 Task: Get real-time traffic updates for the I-270 loop around Columbus, Ohio.
Action: Key pressed <Key.caps_lock>I<Key.caps_lock>-270<Key.space>loop<Key.space>a<Key.backspace>,<Key.caps_lock>C<Key.caps_lock>olum
Screenshot: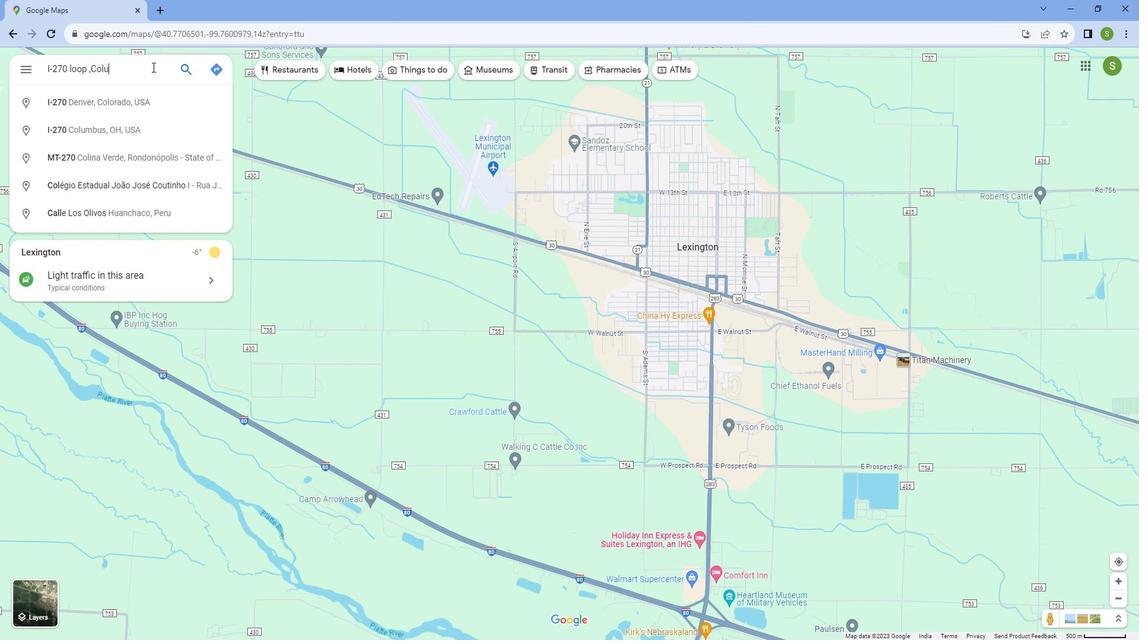
Action: Mouse moved to (154, 64)
Screenshot: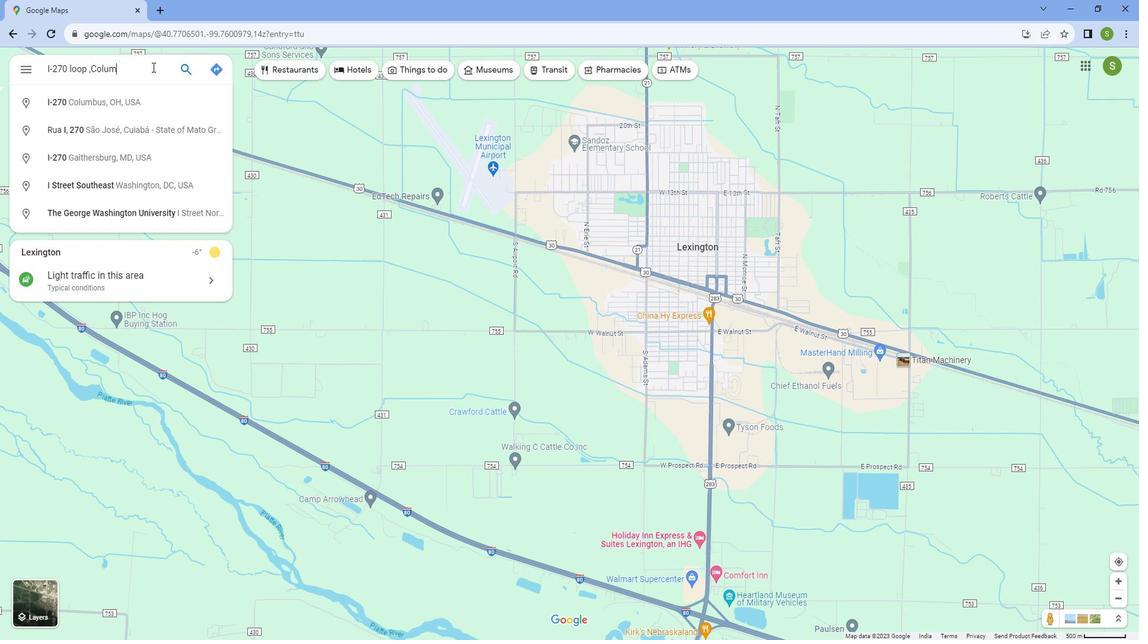 
Action: Key pressed b<Key.space>
Screenshot: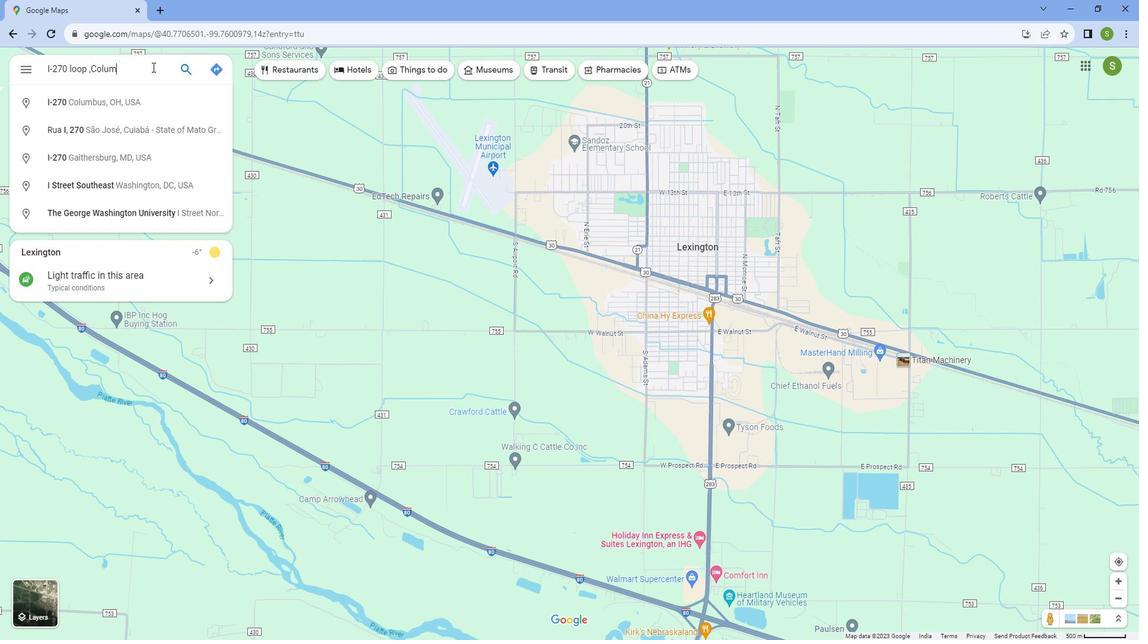 
Action: Mouse moved to (163, 64)
Screenshot: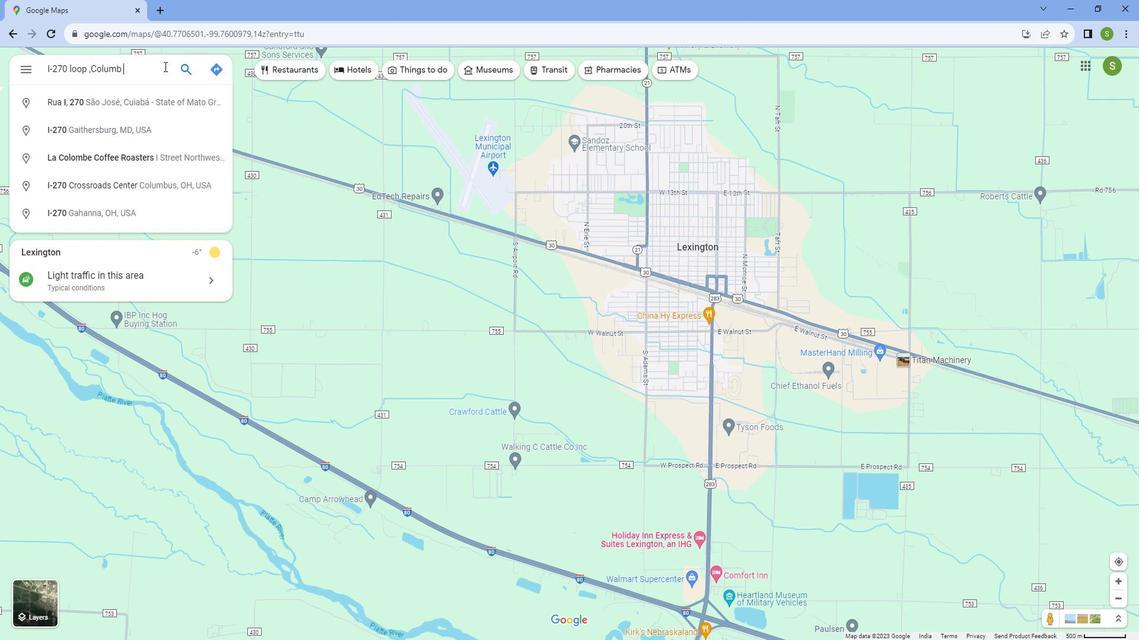 
Action: Key pressed us<Key.backspace><Key.backspace>us,<Key.caps_lock>O<Key.caps_lock>h<Key.backspace><Key.backspace><Key.backspace><Key.backspace><Key.backspace><Key.backspace>us<Key.space><Key.caps_lock>O<Key.caps_lock>h
Screenshot: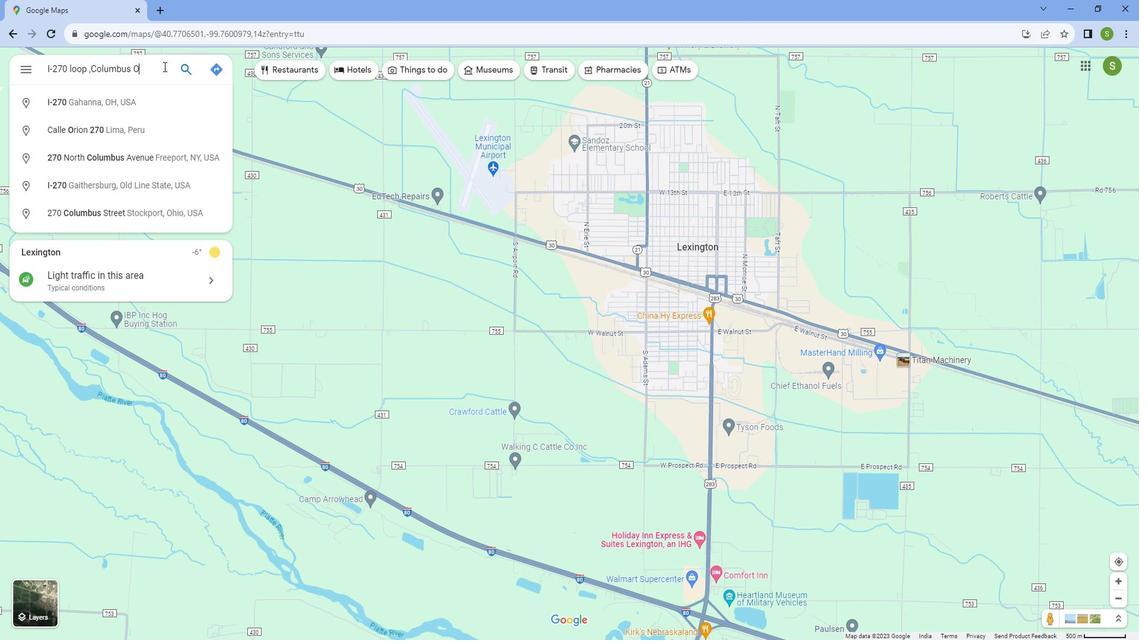
Action: Mouse moved to (168, 64)
Screenshot: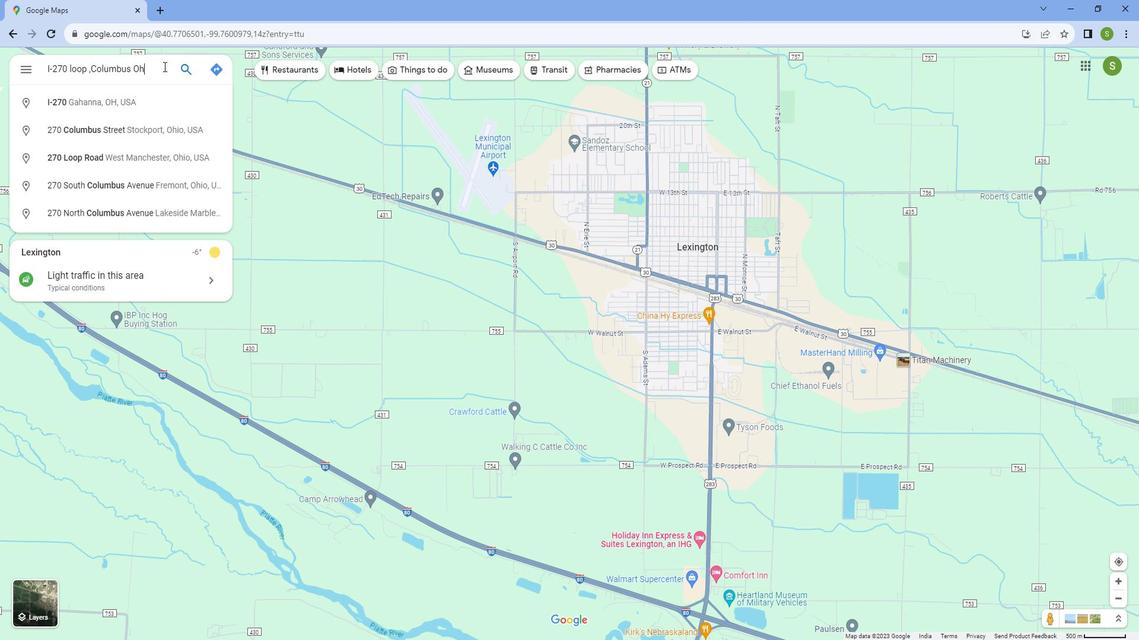 
Action: Key pressed io
Screenshot: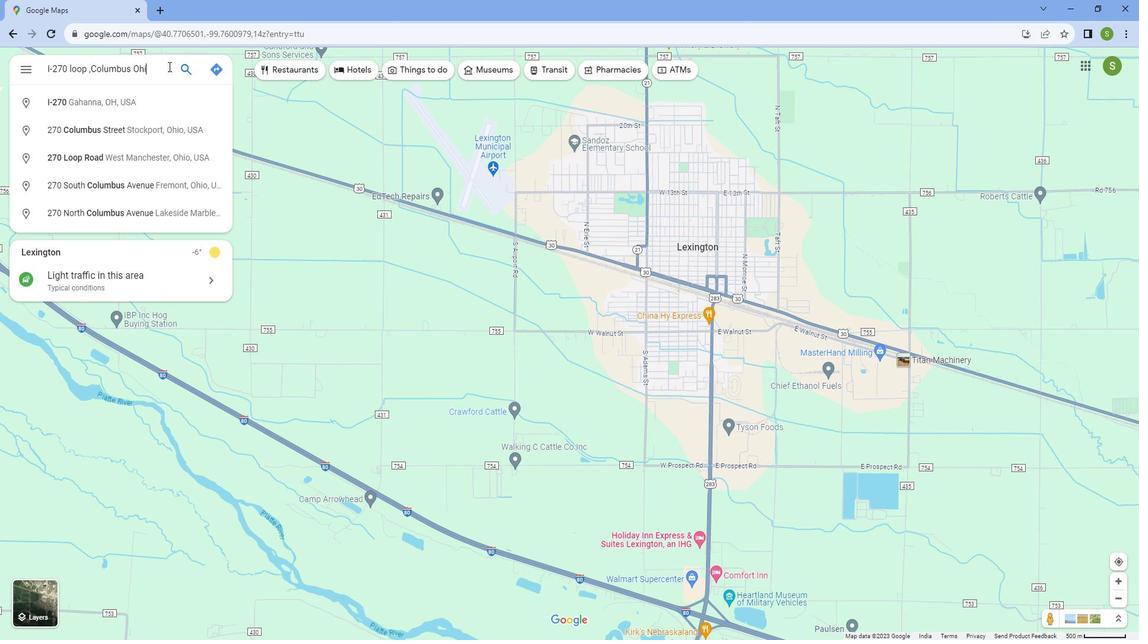 
Action: Mouse moved to (106, 87)
Screenshot: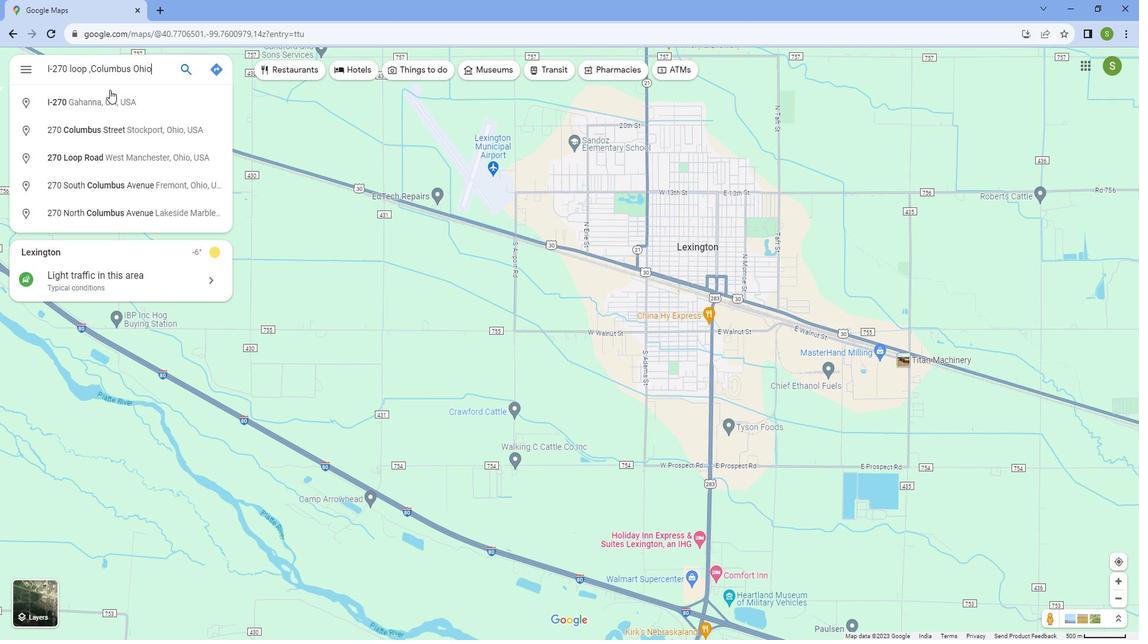 
Action: Mouse pressed left at (106, 87)
Screenshot: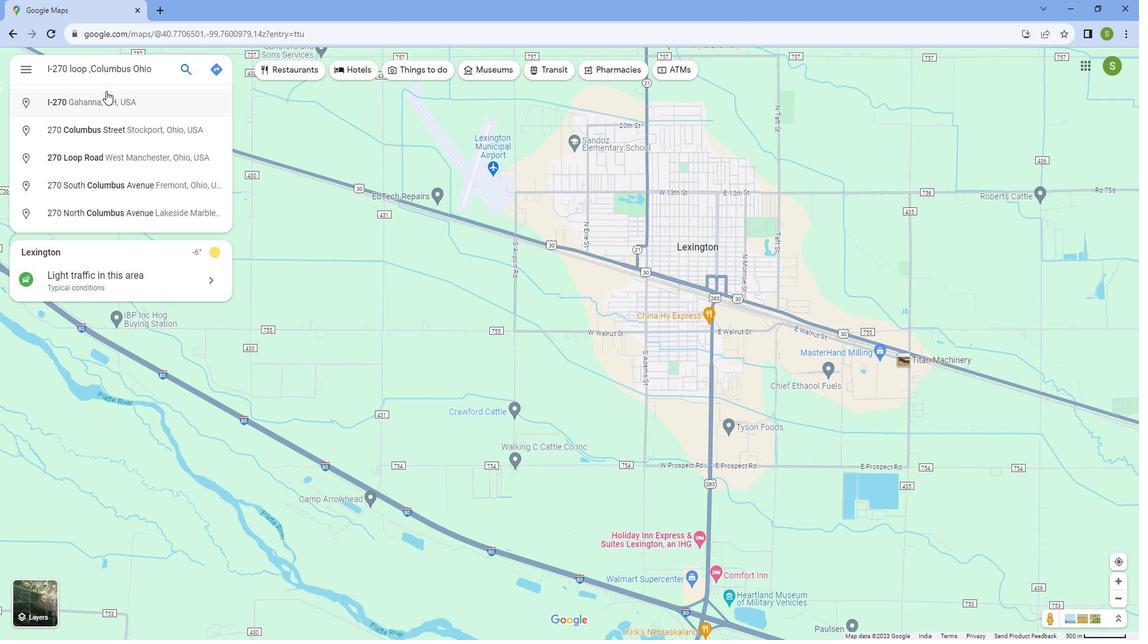 
Action: Mouse moved to (591, 334)
Screenshot: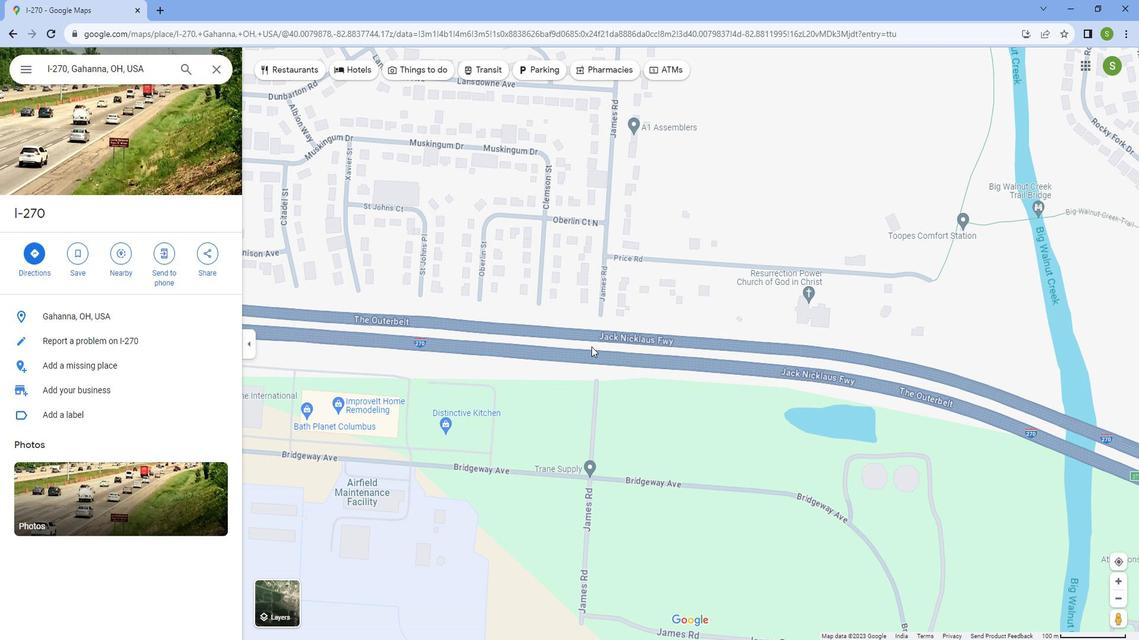
Action: Mouse scrolled (591, 333) with delta (0, 0)
Screenshot: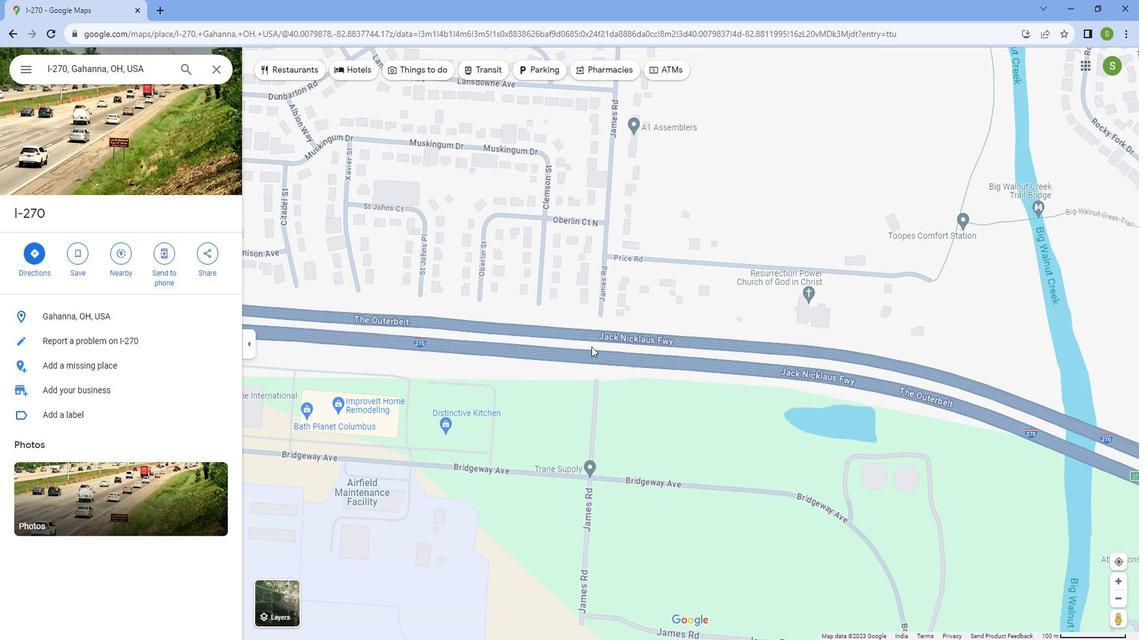 
Action: Mouse scrolled (591, 333) with delta (0, 0)
Screenshot: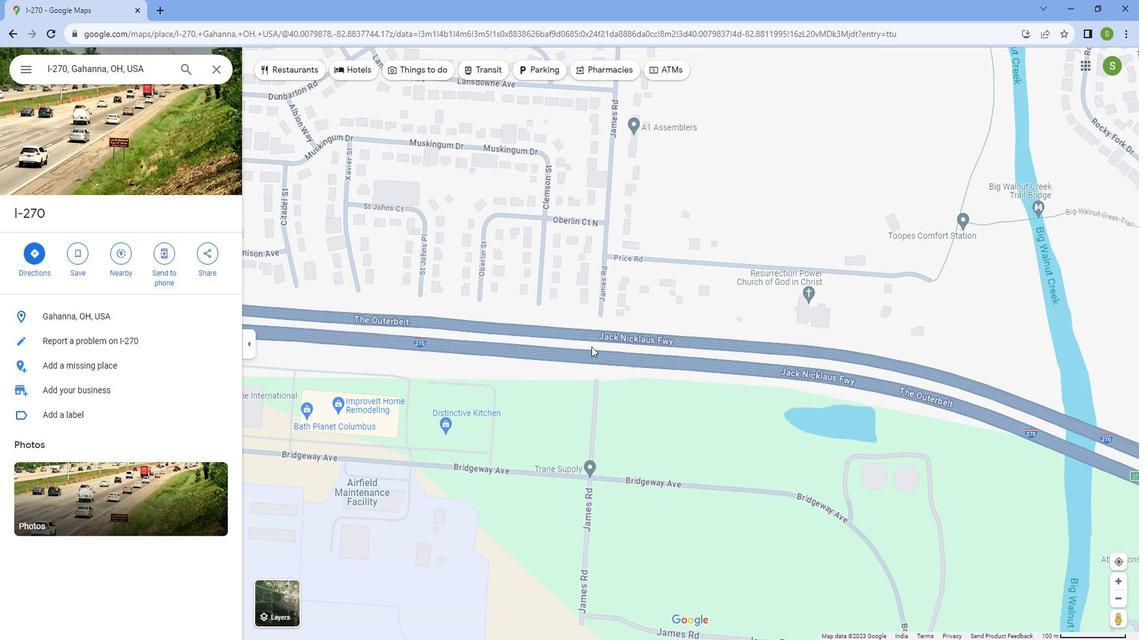 
Action: Mouse scrolled (591, 333) with delta (0, 0)
Screenshot: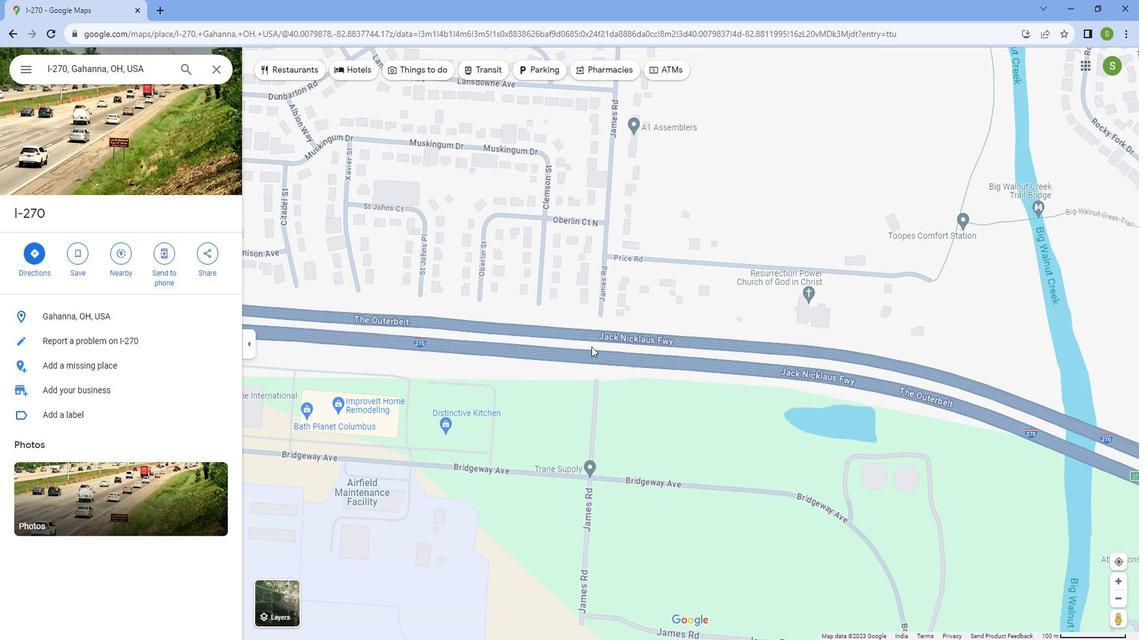 
Action: Mouse scrolled (591, 333) with delta (0, 0)
Screenshot: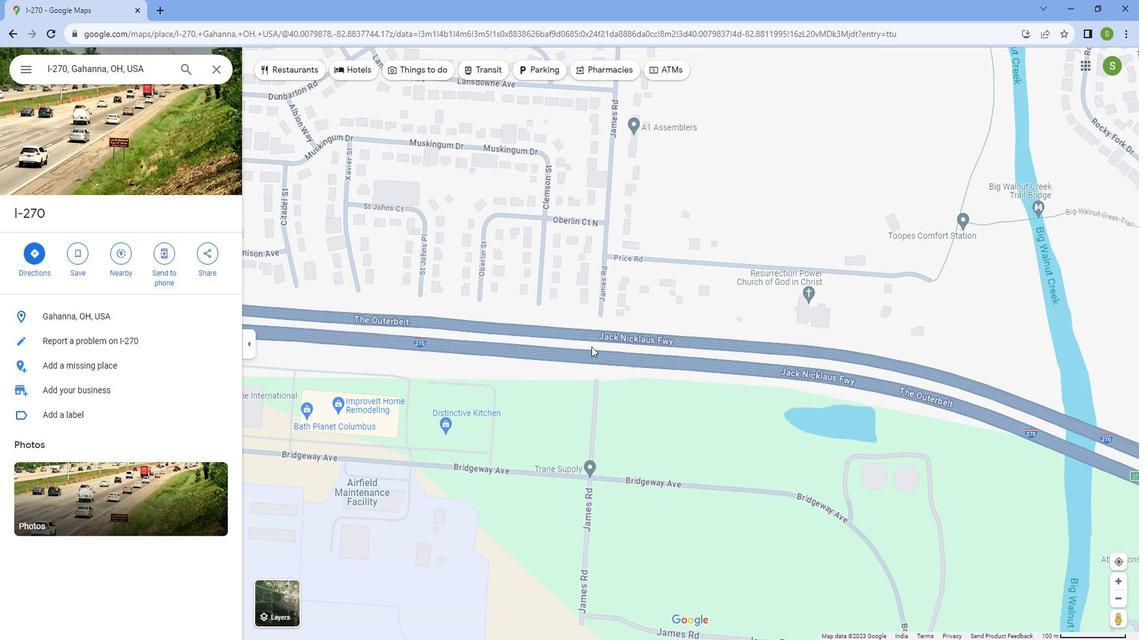 
Action: Mouse scrolled (591, 333) with delta (0, 0)
Screenshot: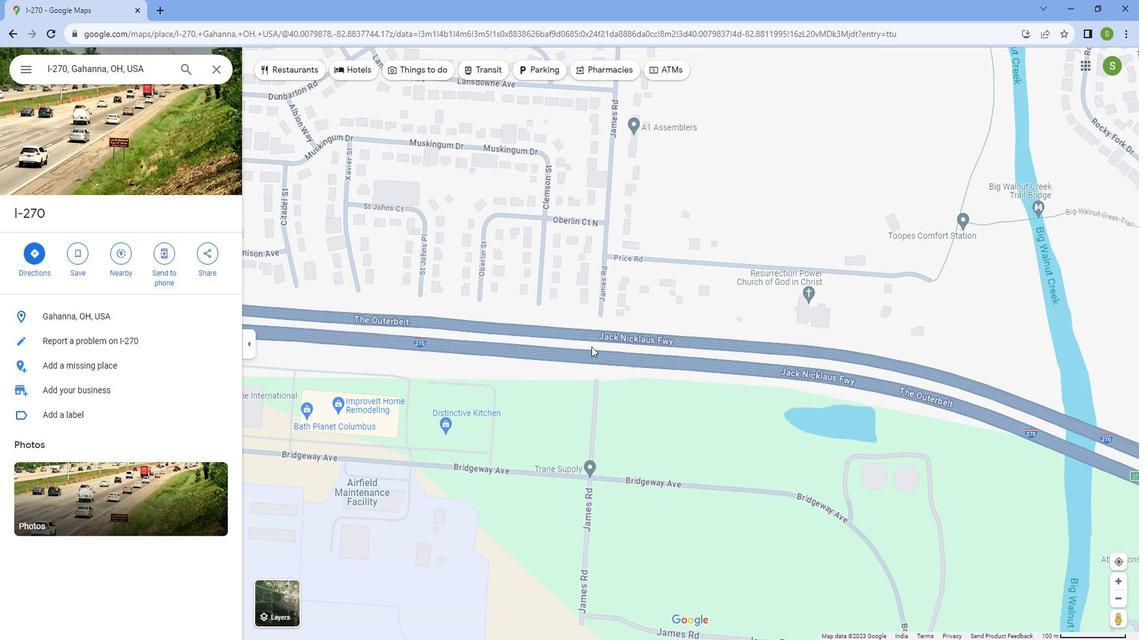 
Action: Mouse scrolled (591, 333) with delta (0, 0)
Screenshot: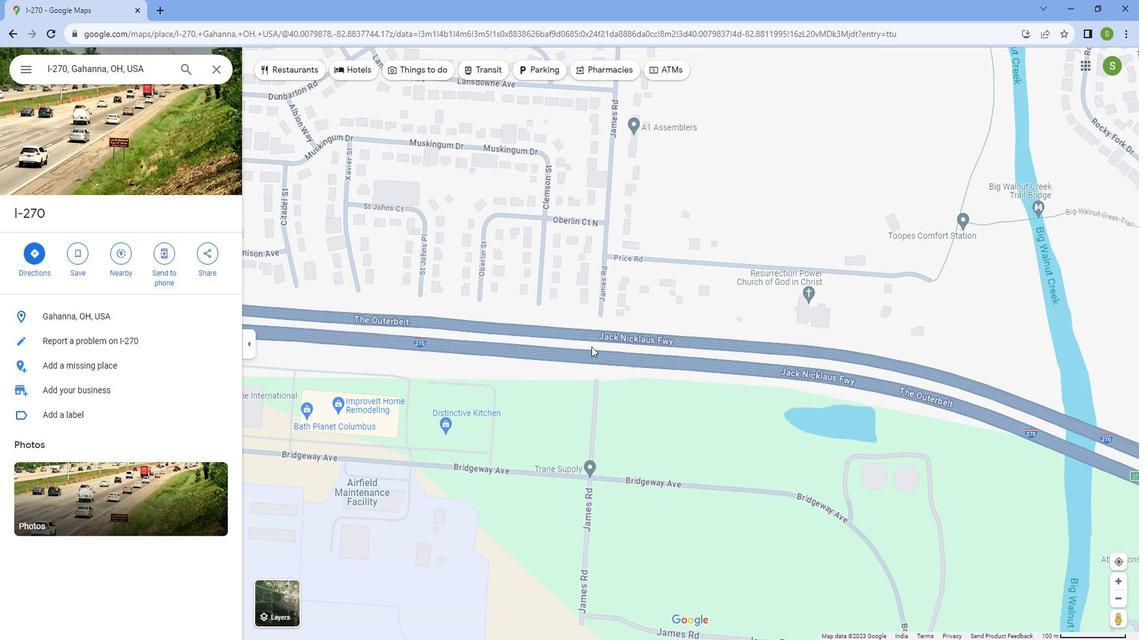 
Action: Mouse scrolled (591, 333) with delta (0, 0)
Screenshot: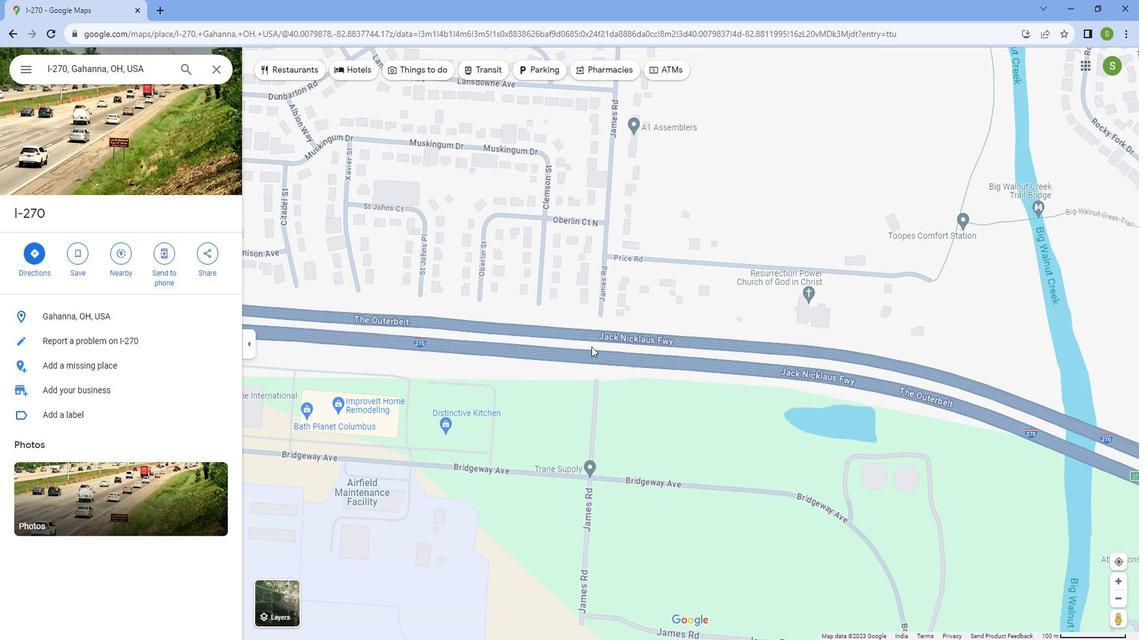 
Action: Mouse moved to (591, 332)
Screenshot: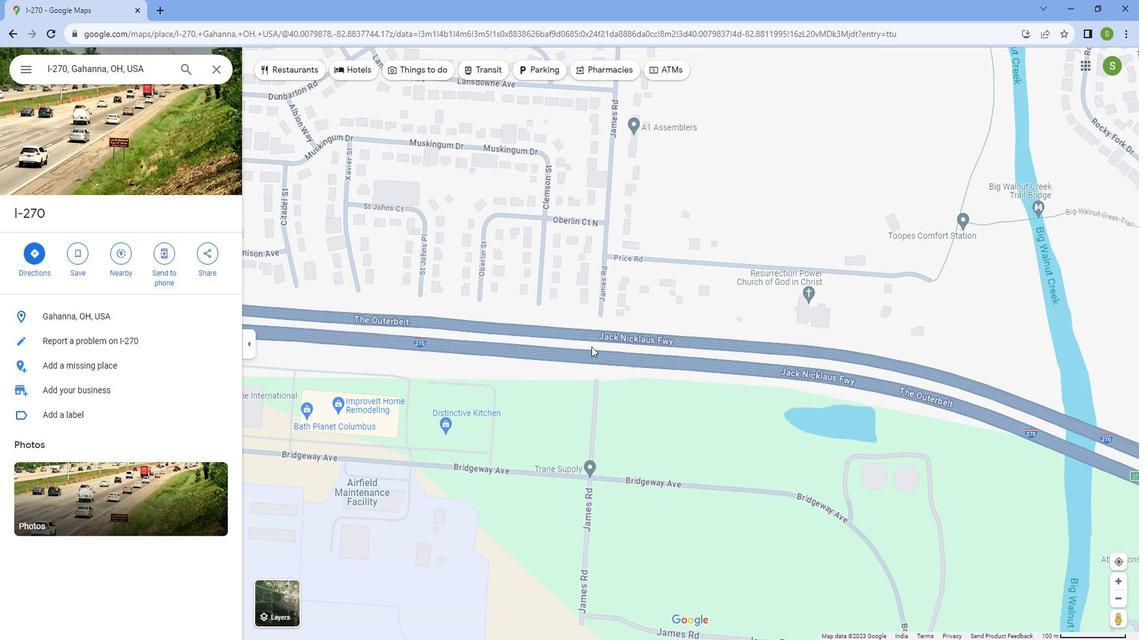 
Action: Mouse scrolled (591, 332) with delta (0, 0)
Screenshot: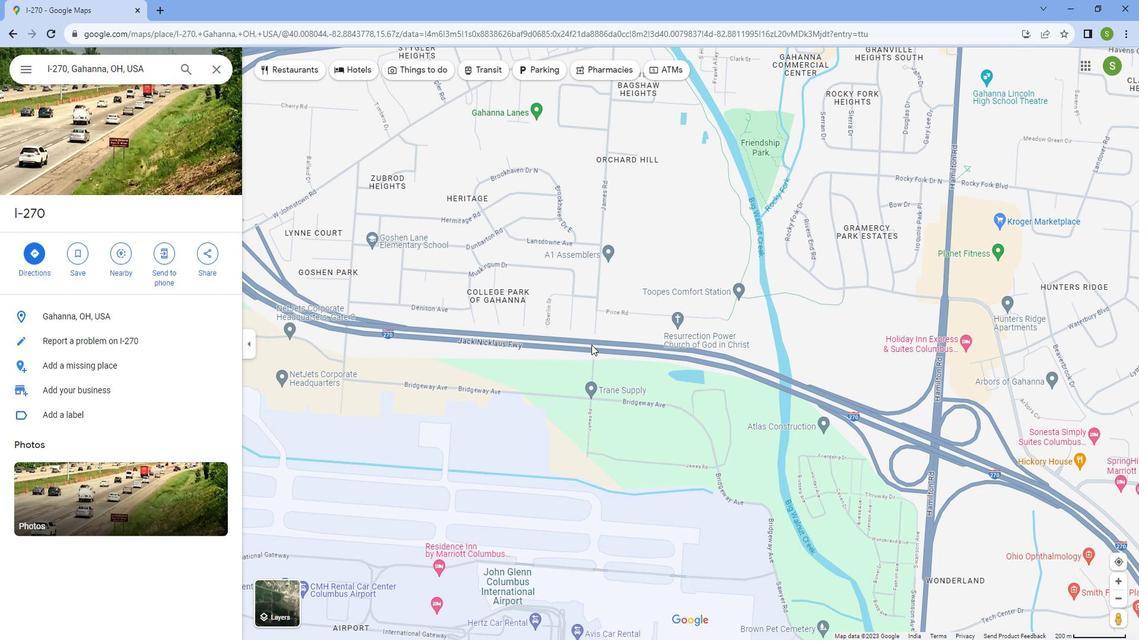 
Action: Mouse scrolled (591, 332) with delta (0, 0)
Screenshot: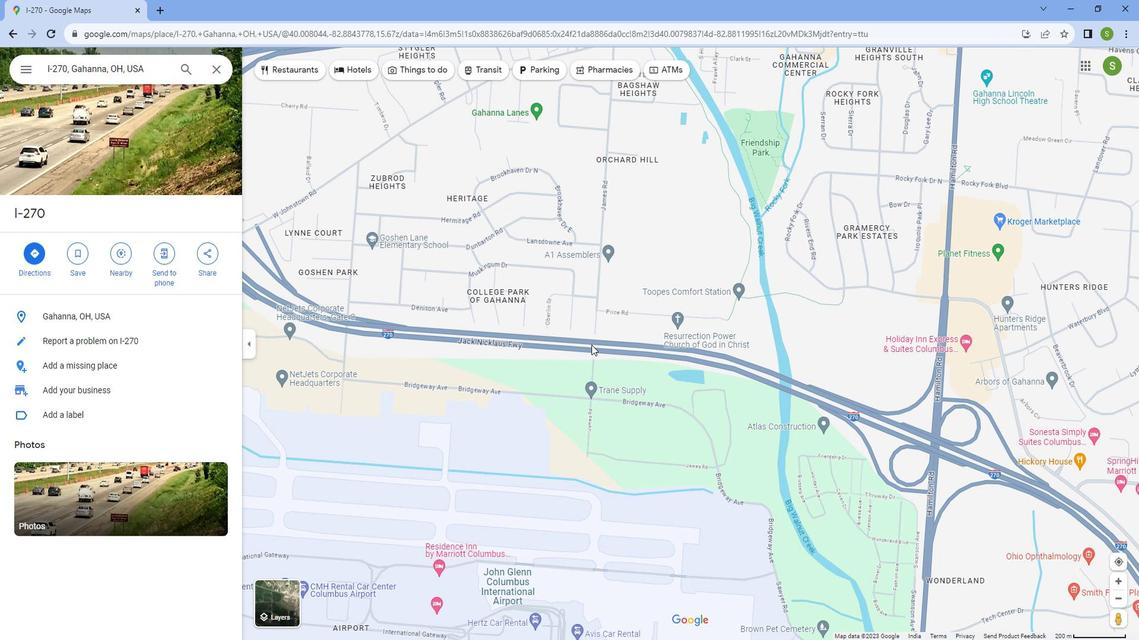
Action: Mouse scrolled (591, 332) with delta (0, 0)
Screenshot: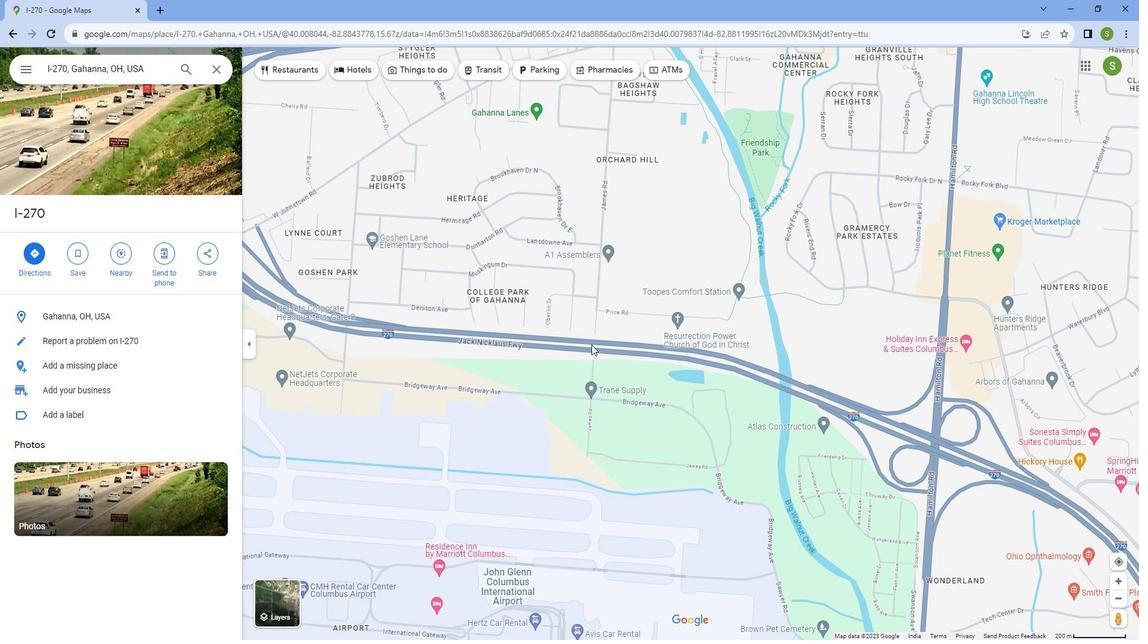 
Action: Mouse moved to (575, 325)
Screenshot: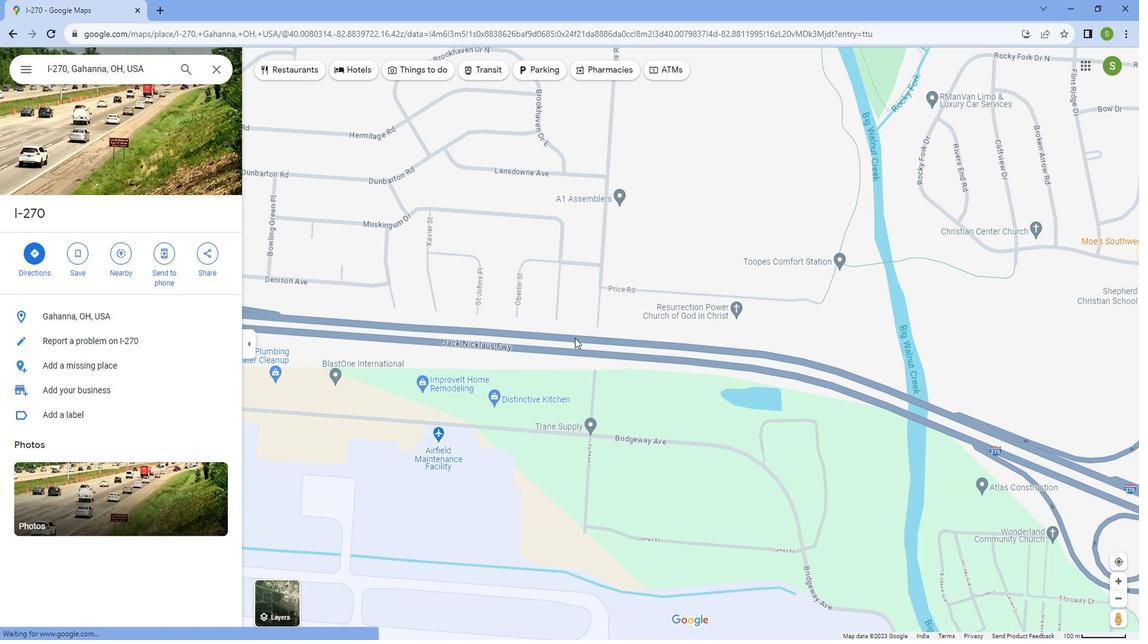 
Action: Mouse scrolled (575, 325) with delta (0, 0)
Screenshot: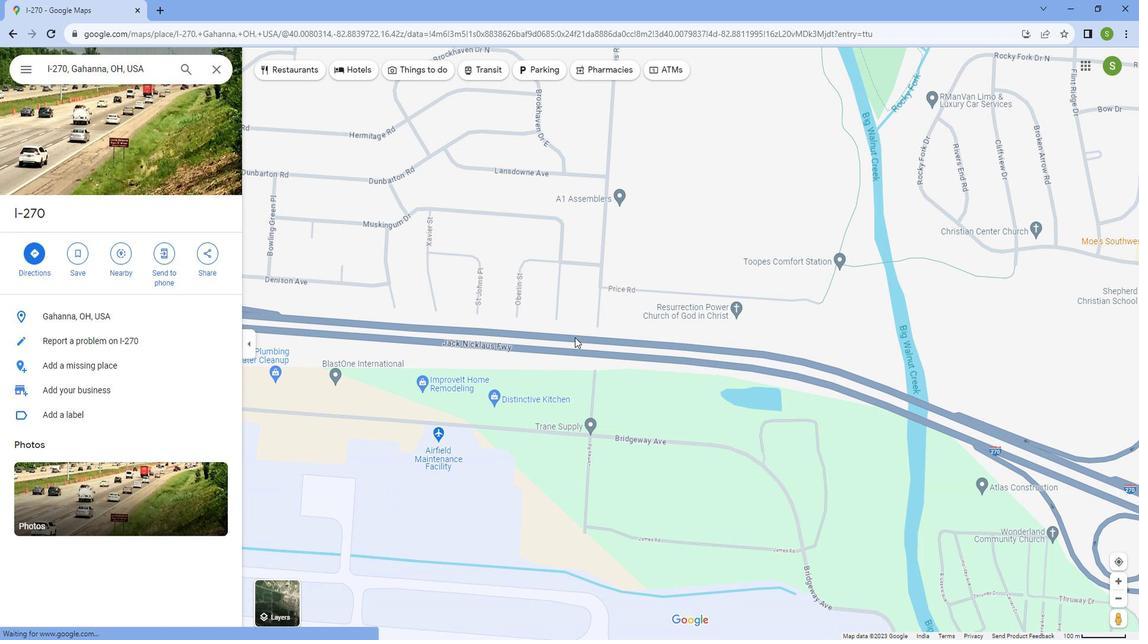 
Action: Mouse scrolled (575, 325) with delta (0, 0)
Screenshot: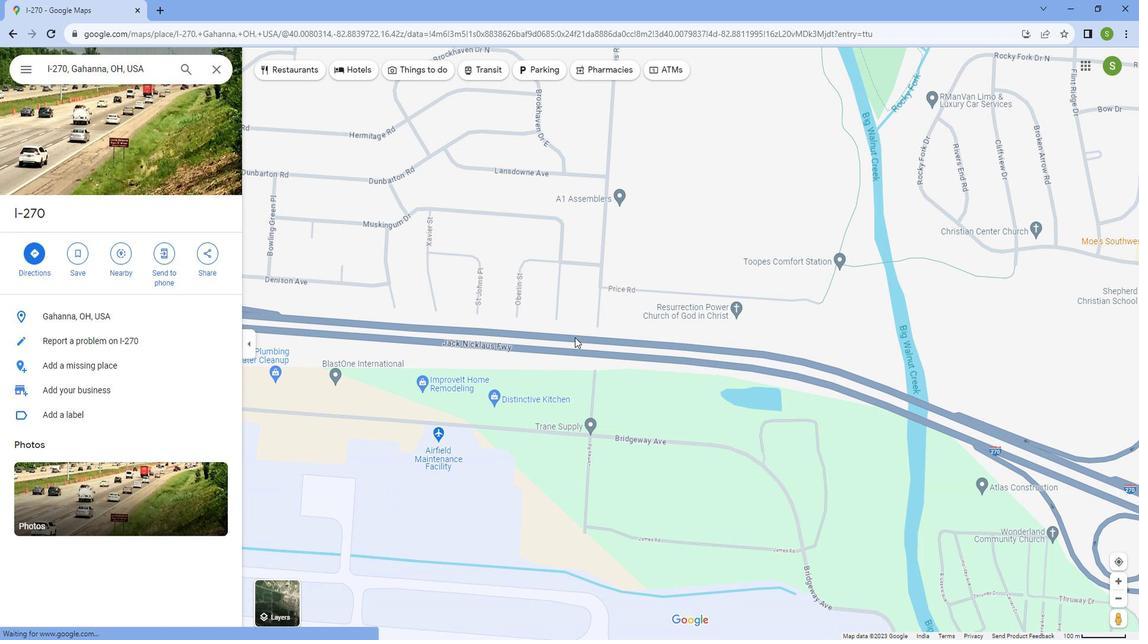 
Action: Mouse scrolled (575, 325) with delta (0, 0)
Screenshot: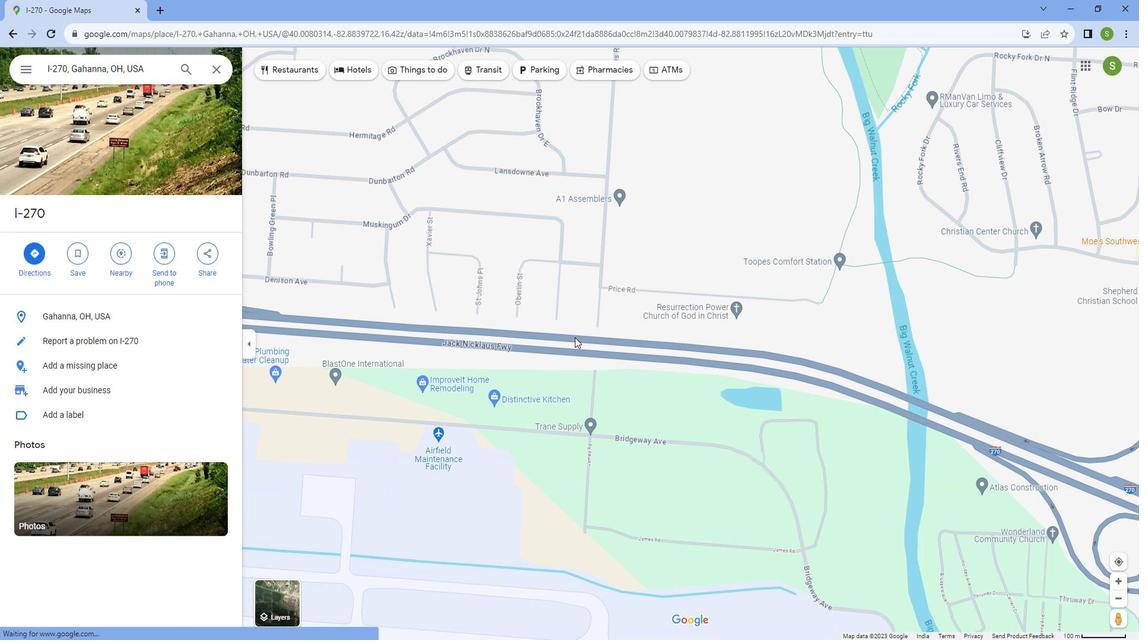 
Action: Mouse scrolled (575, 325) with delta (0, 0)
Screenshot: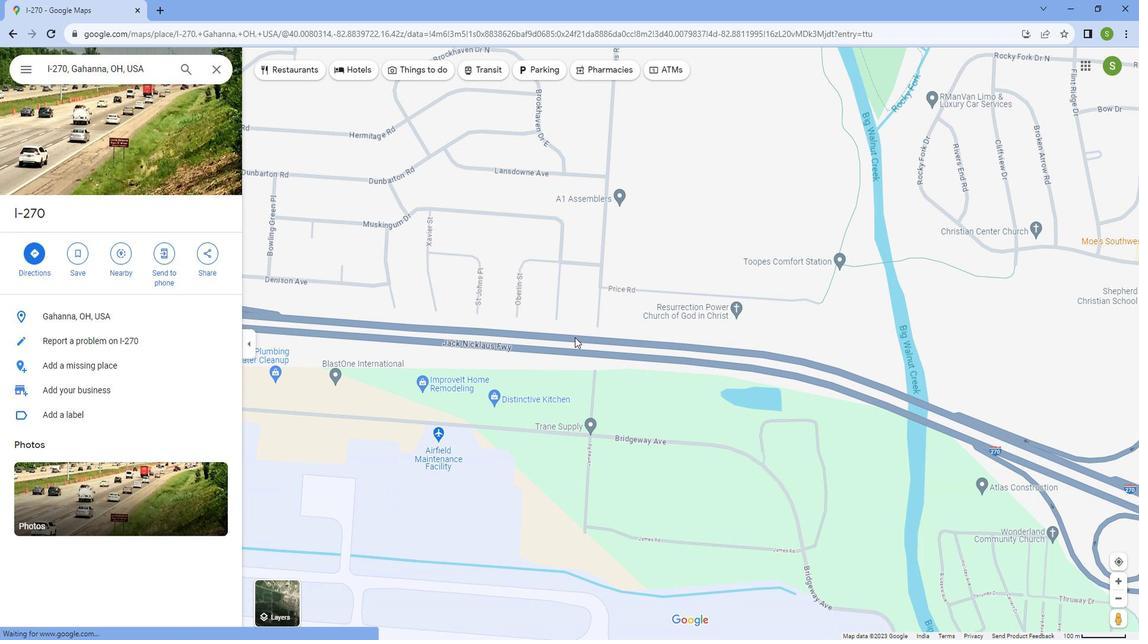 
Action: Mouse scrolled (575, 325) with delta (0, 0)
Screenshot: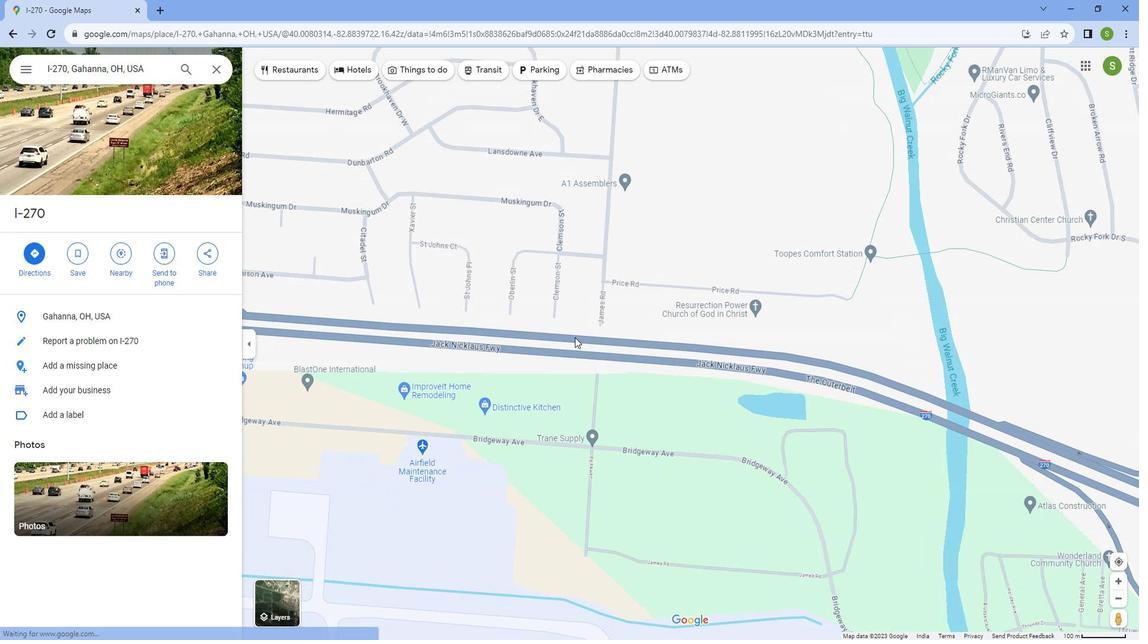 
Action: Mouse scrolled (575, 324) with delta (0, 0)
Screenshot: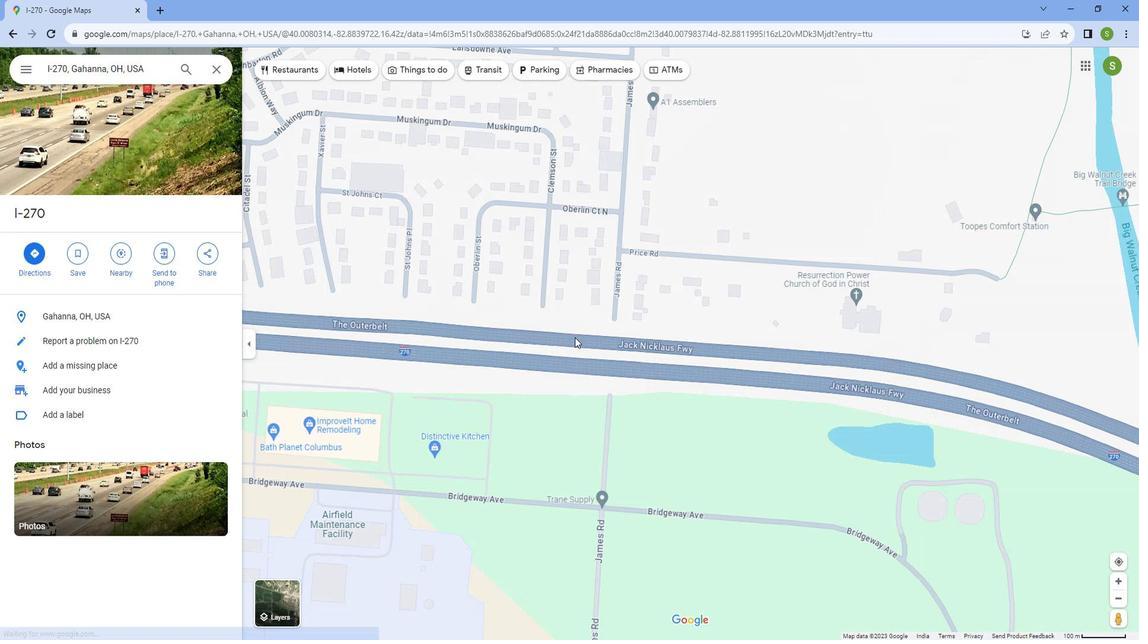 
Action: Mouse moved to (393, 380)
Screenshot: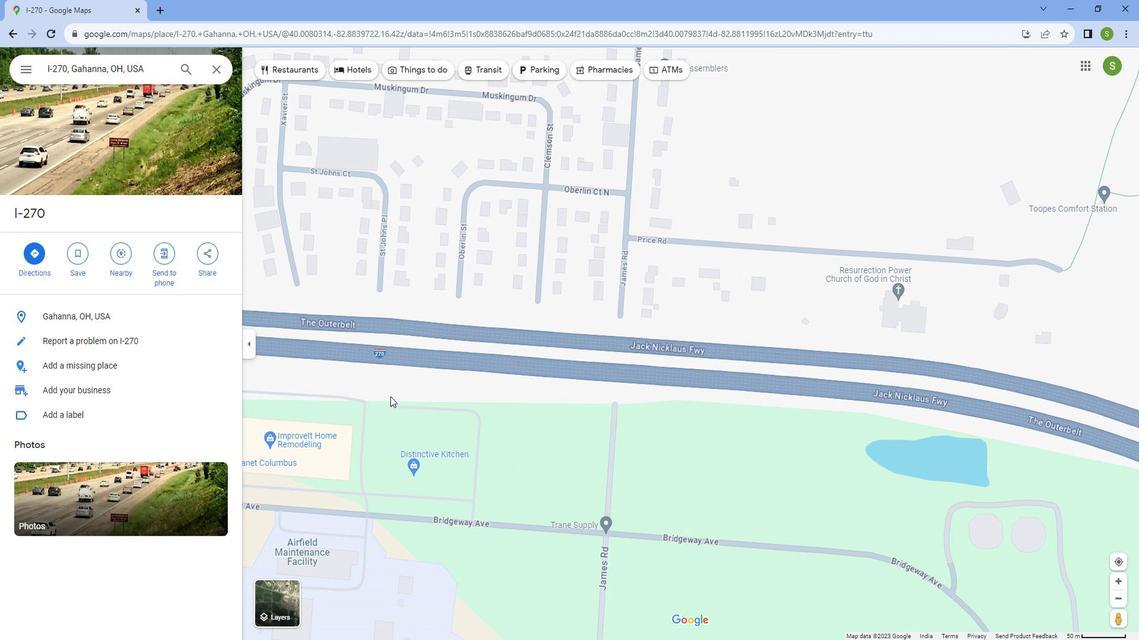 
Action: Mouse pressed left at (393, 380)
Screenshot: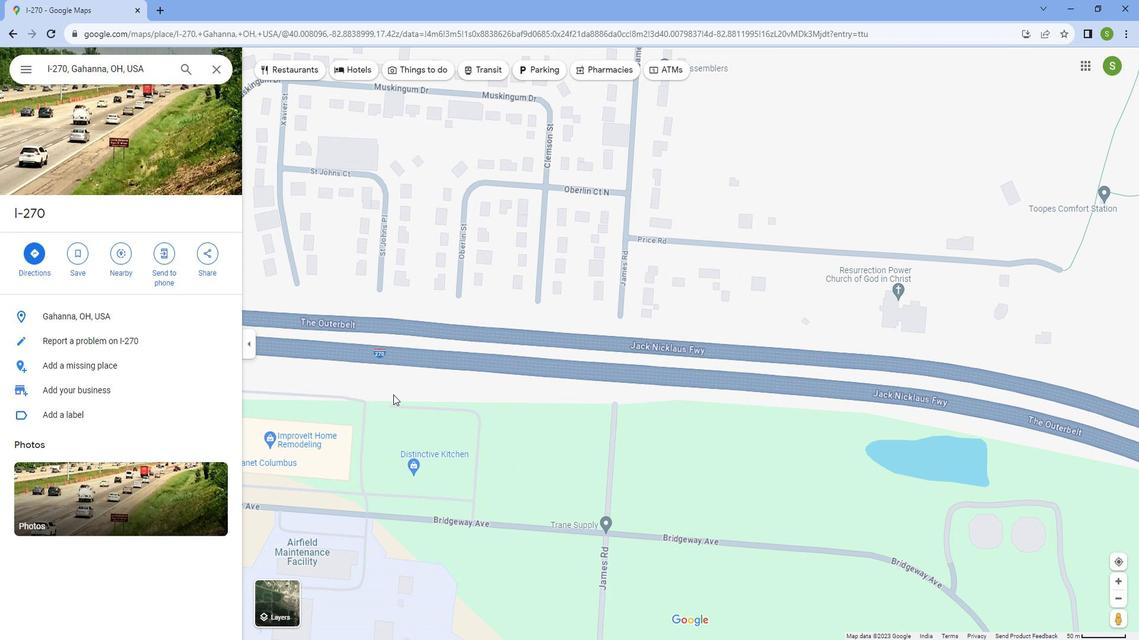 
Action: Mouse moved to (541, 382)
Screenshot: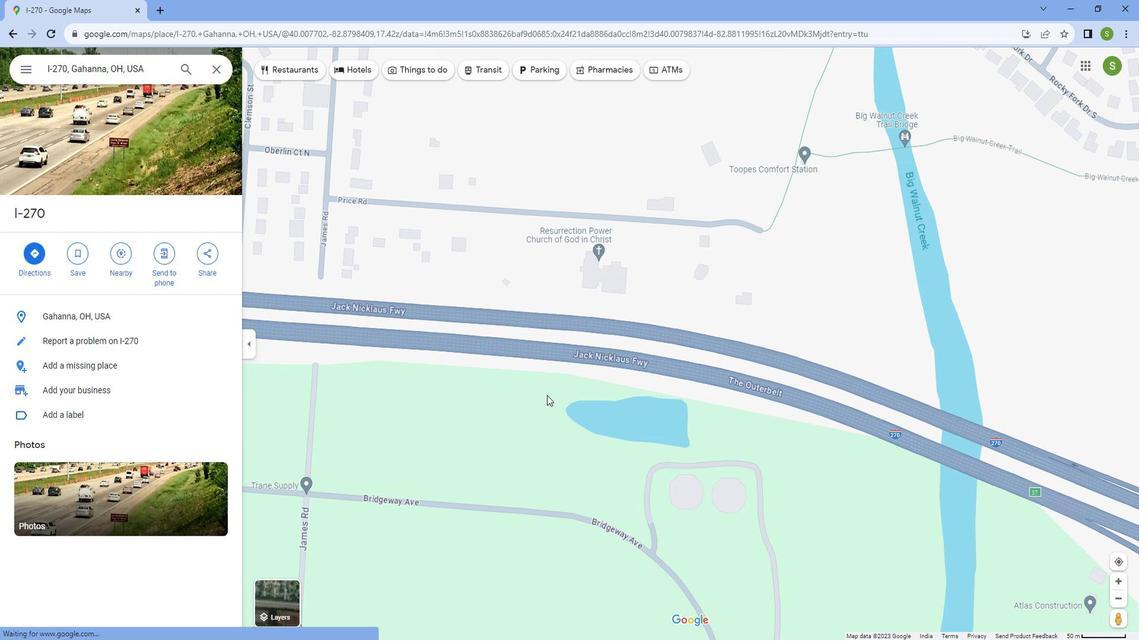 
Action: Mouse pressed left at (541, 382)
Screenshot: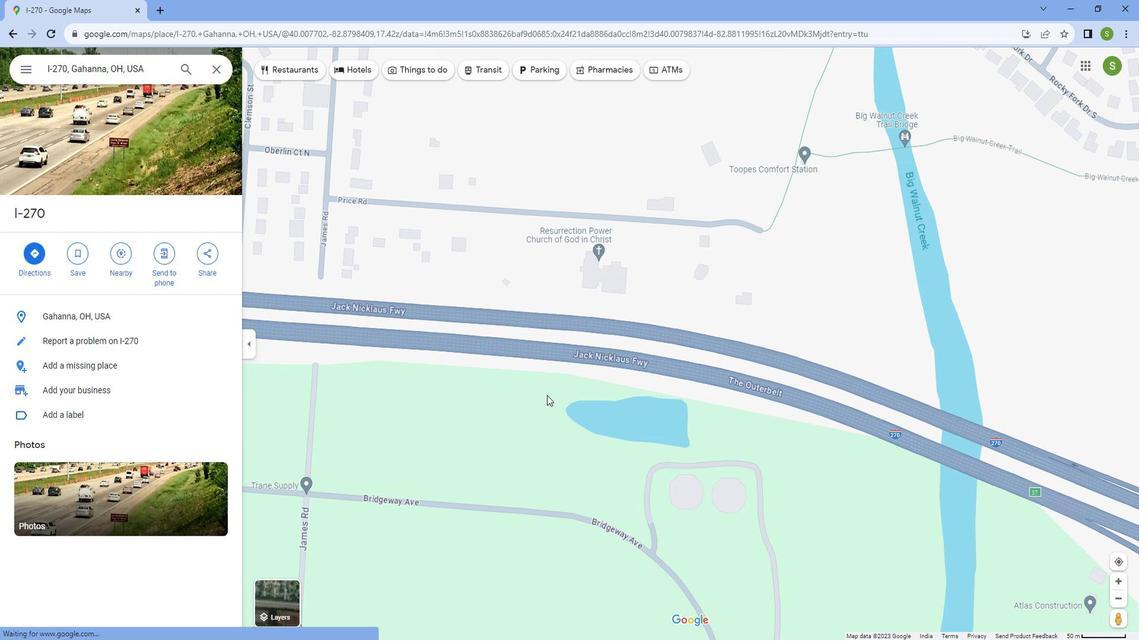 
Action: Mouse moved to (506, 442)
Screenshot: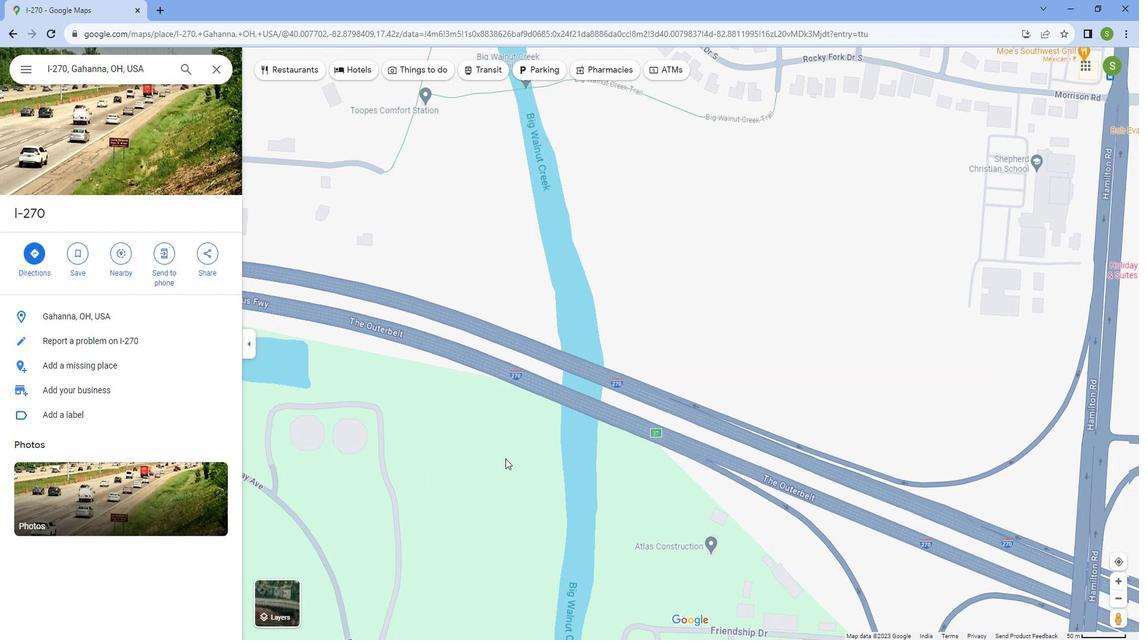 
Action: Mouse pressed left at (506, 442)
Screenshot: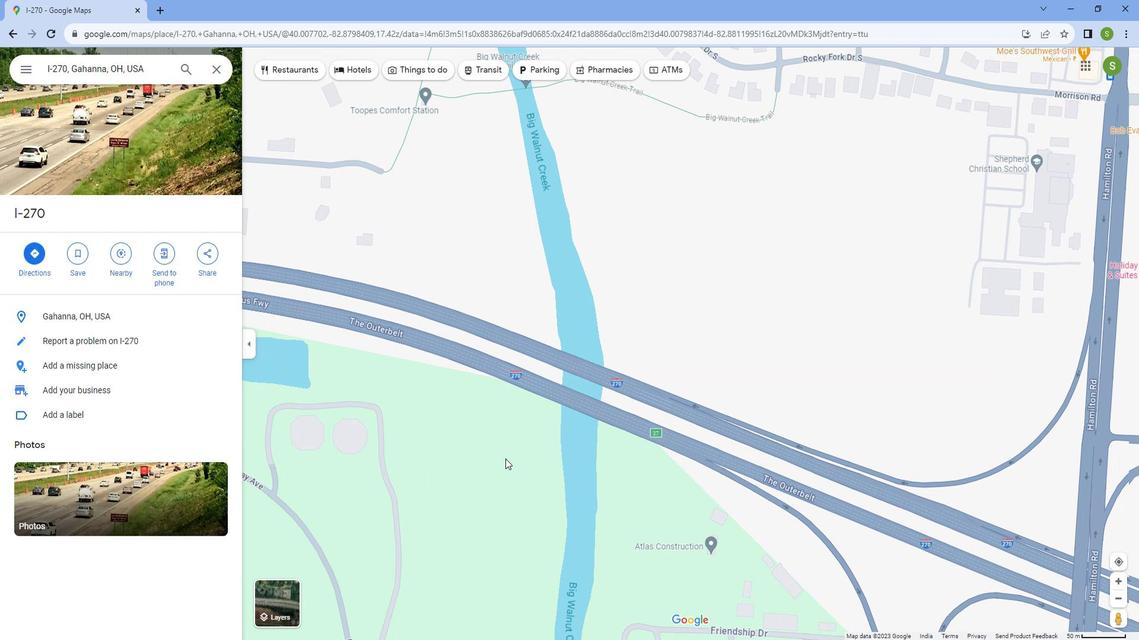 
Action: Mouse moved to (359, 573)
Screenshot: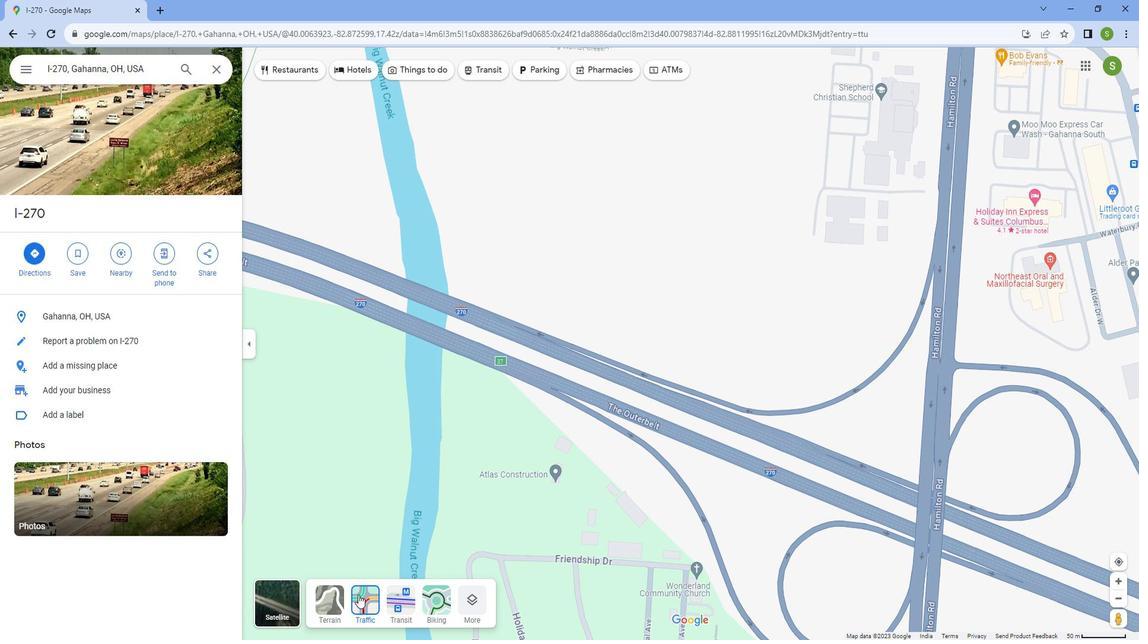 
Action: Mouse pressed left at (359, 573)
Screenshot: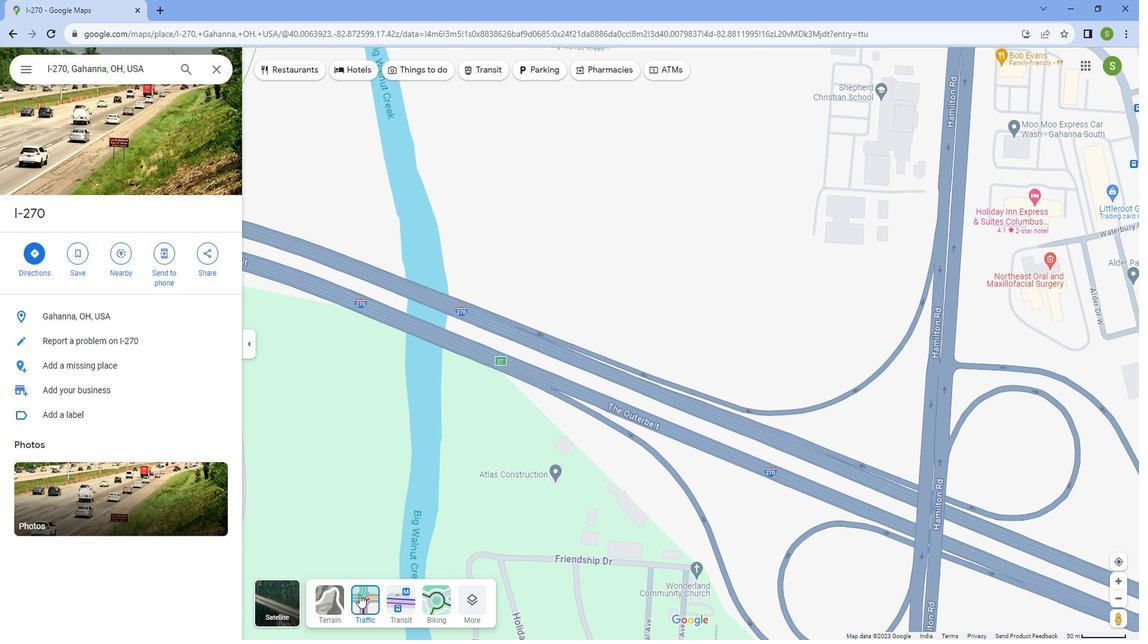 
Action: Mouse moved to (515, 421)
Screenshot: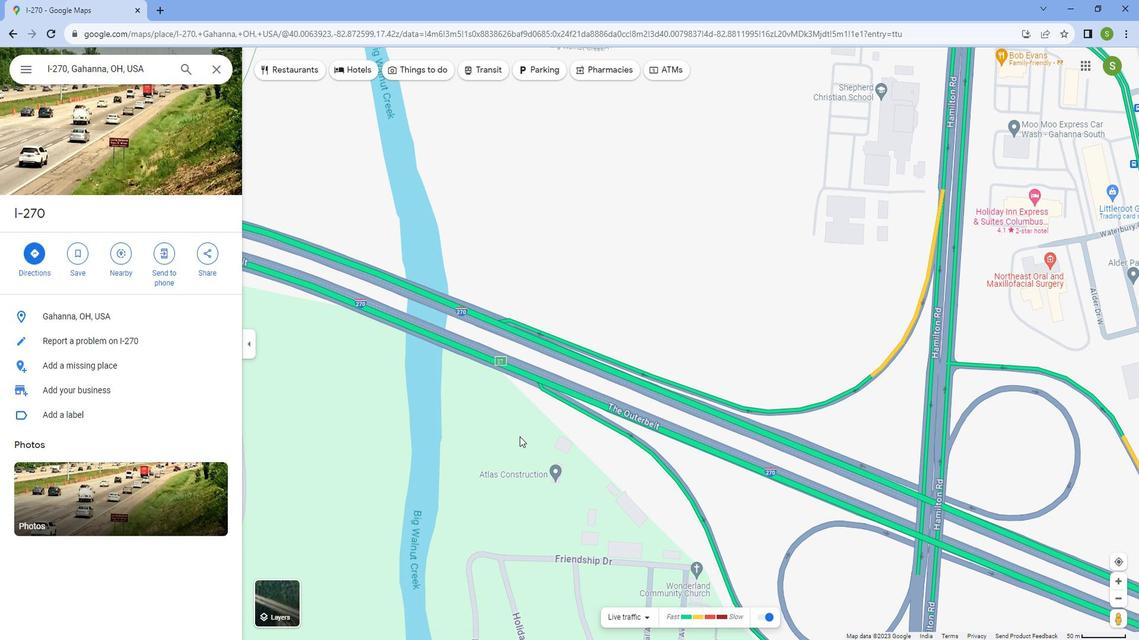 
Action: Mouse pressed left at (515, 421)
Screenshot: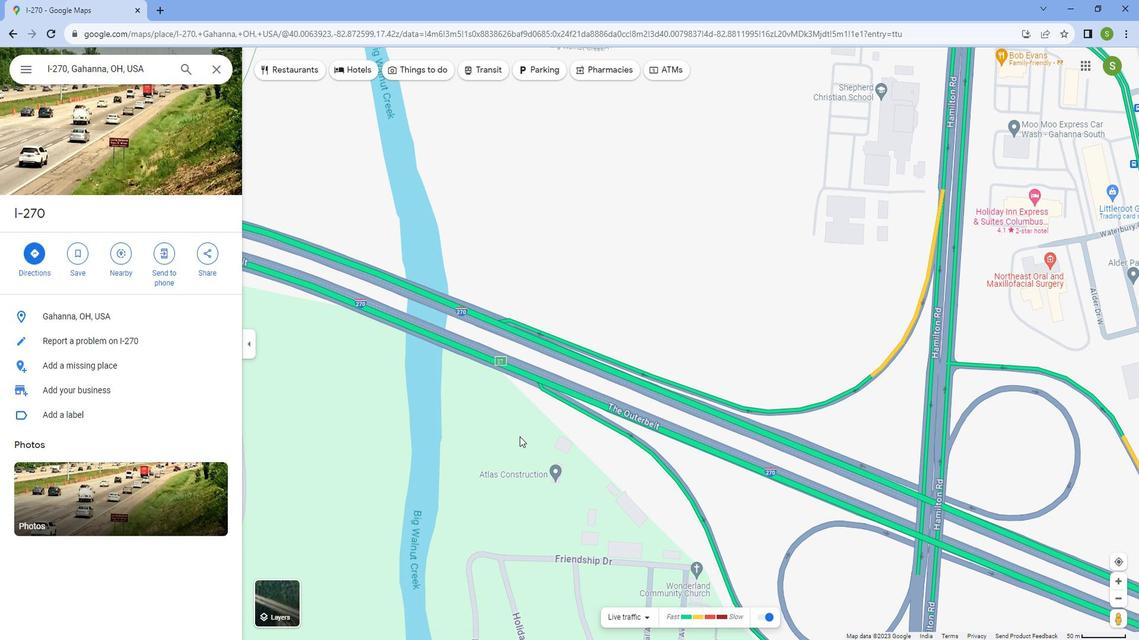 
Action: Mouse moved to (595, 448)
Screenshot: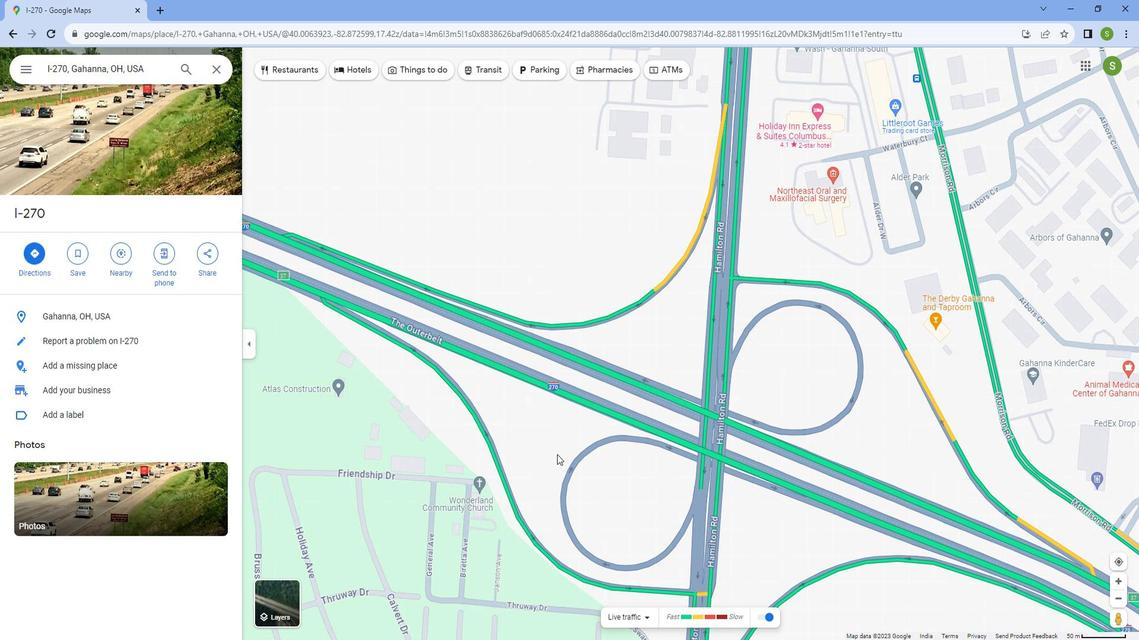 
Action: Mouse pressed left at (595, 448)
Screenshot: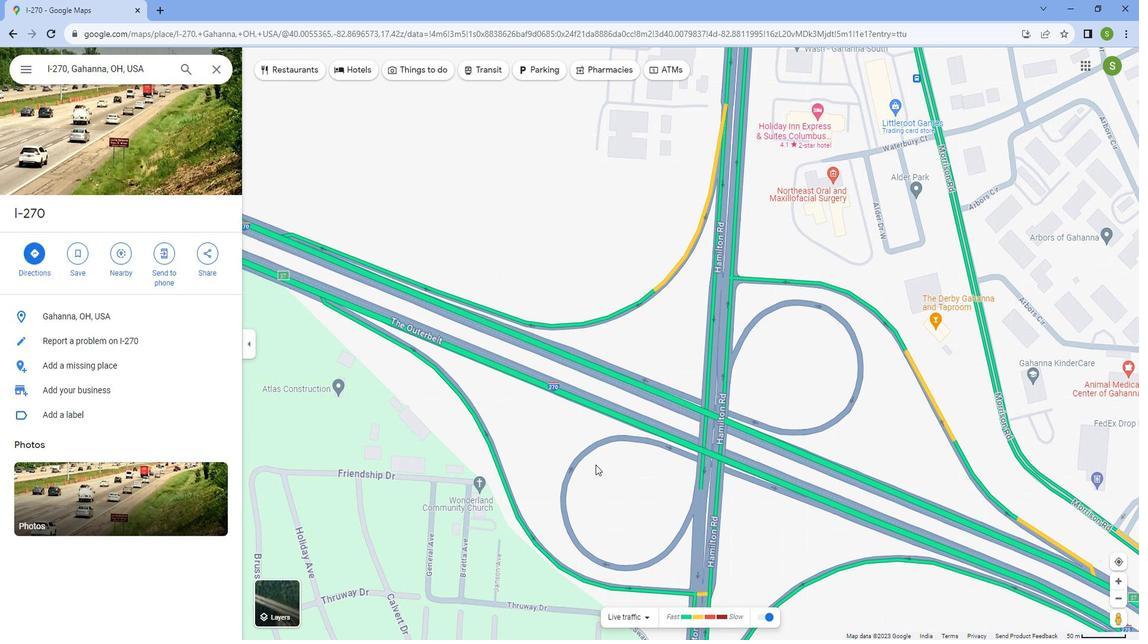 
Action: Mouse moved to (592, 474)
Screenshot: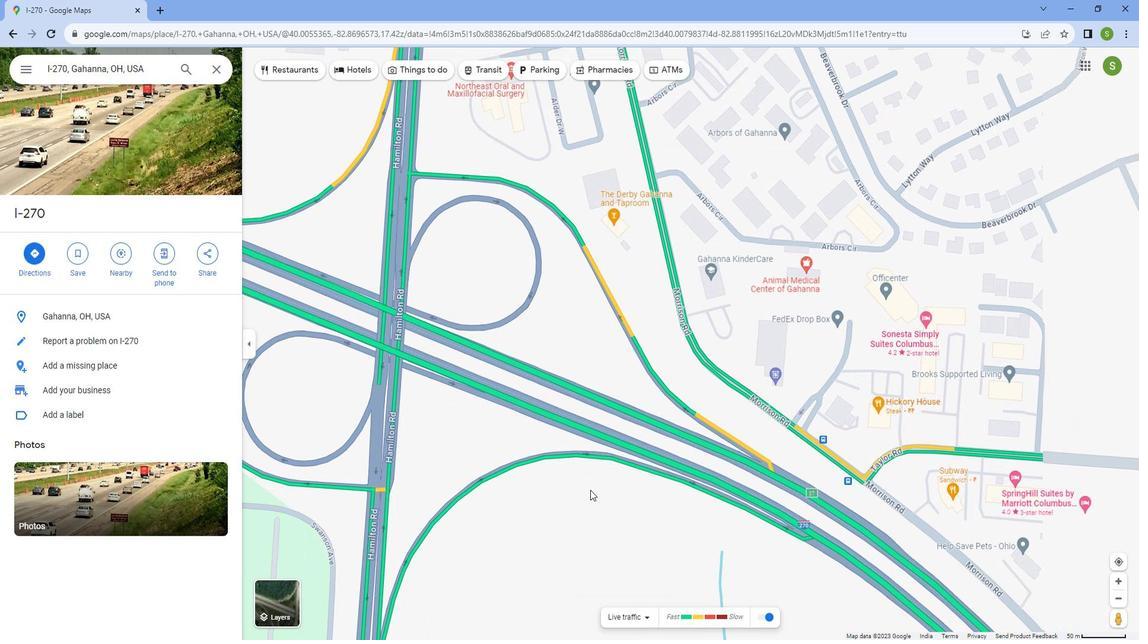 
Action: Mouse pressed left at (592, 474)
Screenshot: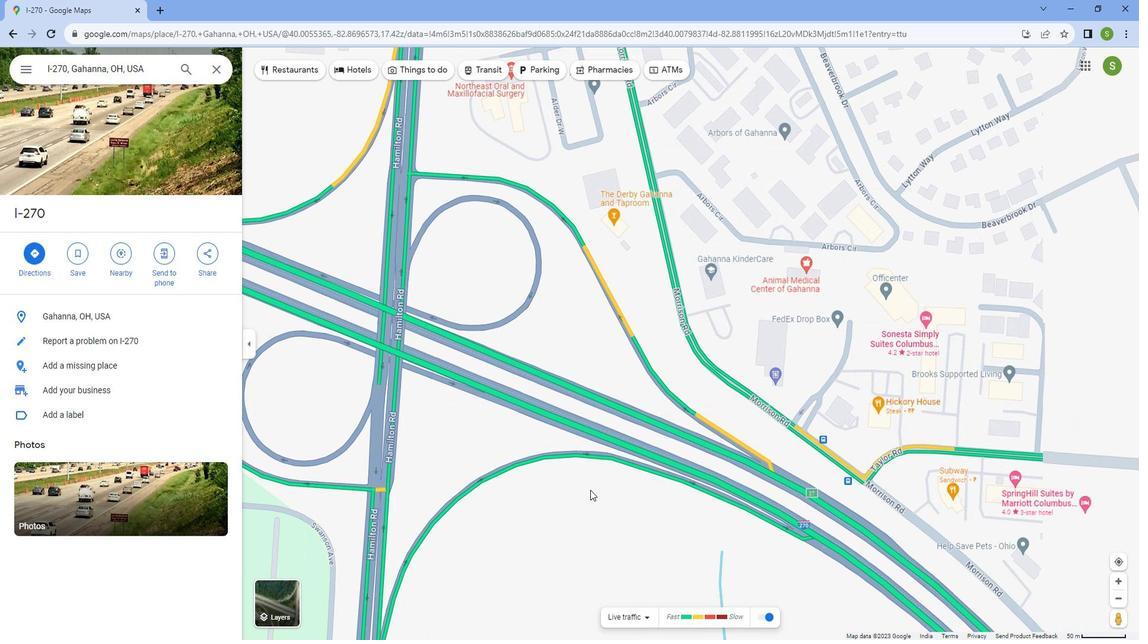 
Action: Mouse moved to (514, 499)
Screenshot: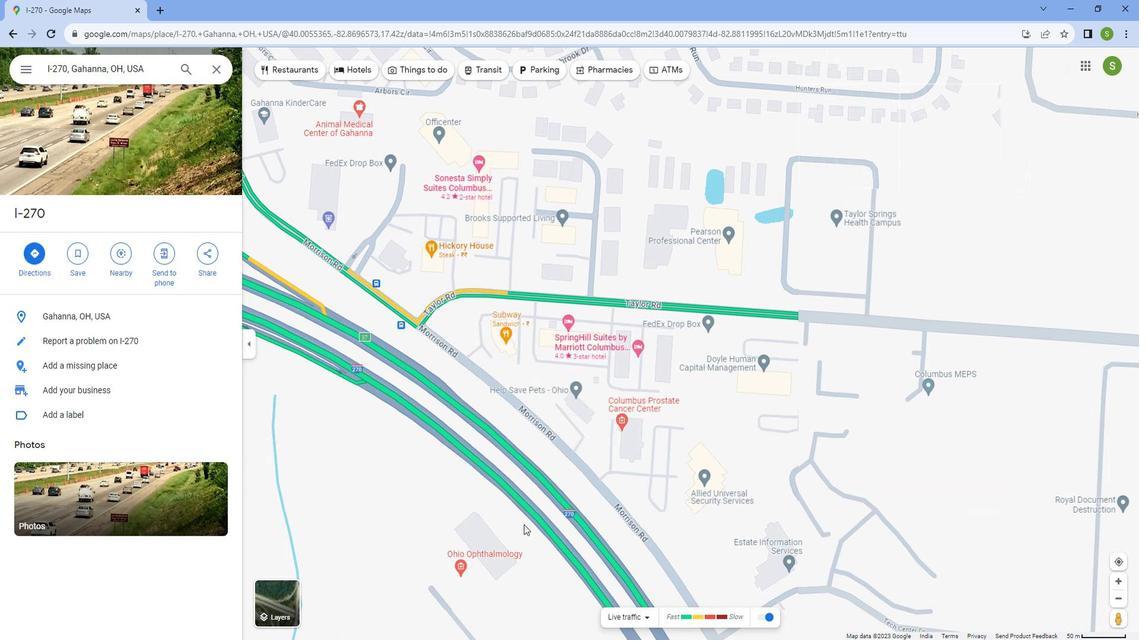 
Action: Mouse pressed left at (514, 499)
Screenshot: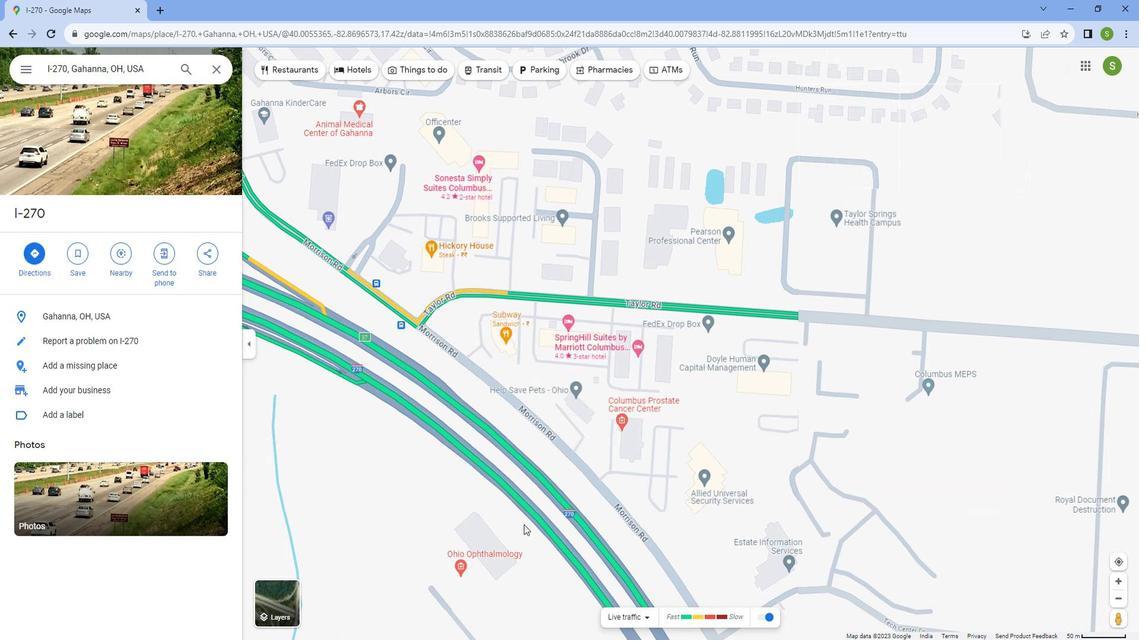 
Action: Mouse moved to (425, 479)
Screenshot: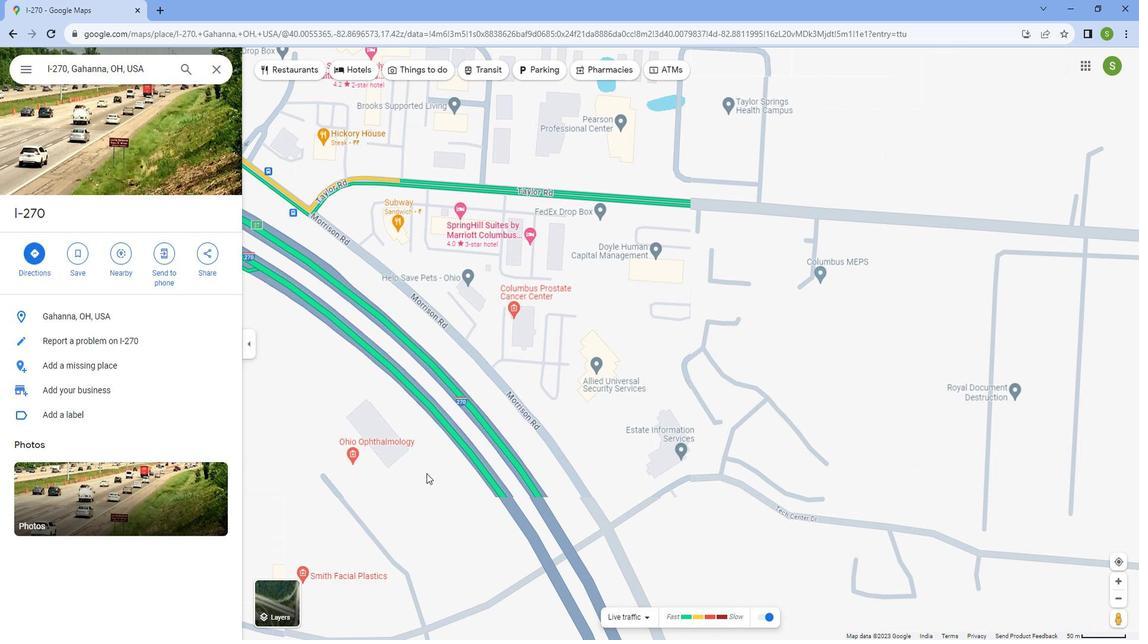 
Action: Mouse pressed left at (425, 479)
Screenshot: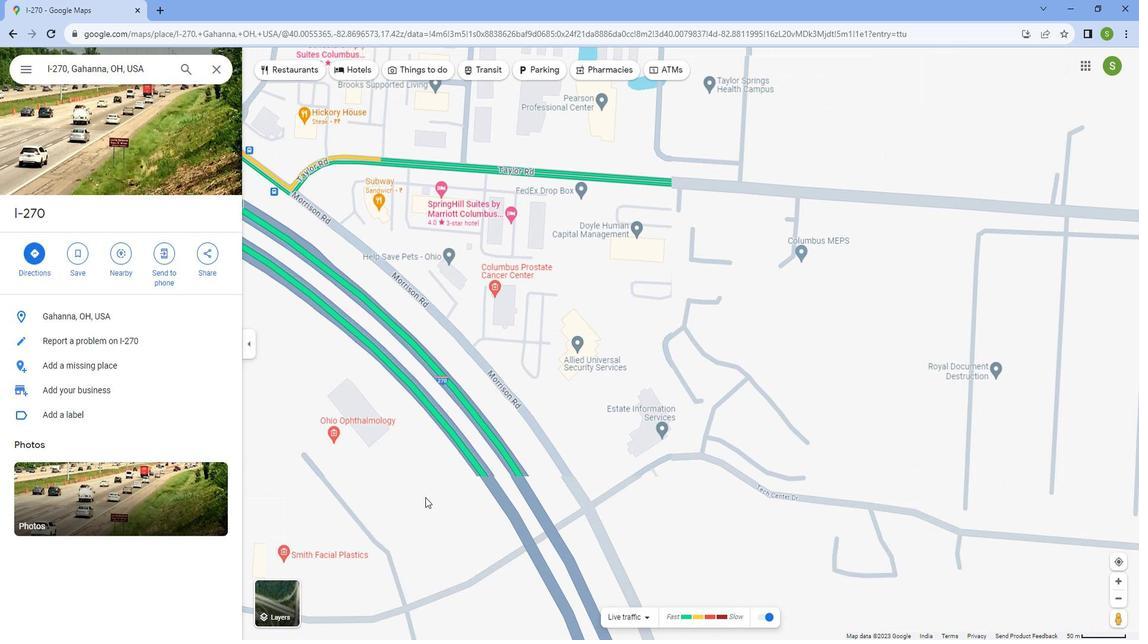 
Action: Mouse moved to (540, 475)
Screenshot: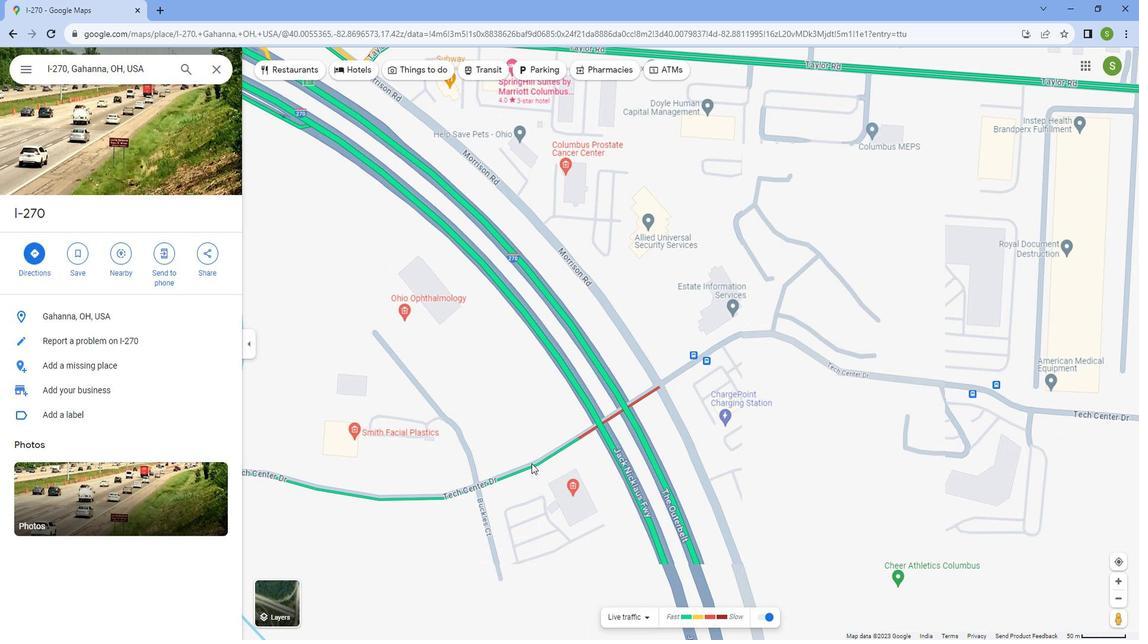 
Action: Mouse pressed left at (540, 475)
Screenshot: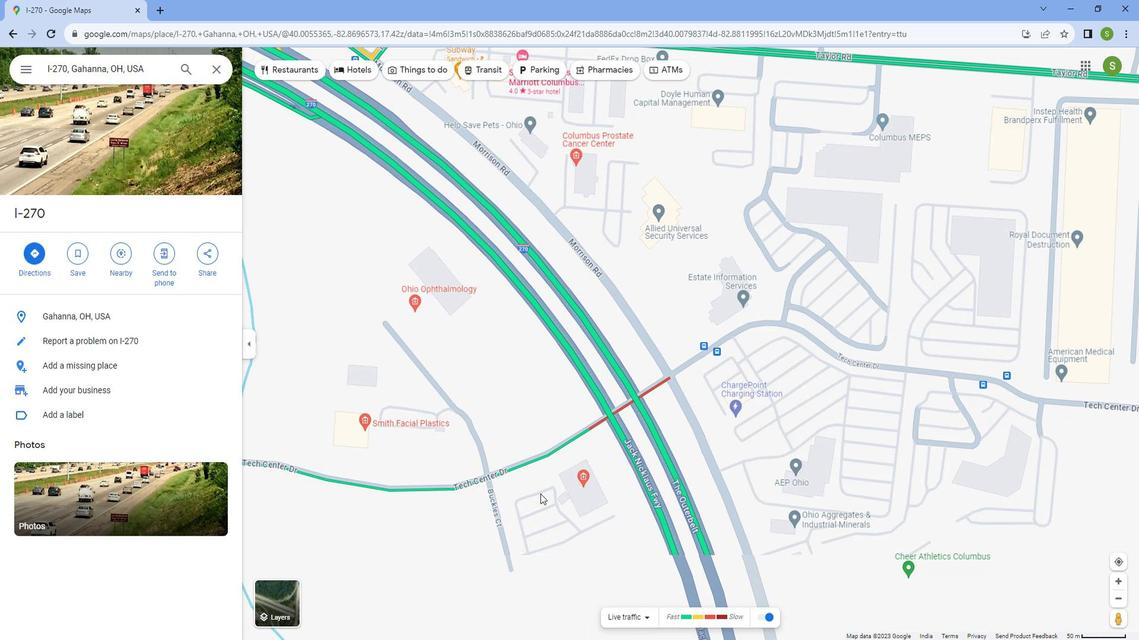 
Action: Mouse moved to (513, 474)
Screenshot: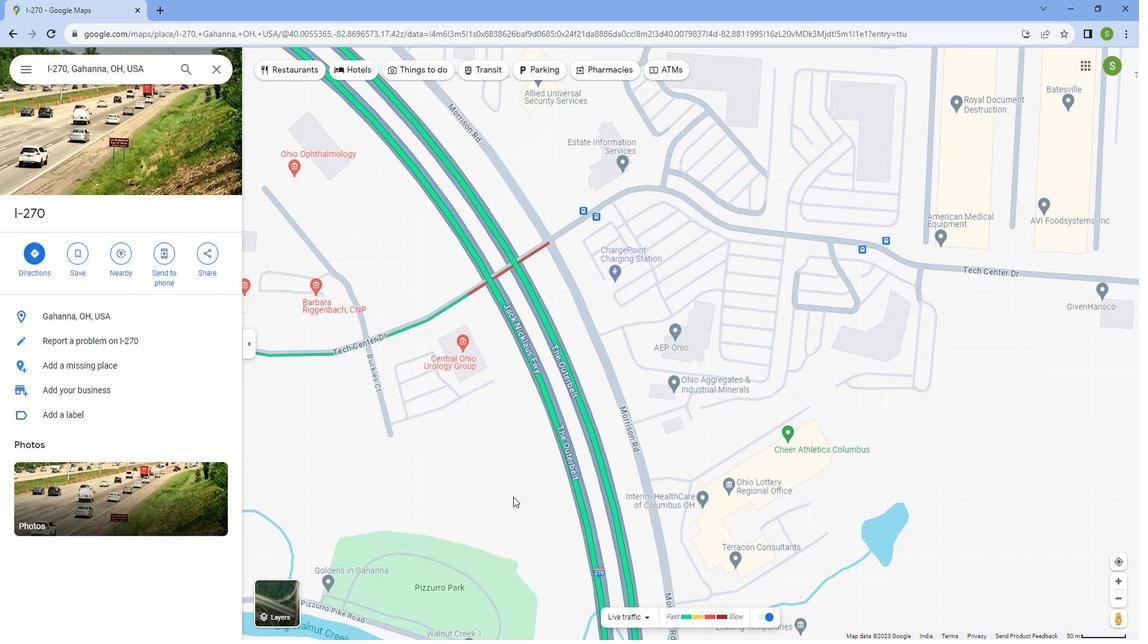 
Action: Mouse pressed left at (513, 474)
Screenshot: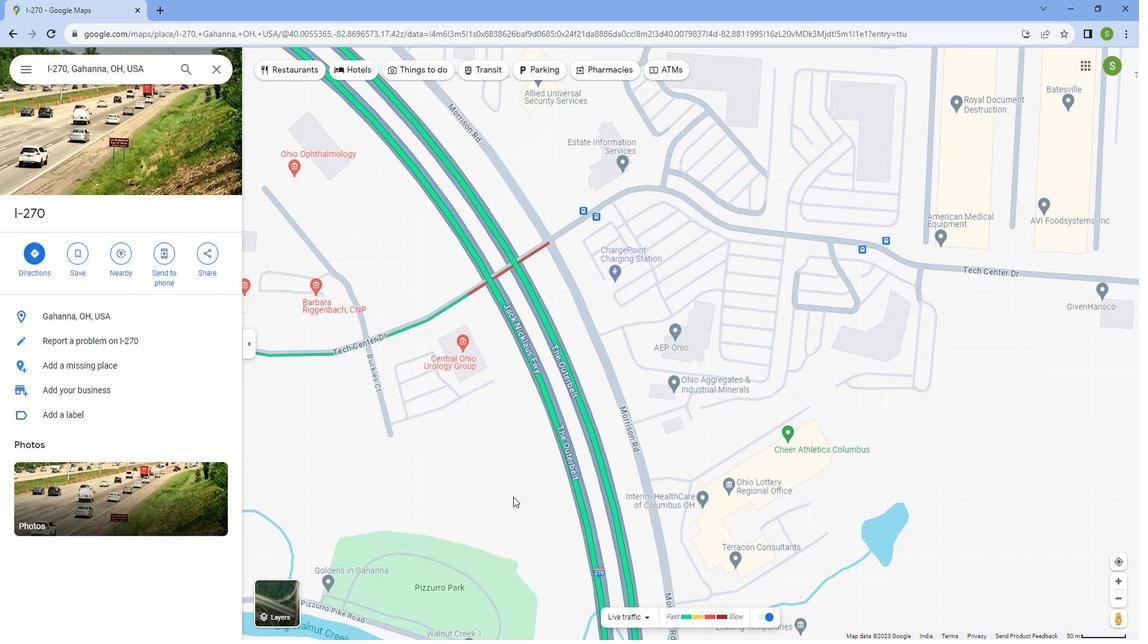 
Action: Mouse moved to (548, 410)
Screenshot: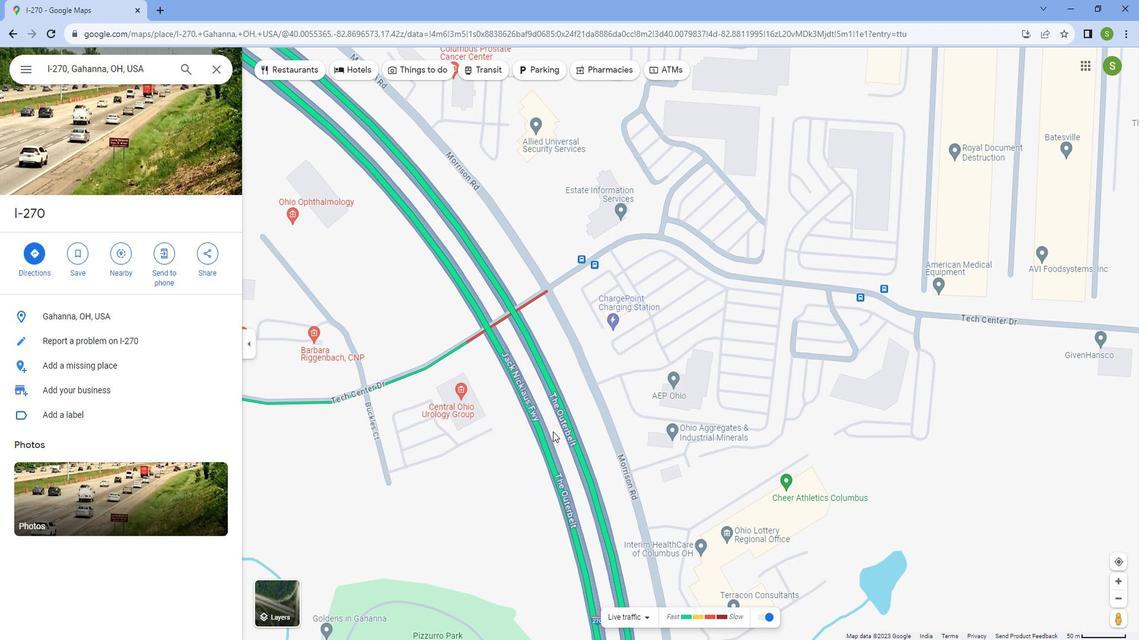 
Action: Mouse scrolled (548, 410) with delta (0, 0)
Screenshot: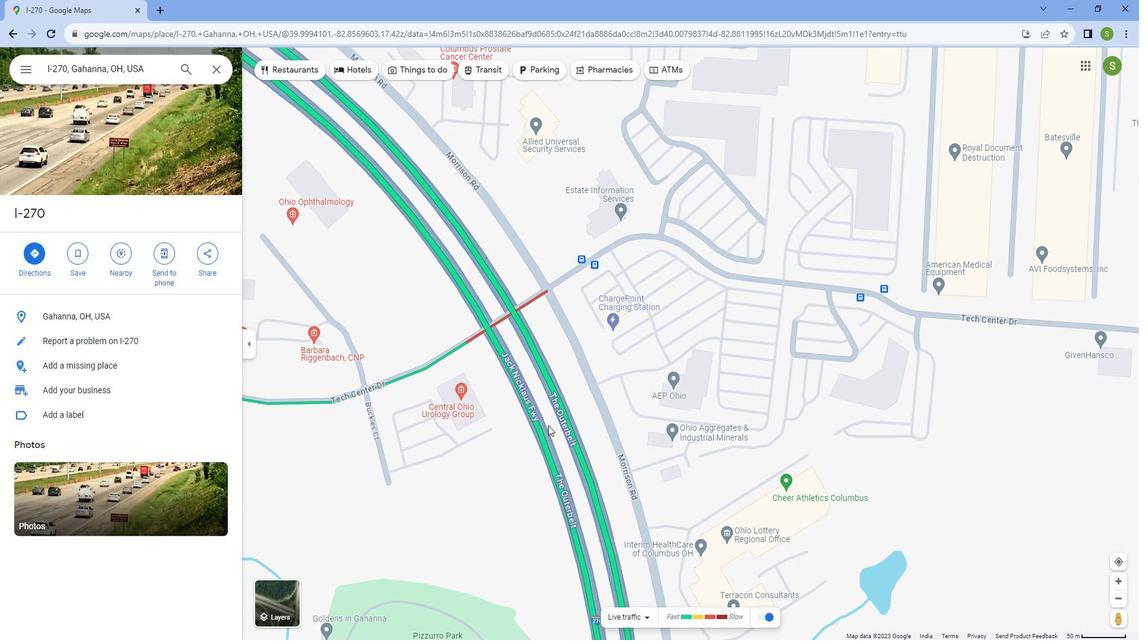 
Action: Mouse scrolled (548, 410) with delta (0, 0)
Screenshot: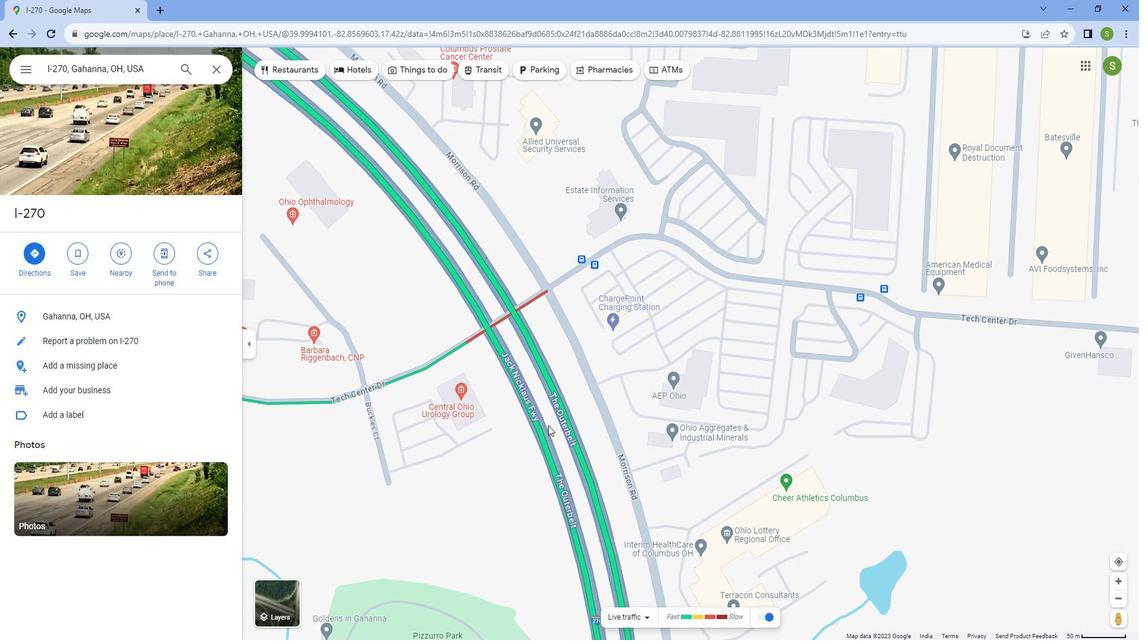 
Action: Mouse moved to (547, 410)
Screenshot: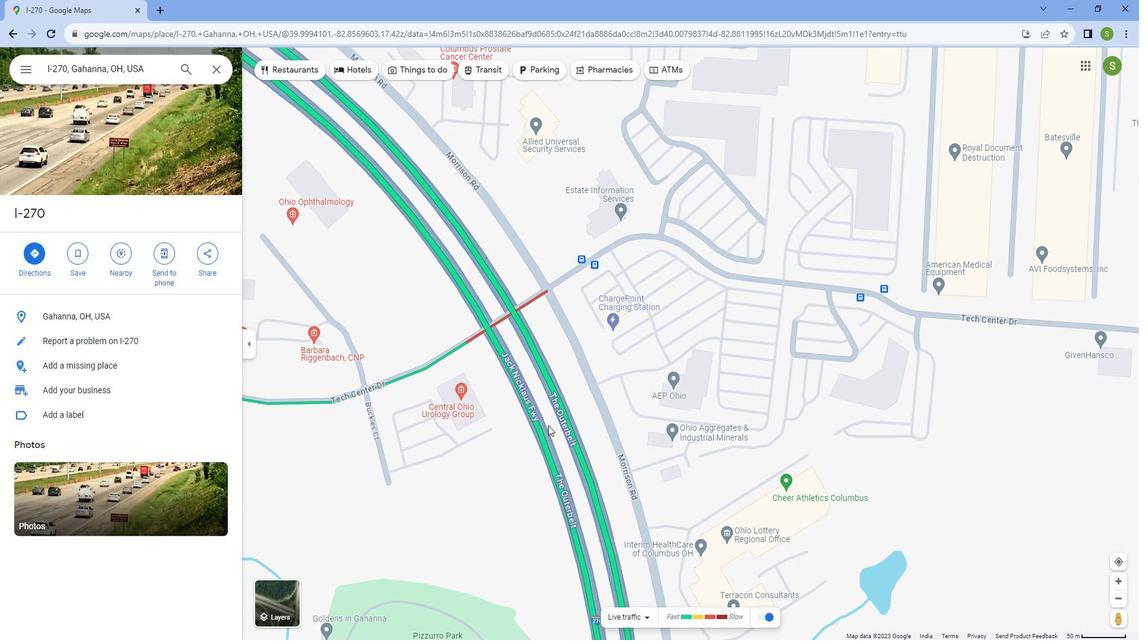 
Action: Mouse scrolled (547, 410) with delta (0, 0)
Screenshot: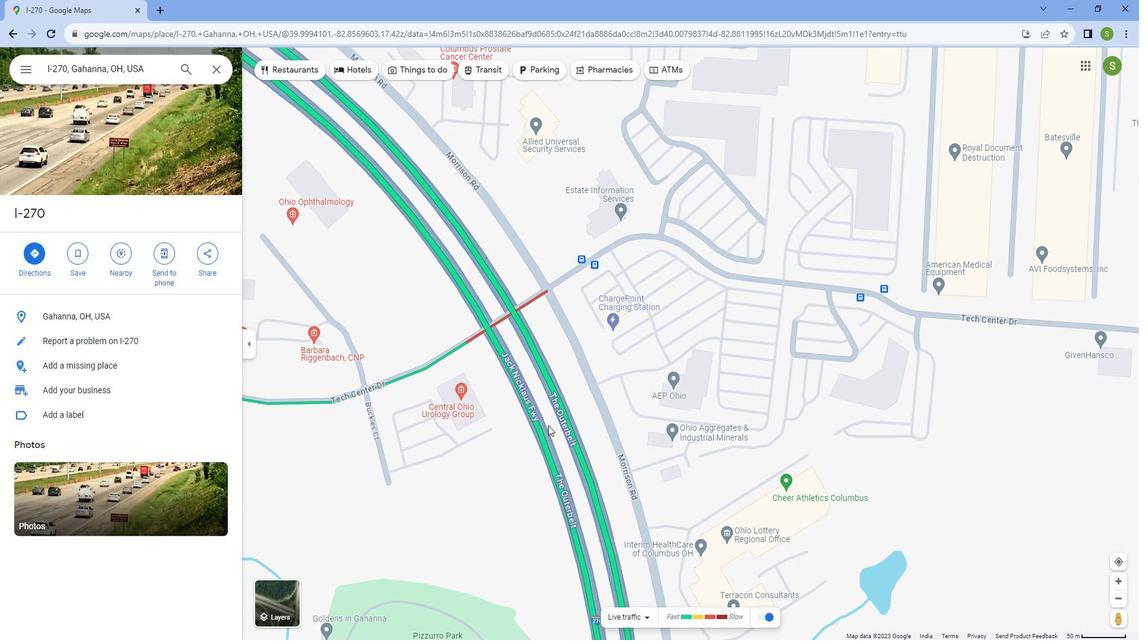 
Action: Mouse moved to (546, 410)
Screenshot: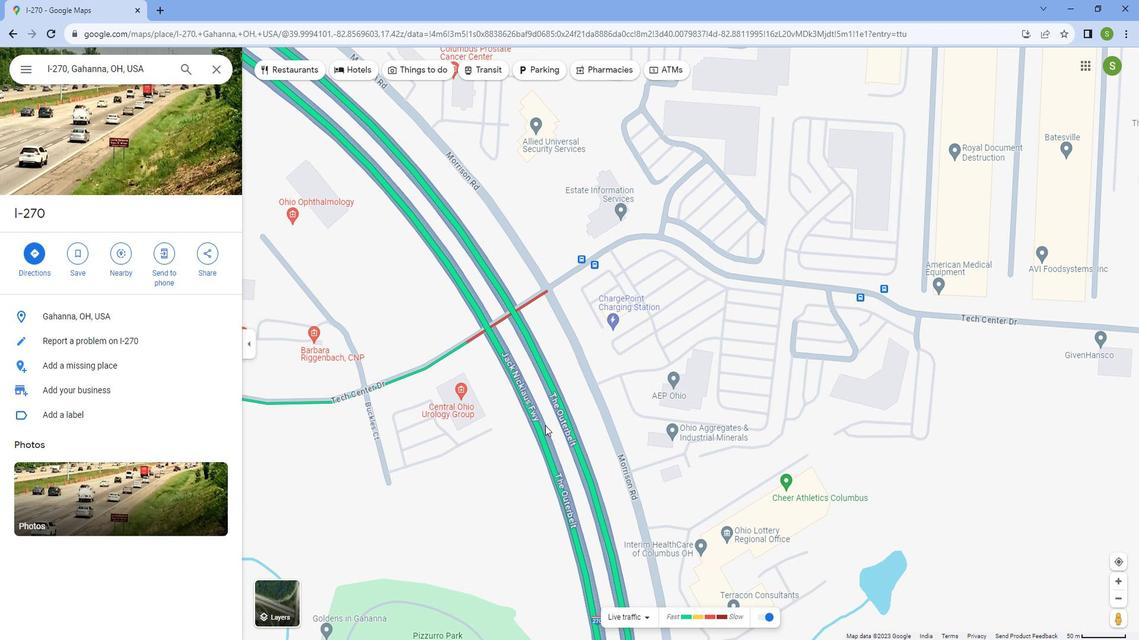 
Action: Mouse scrolled (546, 410) with delta (0, 0)
Screenshot: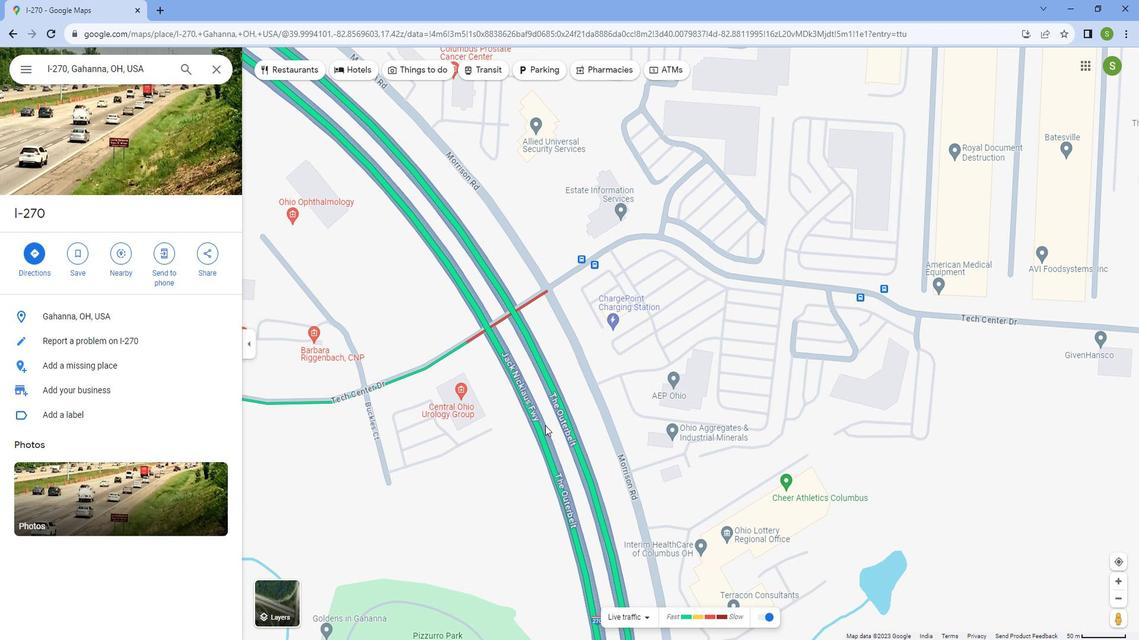 
Action: Mouse moved to (544, 410)
Screenshot: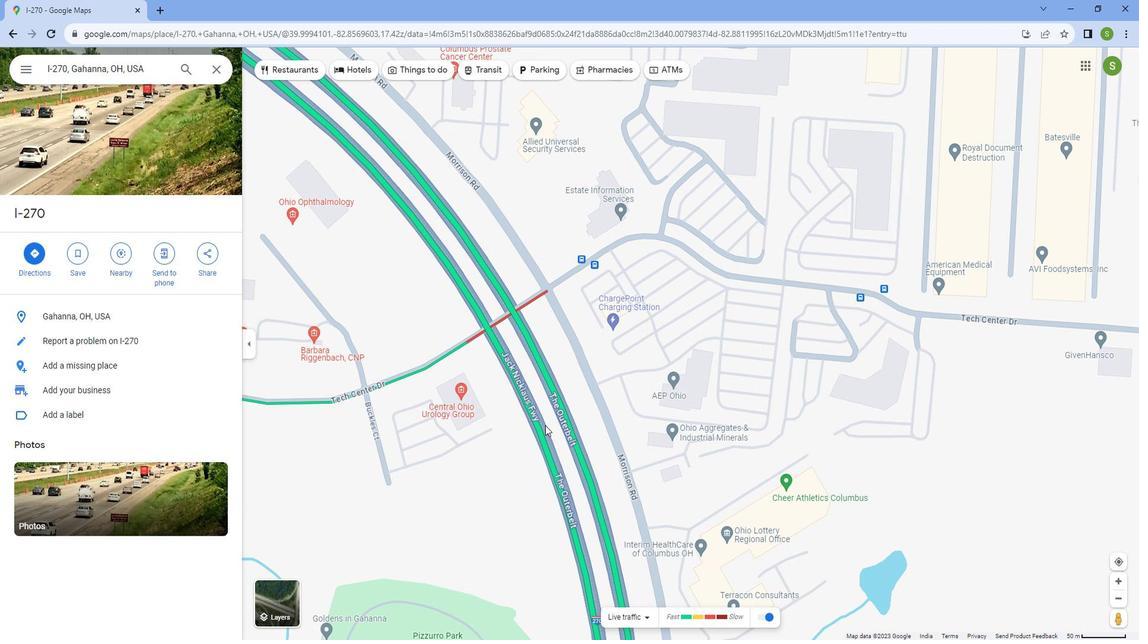 
Action: Mouse scrolled (544, 410) with delta (0, 0)
Screenshot: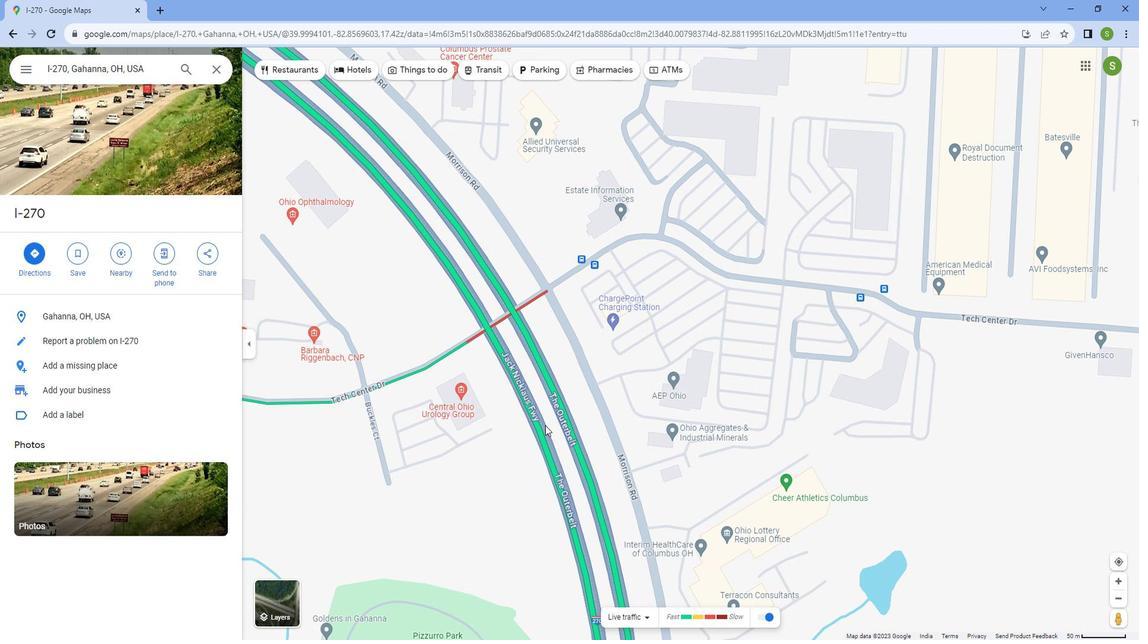 
Action: Mouse moved to (543, 410)
Screenshot: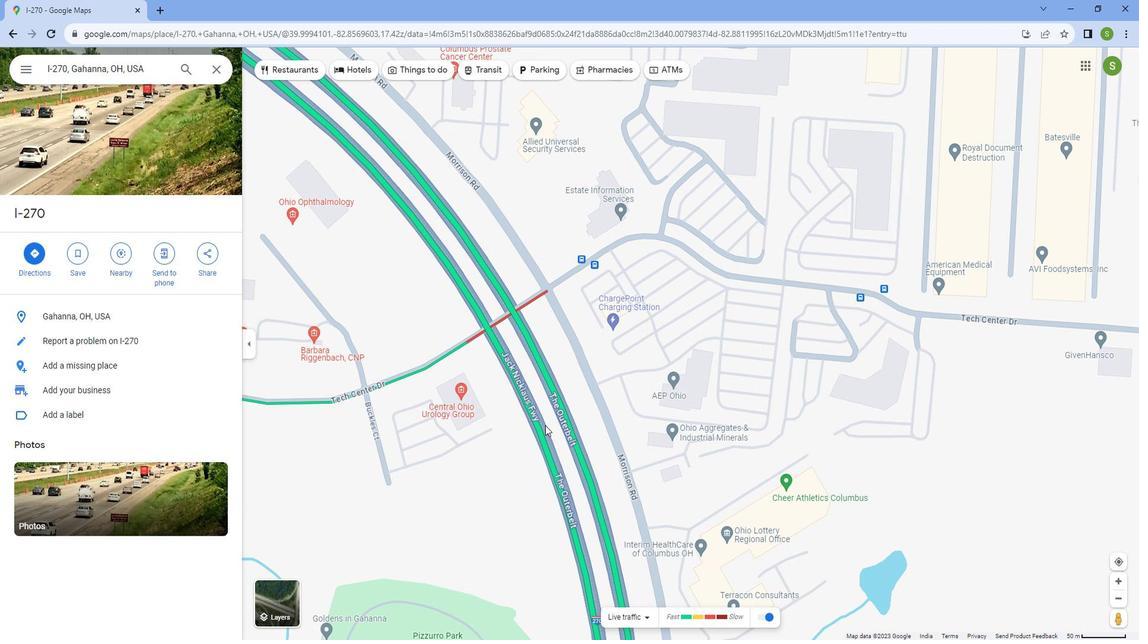 
Action: Mouse scrolled (543, 410) with delta (0, 0)
Screenshot: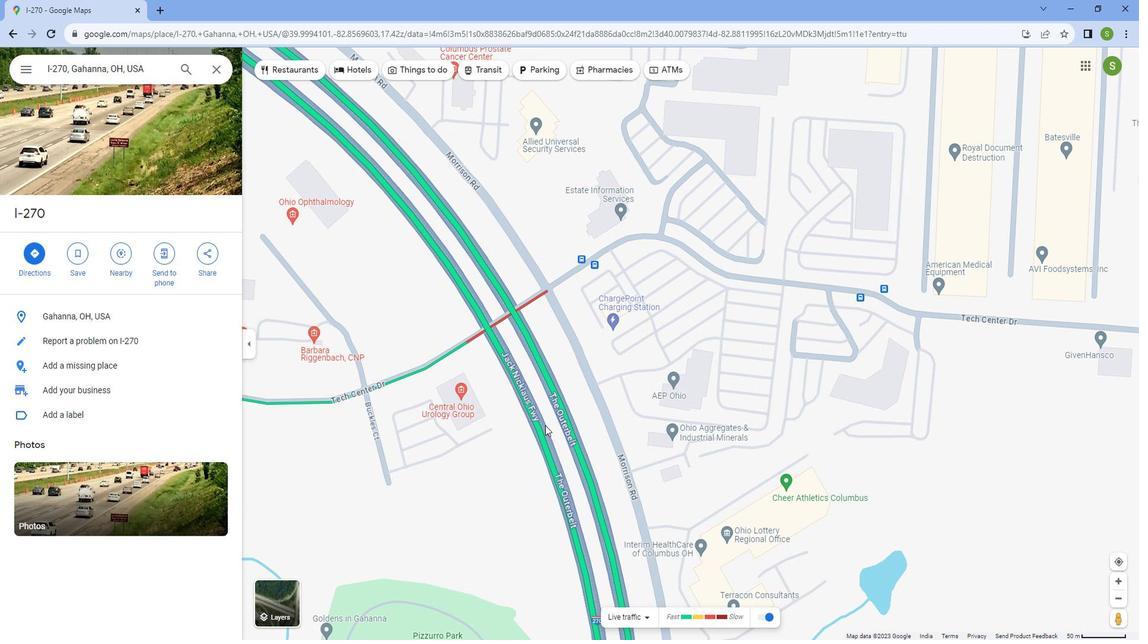 
Action: Mouse moved to (435, 438)
Screenshot: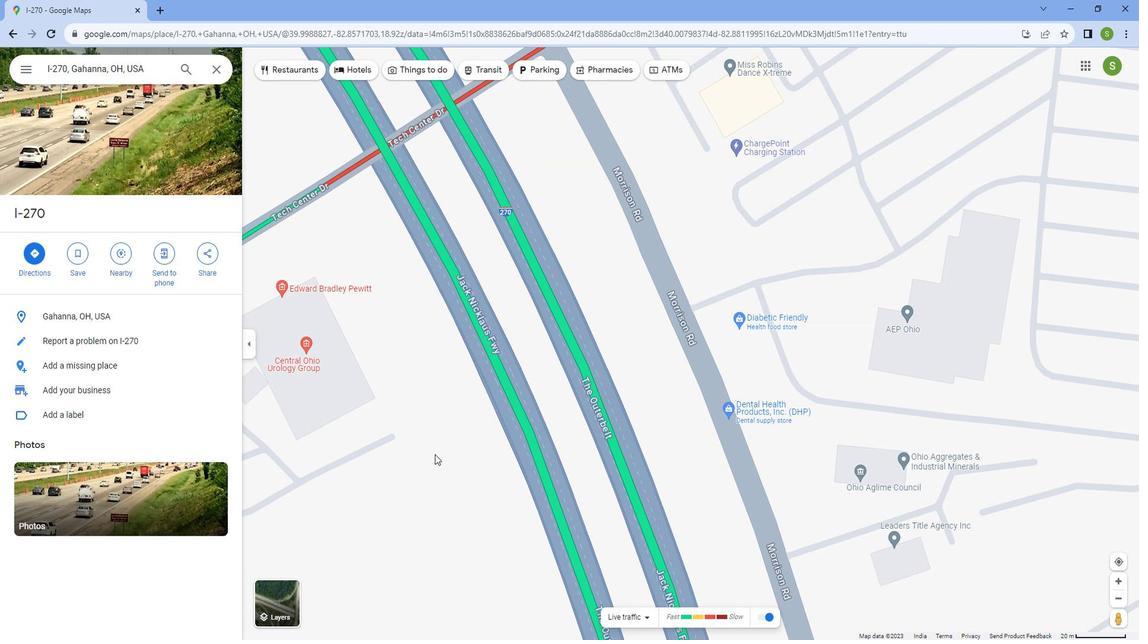 
Action: Mouse scrolled (435, 437) with delta (0, 0)
Screenshot: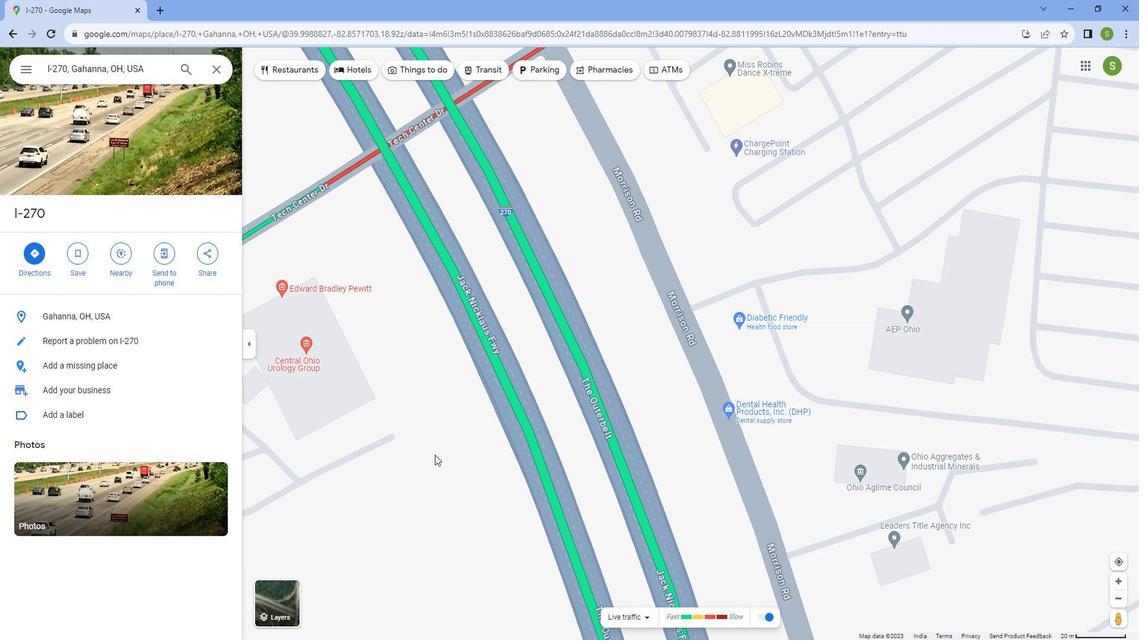 
Action: Mouse moved to (446, 457)
Screenshot: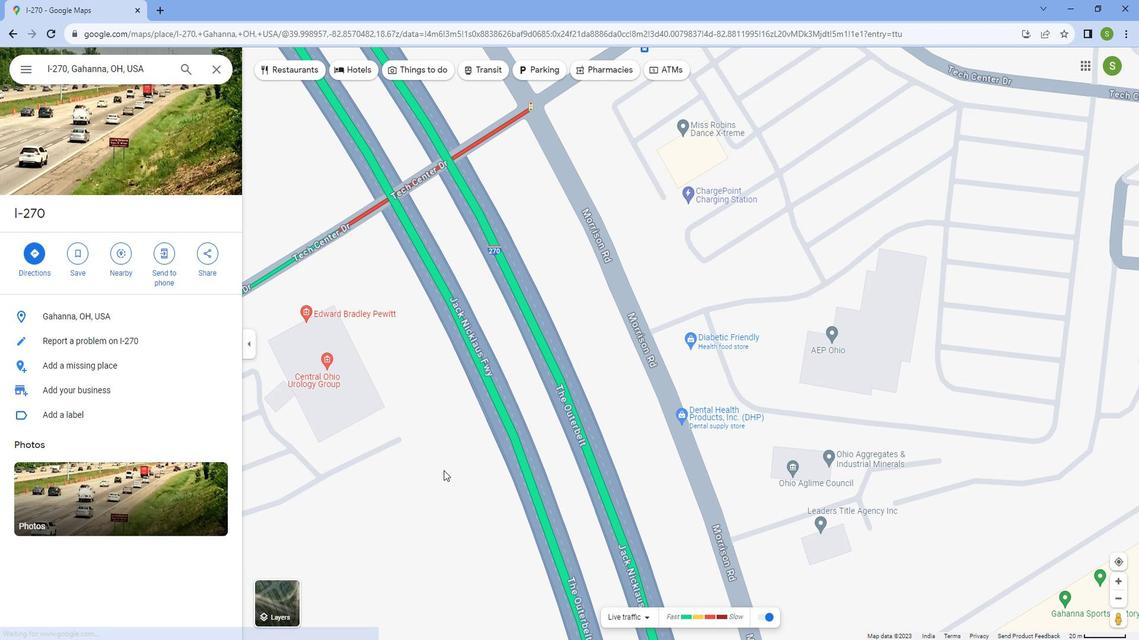 
Action: Mouse scrolled (446, 458) with delta (0, 0)
Screenshot: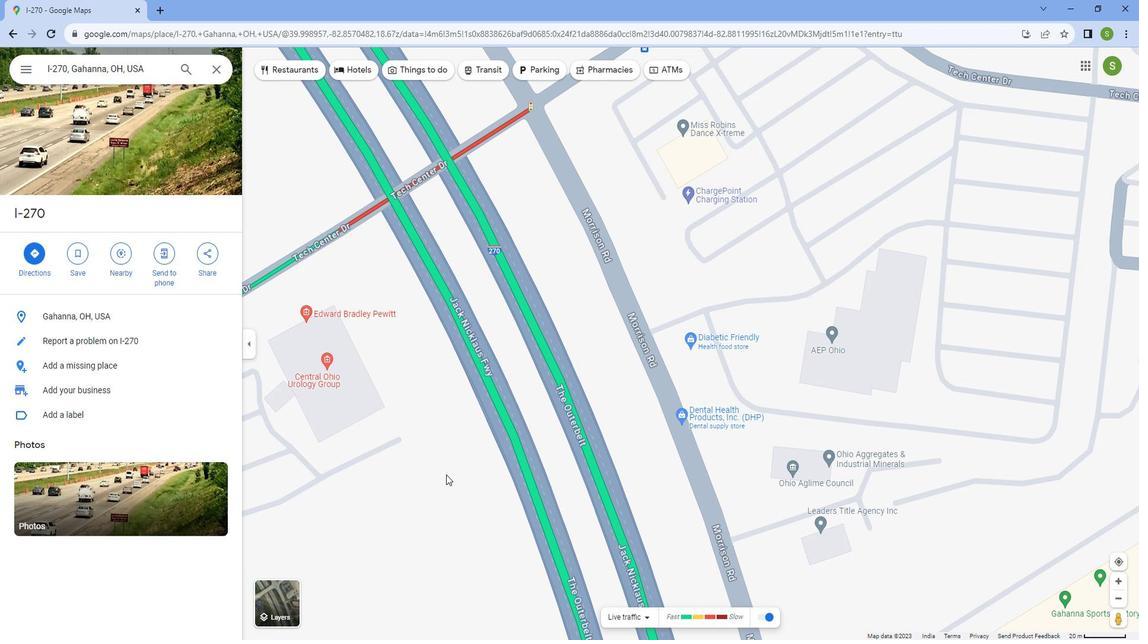 
Action: Mouse scrolled (446, 456) with delta (0, 0)
Screenshot: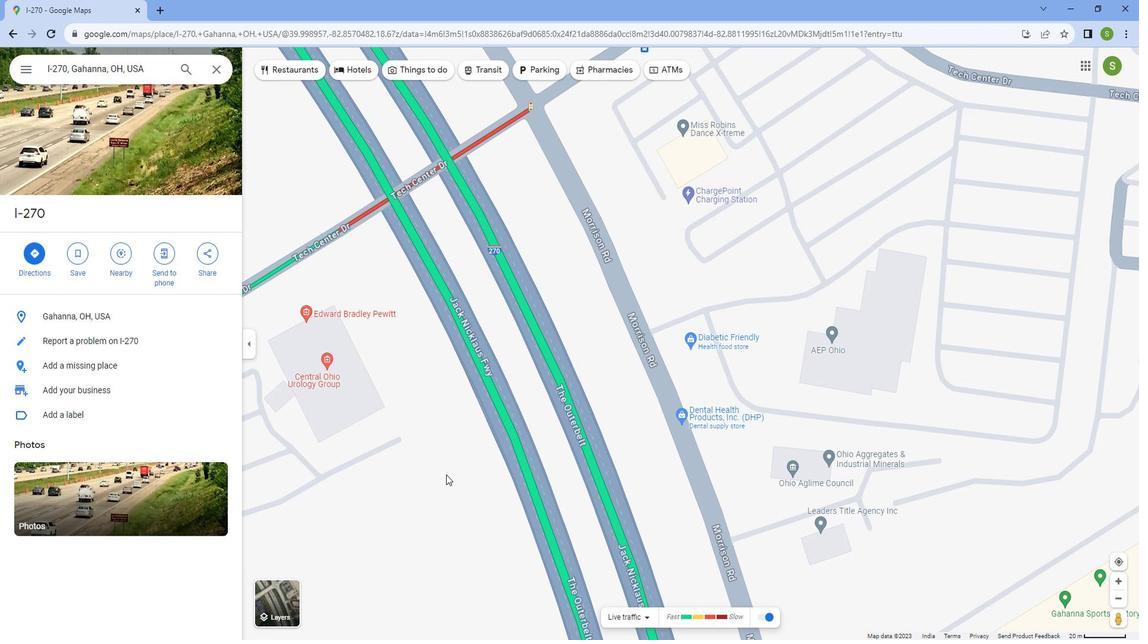 
Action: Mouse scrolled (446, 456) with delta (0, 0)
Screenshot: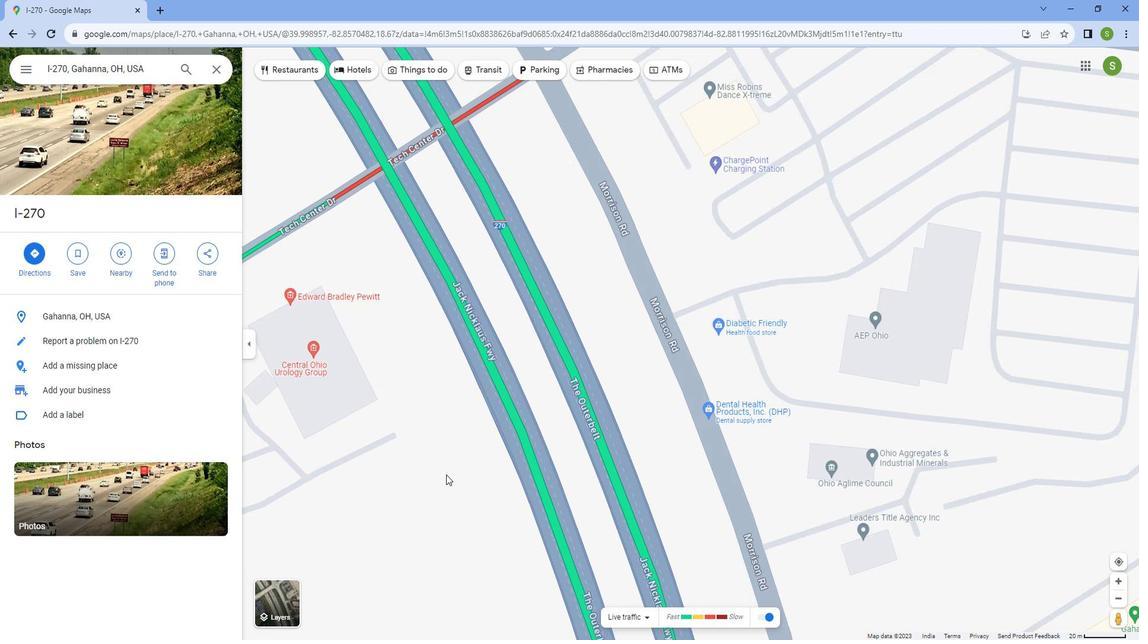 
Action: Mouse scrolled (446, 456) with delta (0, 0)
Screenshot: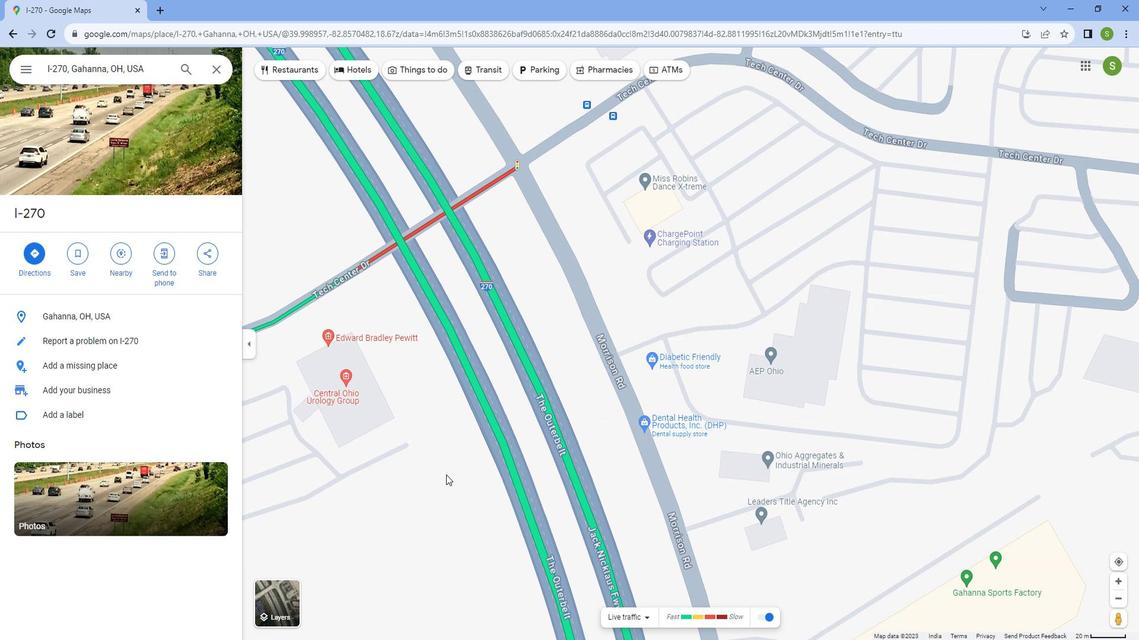 
Action: Mouse scrolled (446, 456) with delta (0, 0)
Screenshot: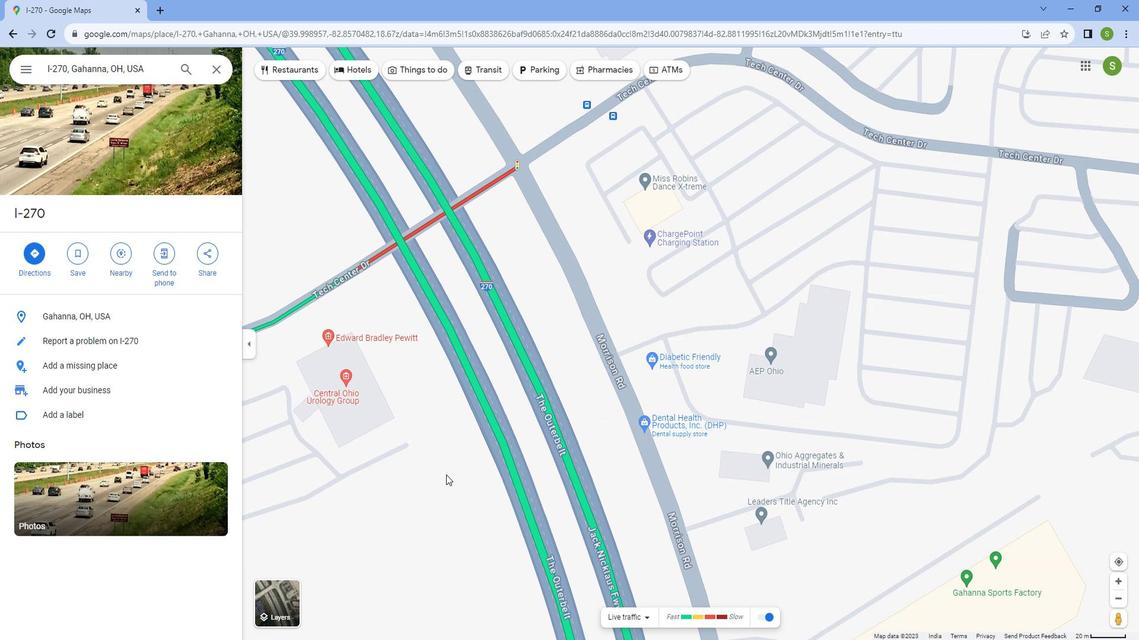 
Action: Mouse scrolled (446, 456) with delta (0, 0)
Screenshot: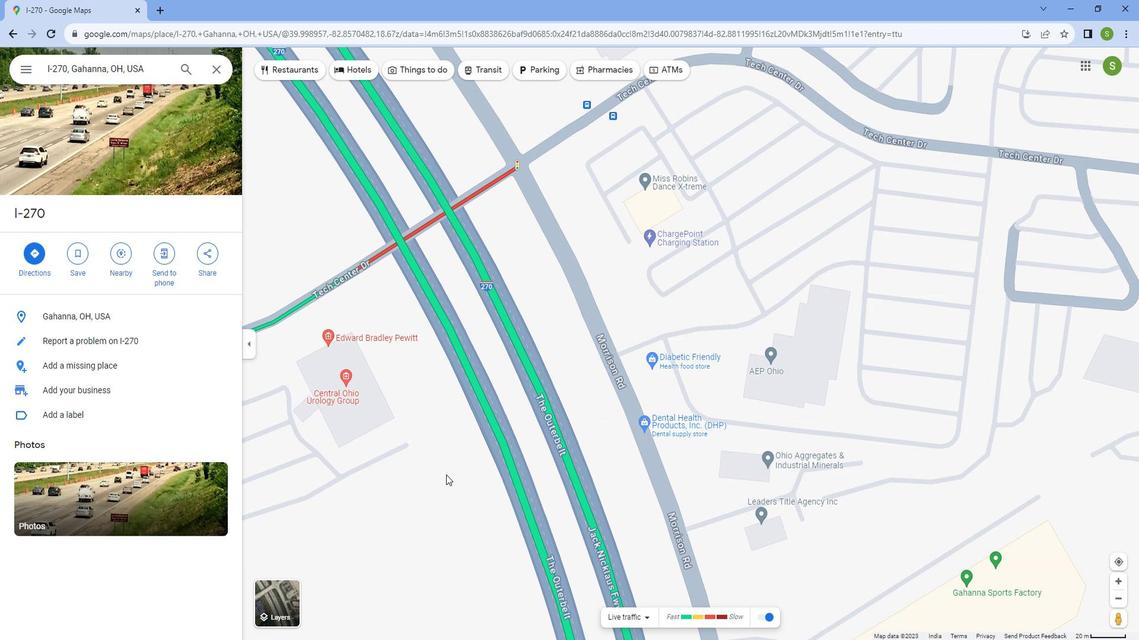
Action: Mouse scrolled (446, 456) with delta (0, 0)
Screenshot: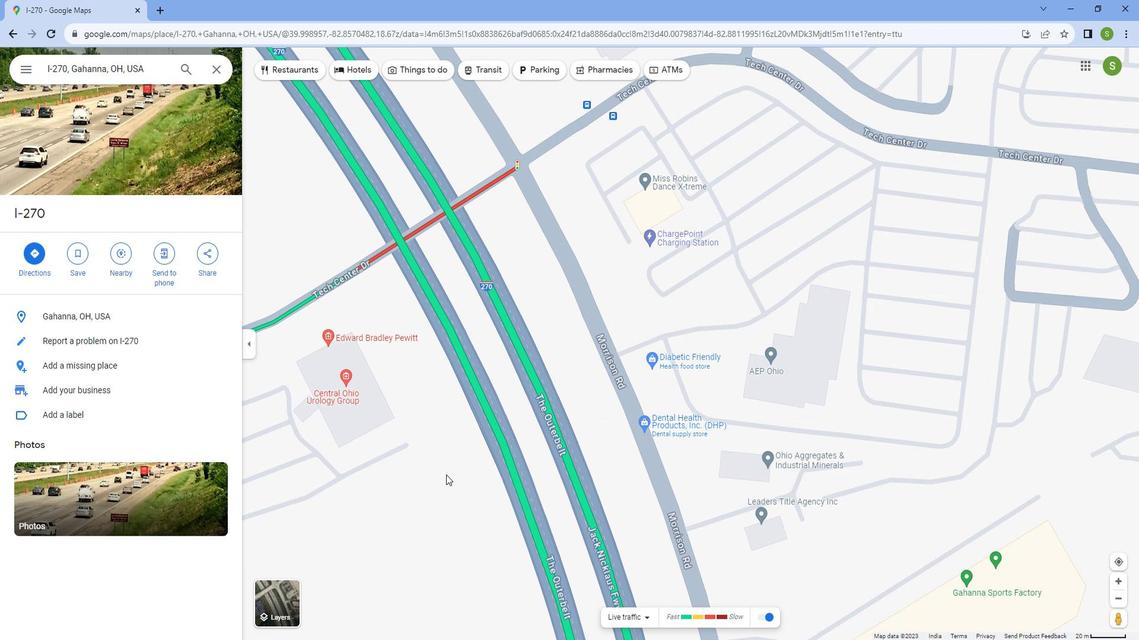 
Action: Mouse scrolled (446, 456) with delta (0, 0)
Screenshot: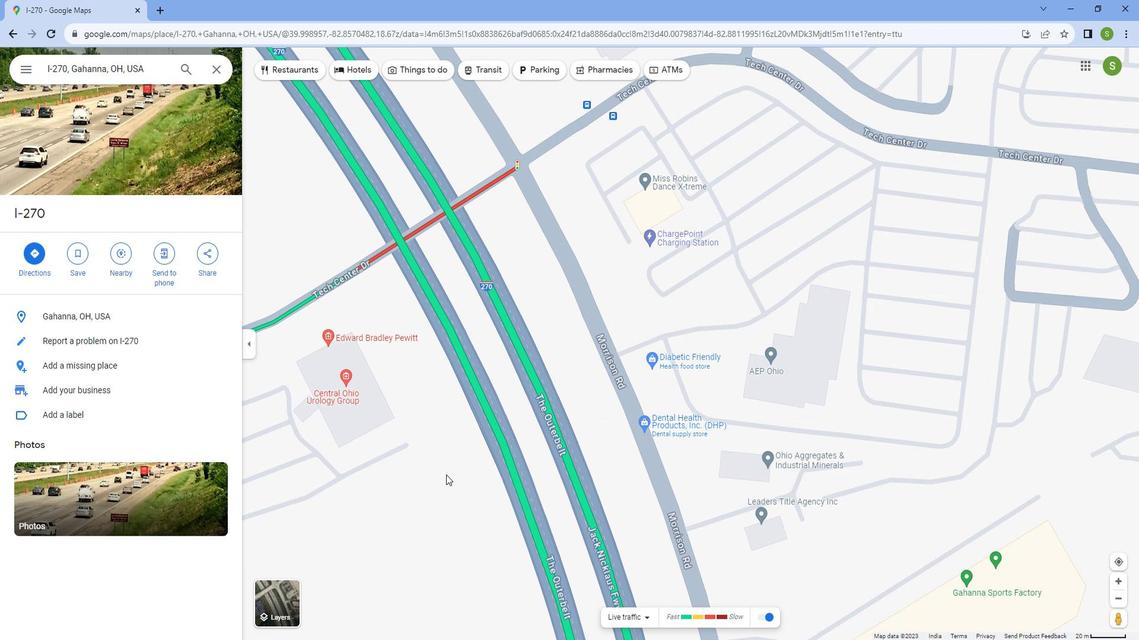
Action: Mouse scrolled (446, 456) with delta (0, 0)
Screenshot: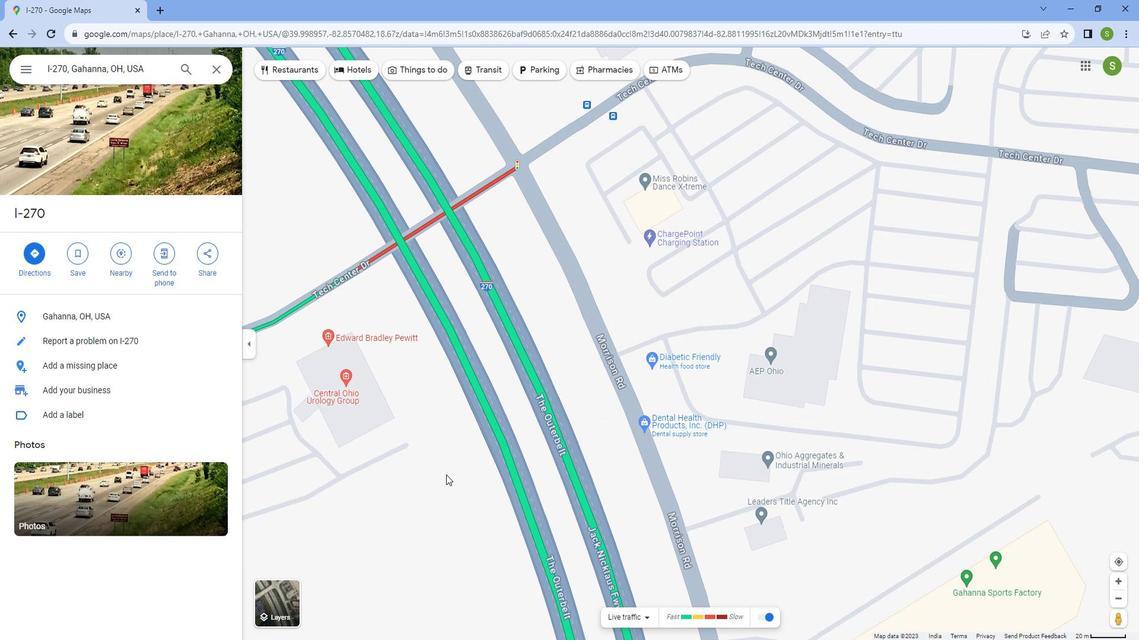 
Action: Mouse scrolled (446, 456) with delta (0, 0)
Screenshot: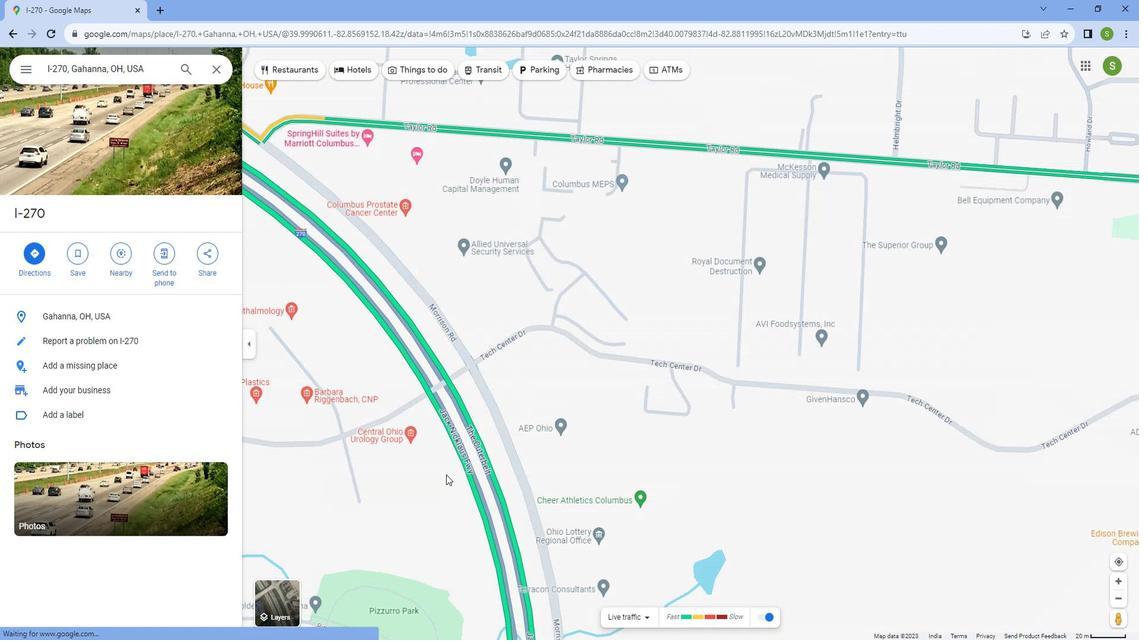 
Action: Mouse scrolled (446, 456) with delta (0, 0)
Screenshot: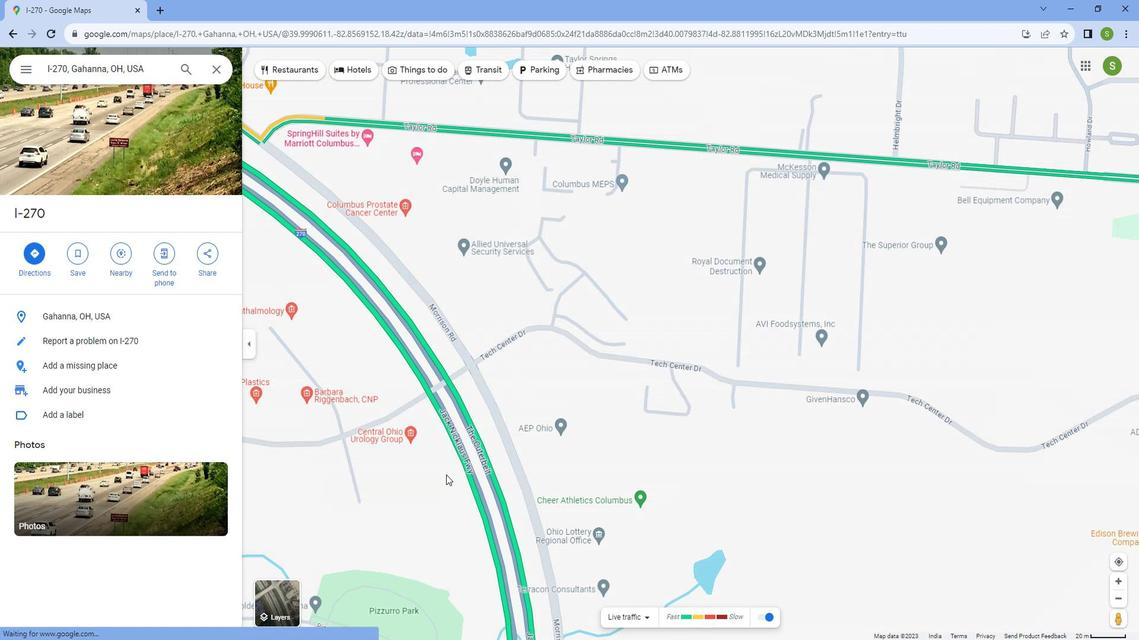 
Action: Mouse scrolled (446, 456) with delta (0, 0)
Screenshot: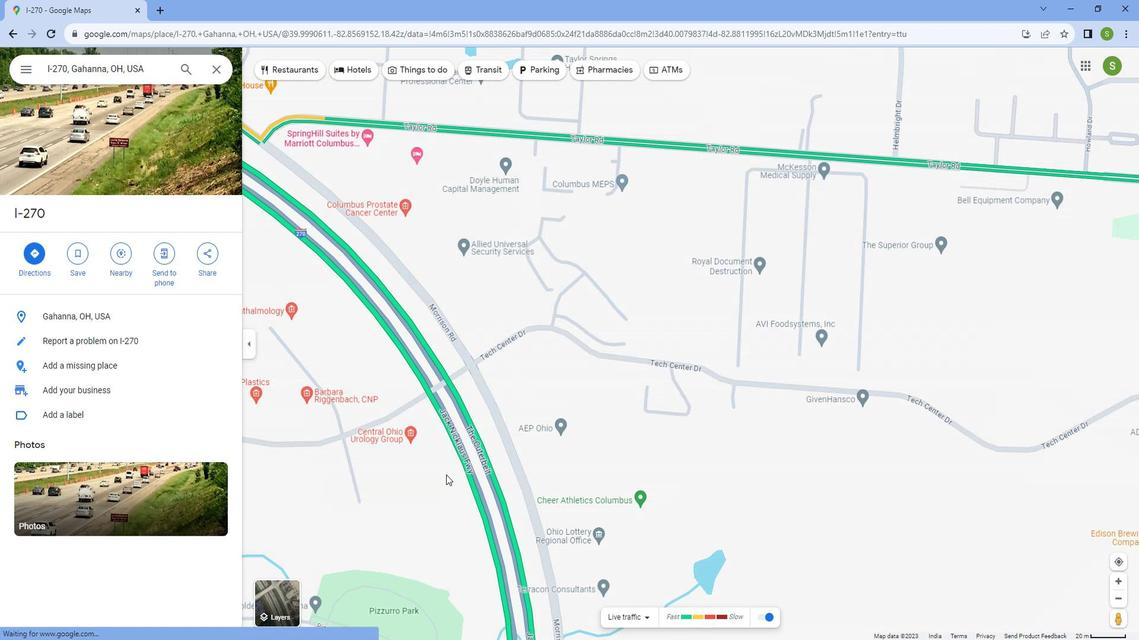 
Action: Mouse scrolled (446, 456) with delta (0, 0)
Screenshot: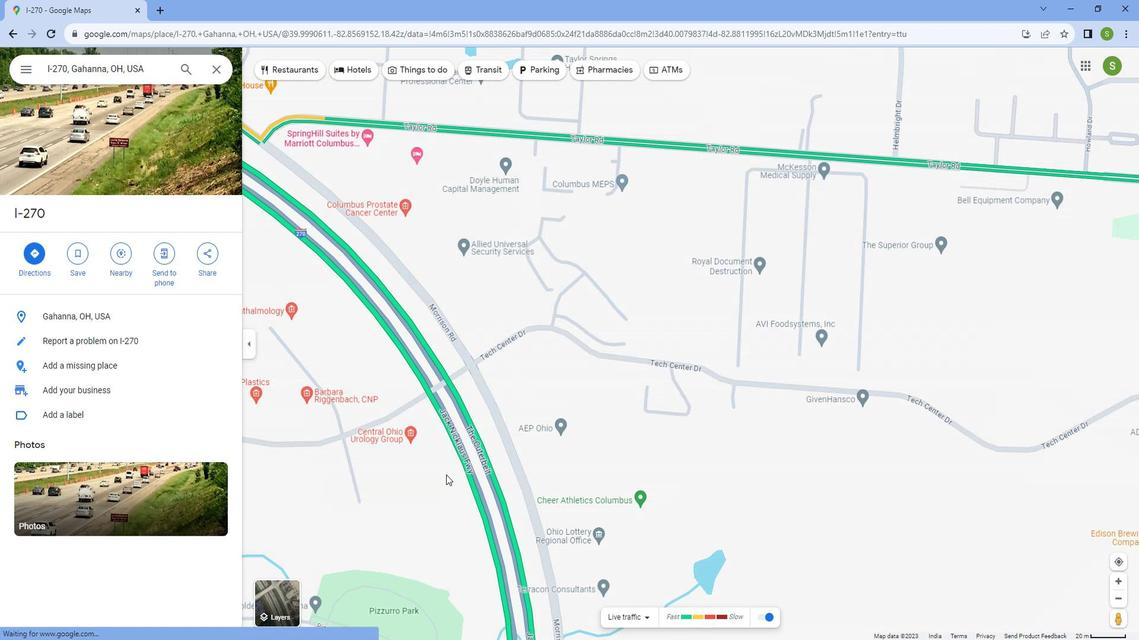 
Action: Mouse scrolled (446, 456) with delta (0, 0)
Screenshot: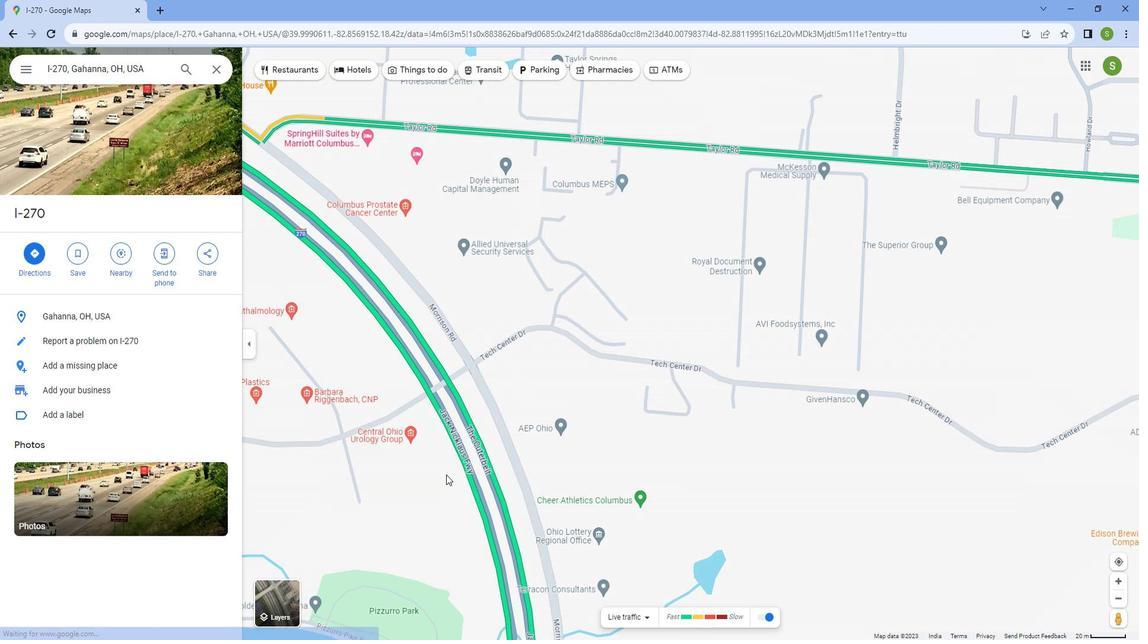 
Action: Mouse scrolled (446, 456) with delta (0, 0)
Screenshot: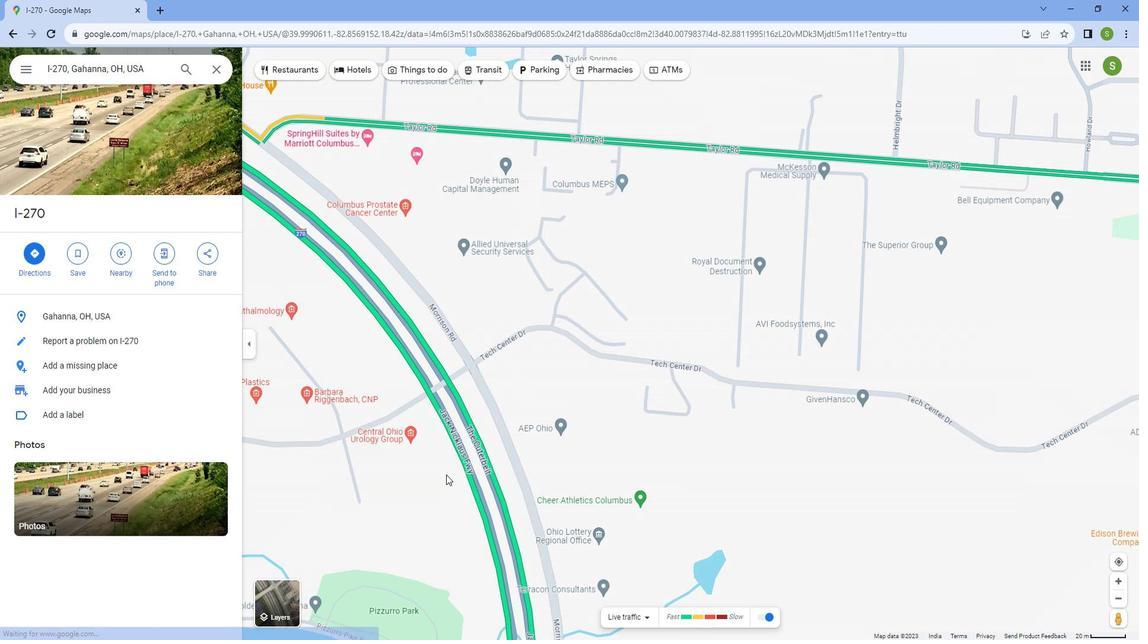 
Action: Mouse moved to (454, 513)
Screenshot: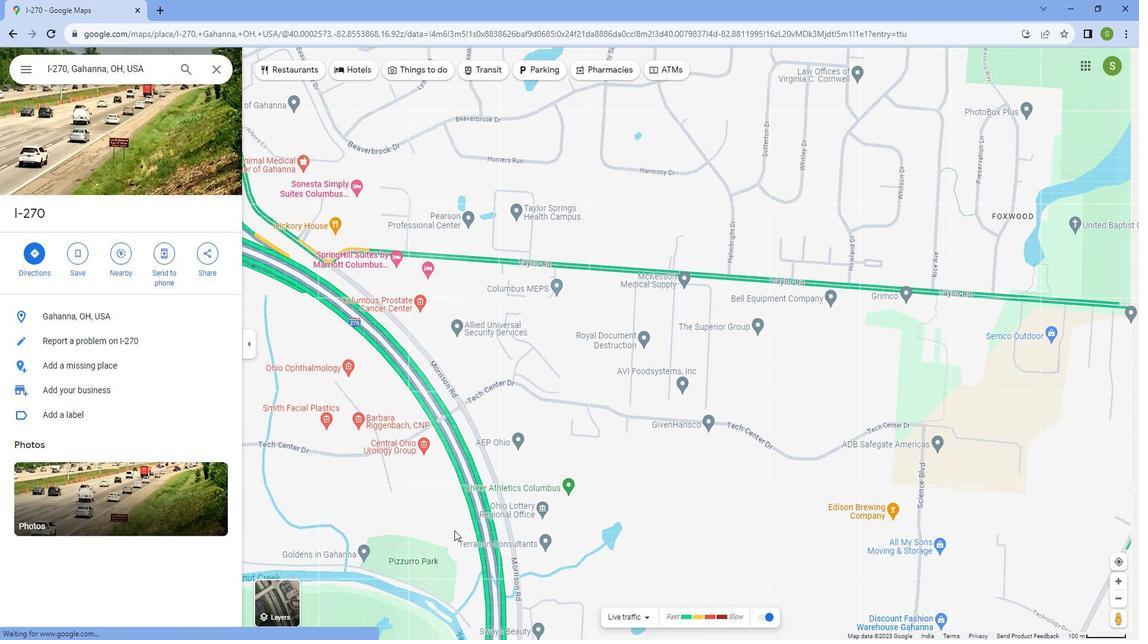
Action: Mouse pressed left at (454, 513)
Screenshot: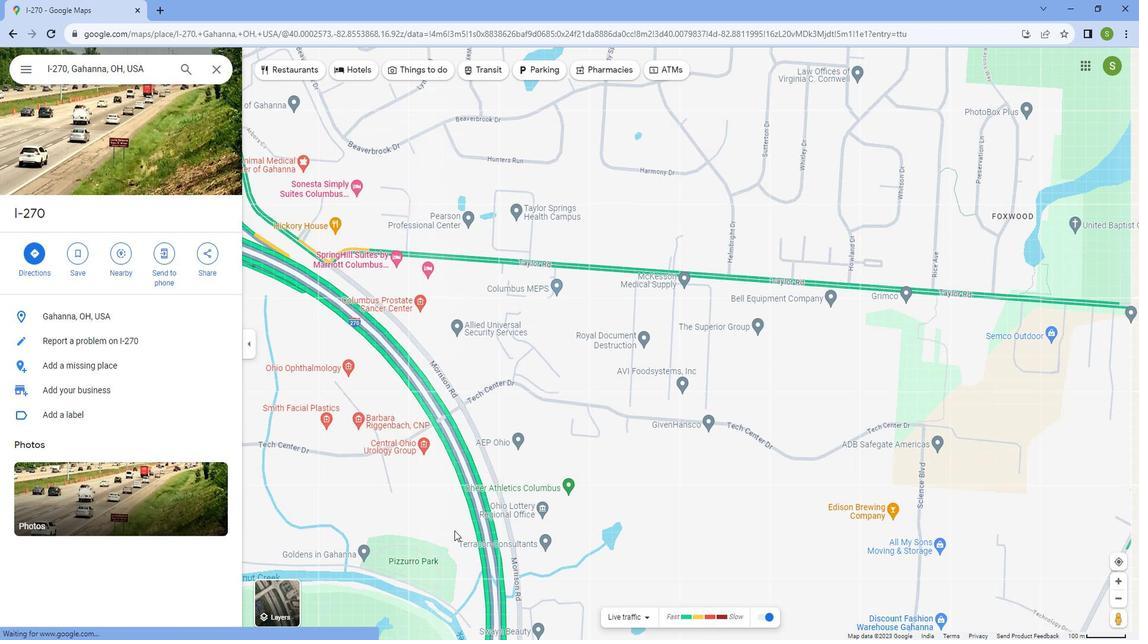 
Action: Mouse moved to (455, 468)
Screenshot: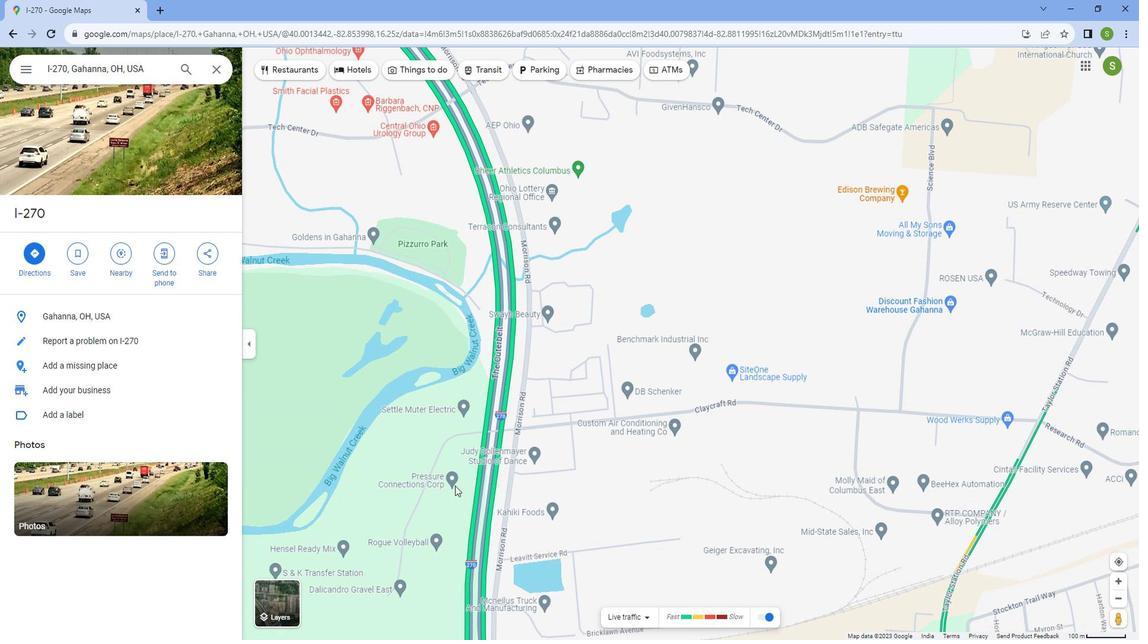 
Action: Mouse pressed left at (455, 468)
Screenshot: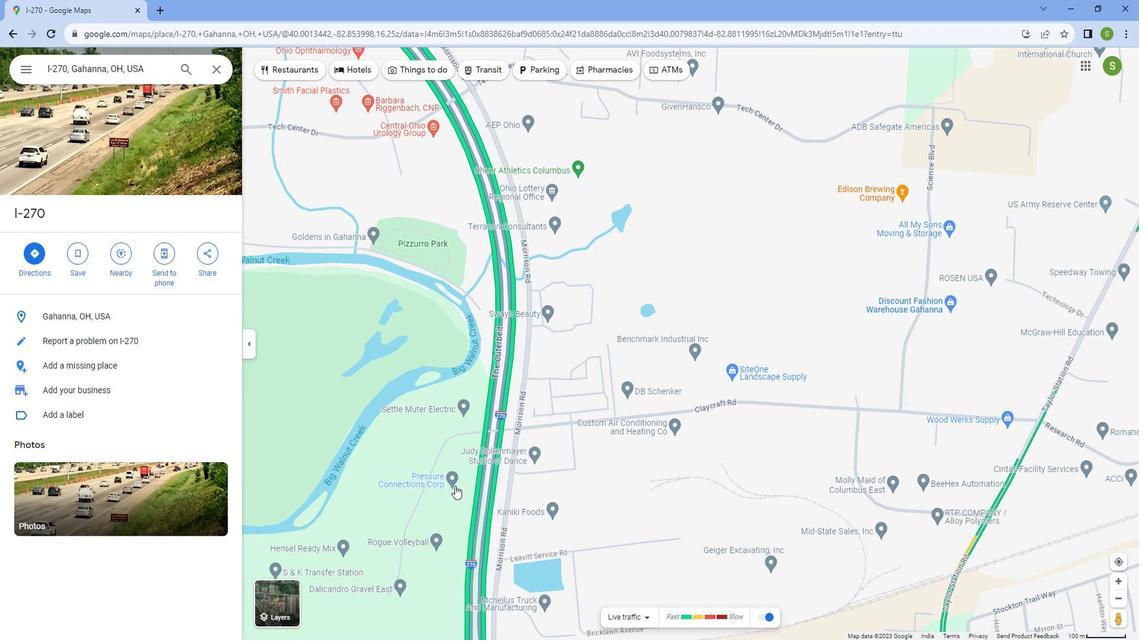 
Action: Mouse moved to (588, 423)
Screenshot: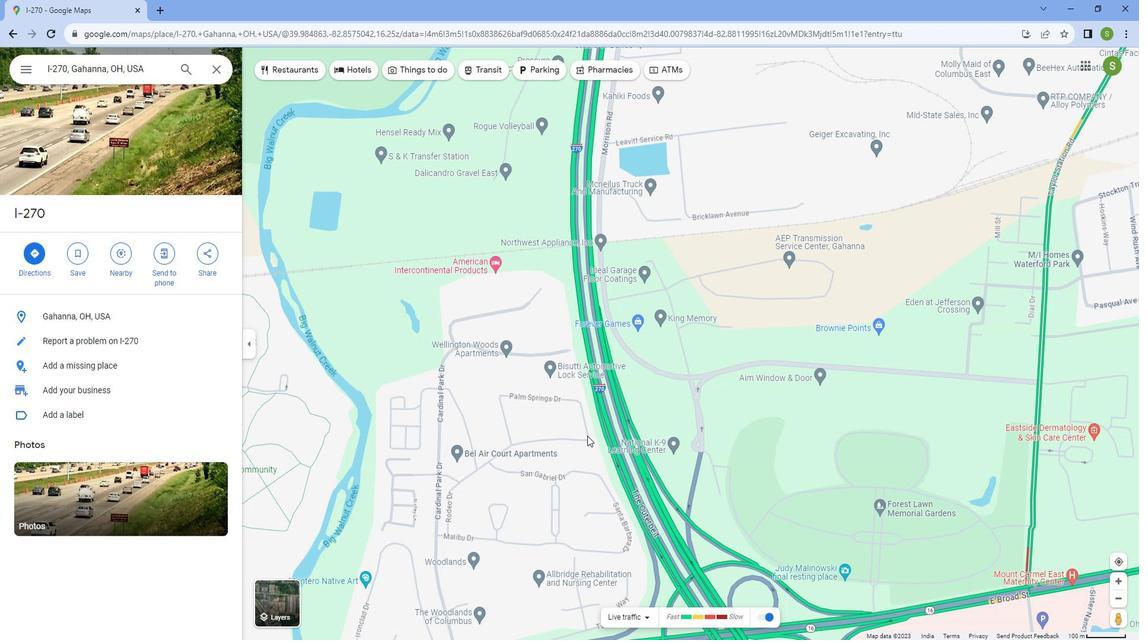 
Action: Mouse pressed left at (588, 423)
Screenshot: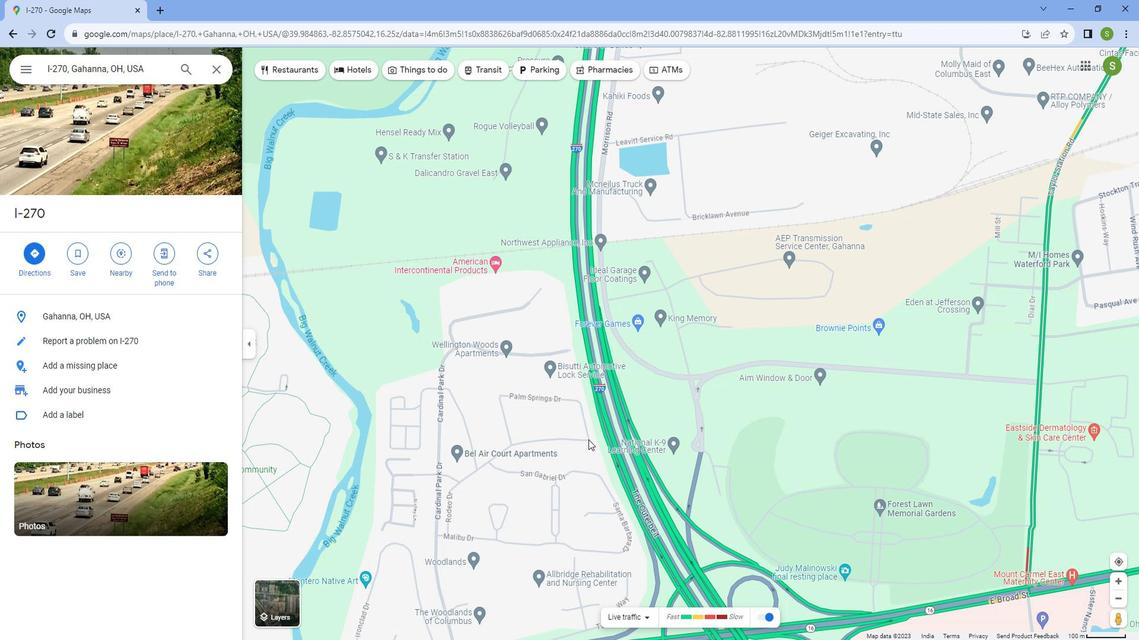 
Action: Mouse moved to (491, 375)
Screenshot: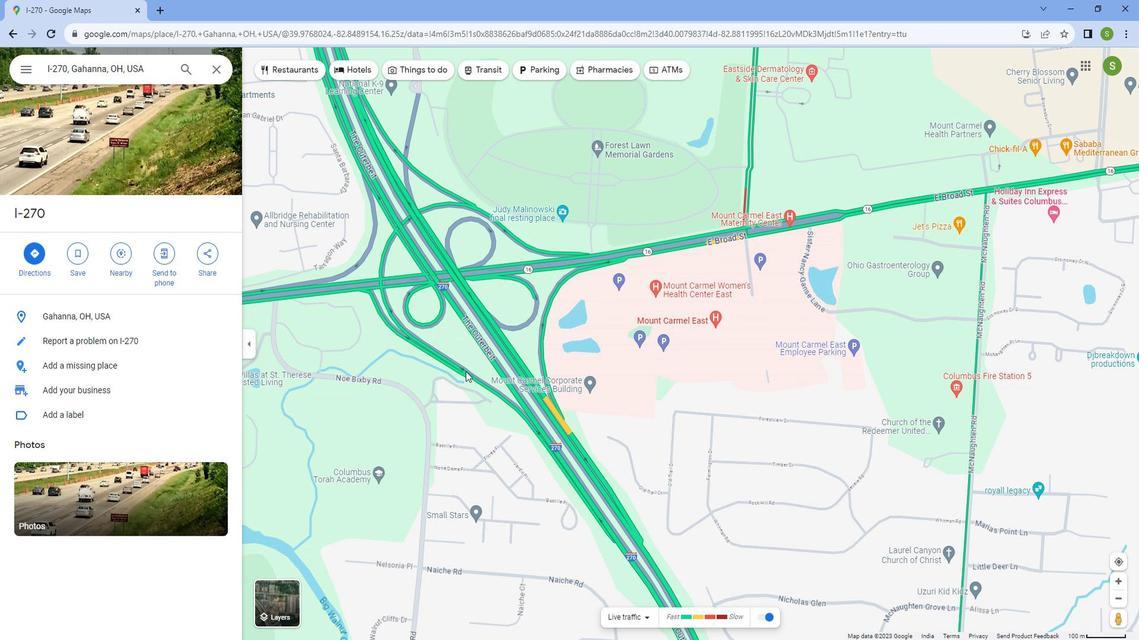 
Action: Mouse pressed left at (491, 375)
Screenshot: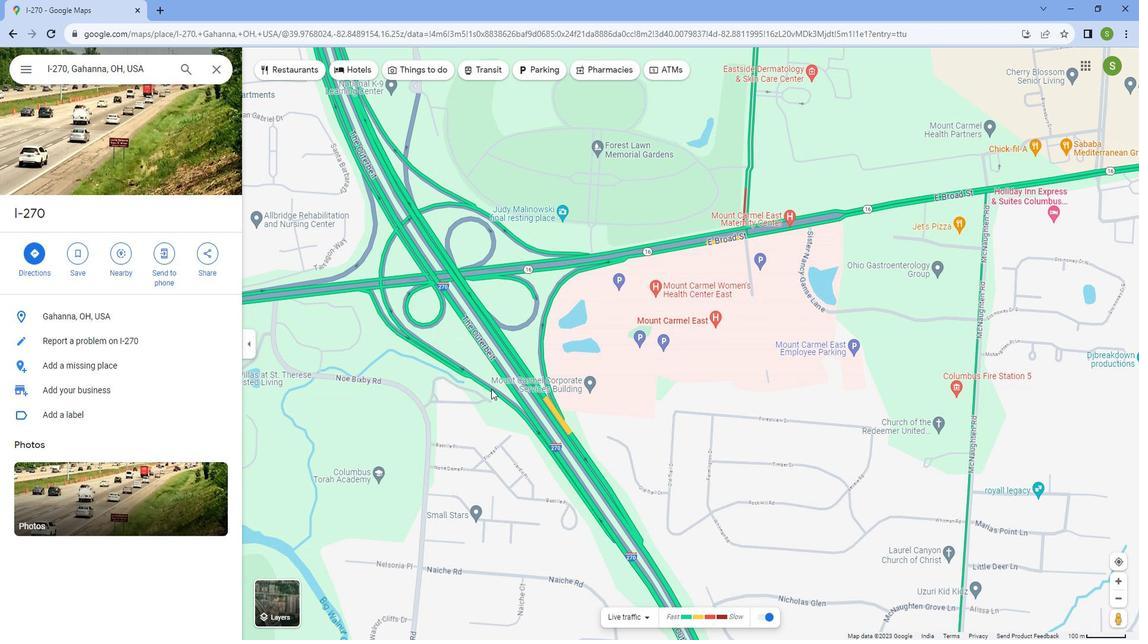 
Action: Mouse moved to (452, 361)
Screenshot: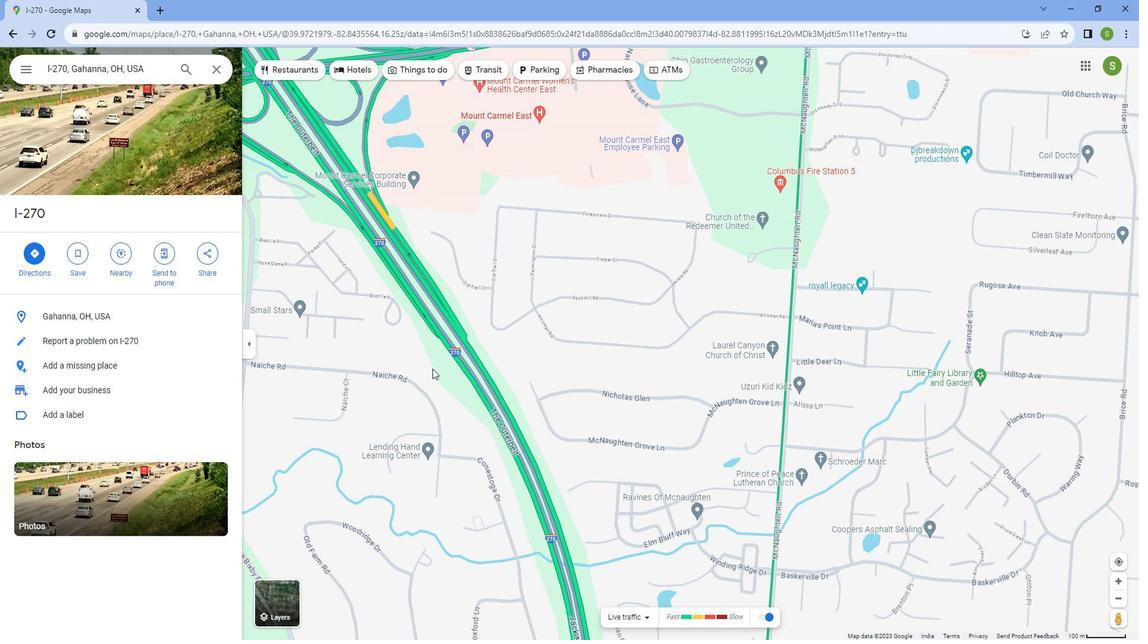 
Action: Mouse pressed left at (452, 361)
Screenshot: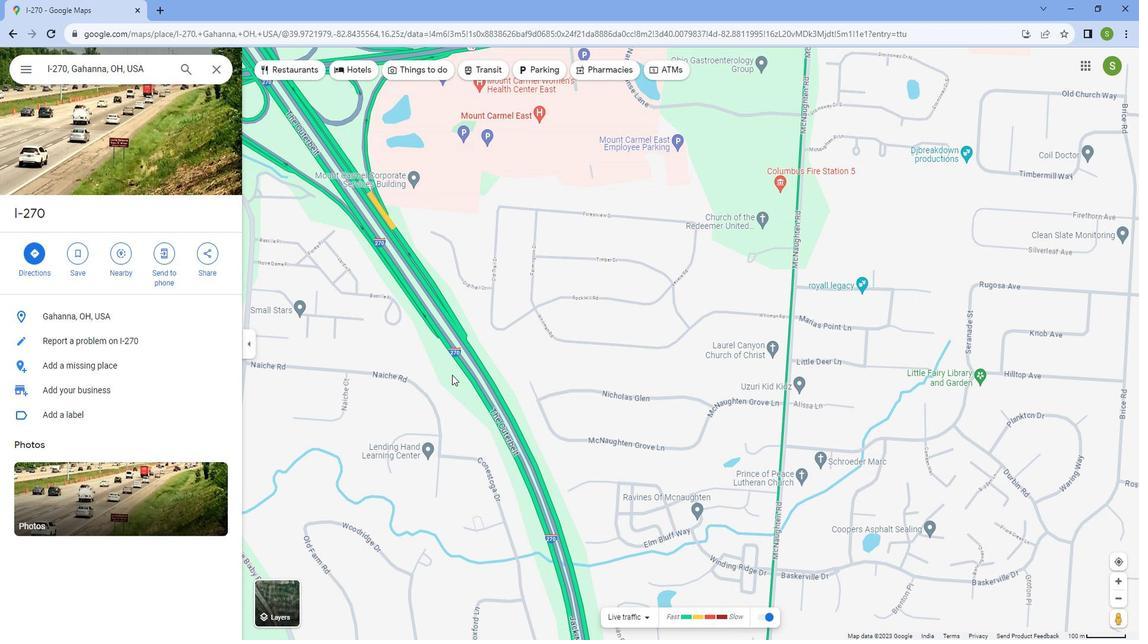 
Action: Mouse moved to (323, 279)
Screenshot: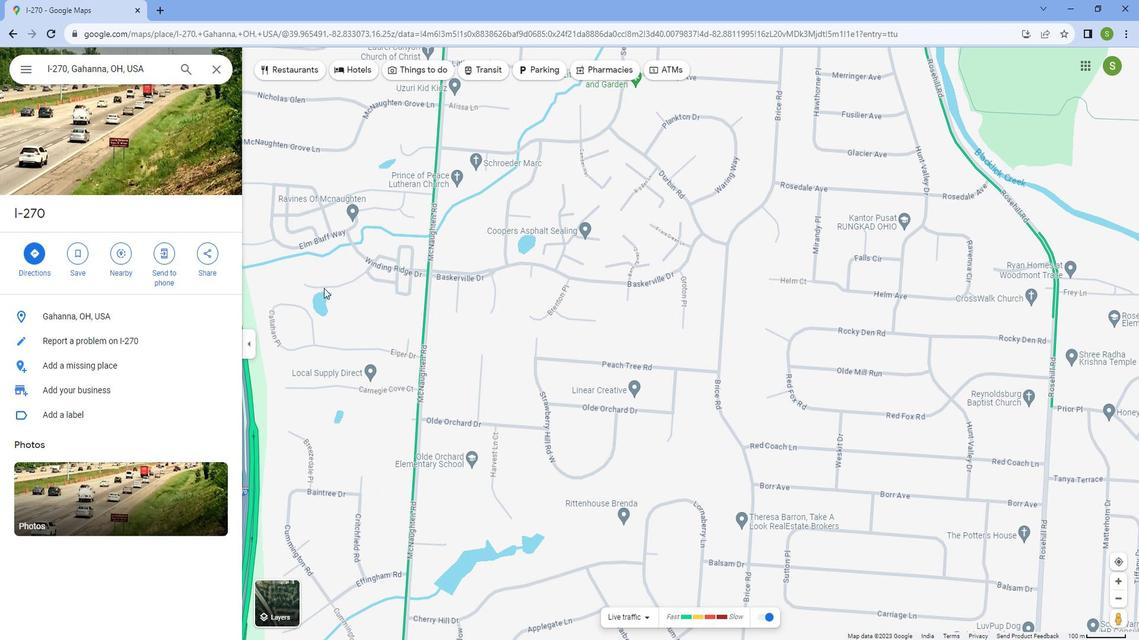 
Action: Mouse pressed left at (323, 279)
Screenshot: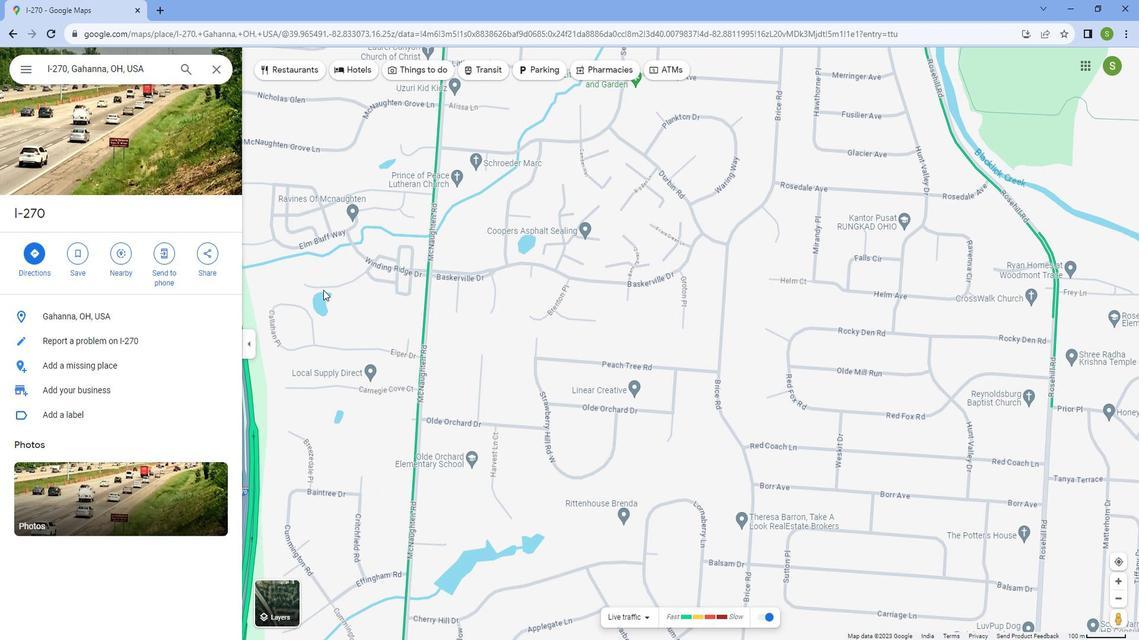 
Action: Mouse moved to (532, 436)
Screenshot: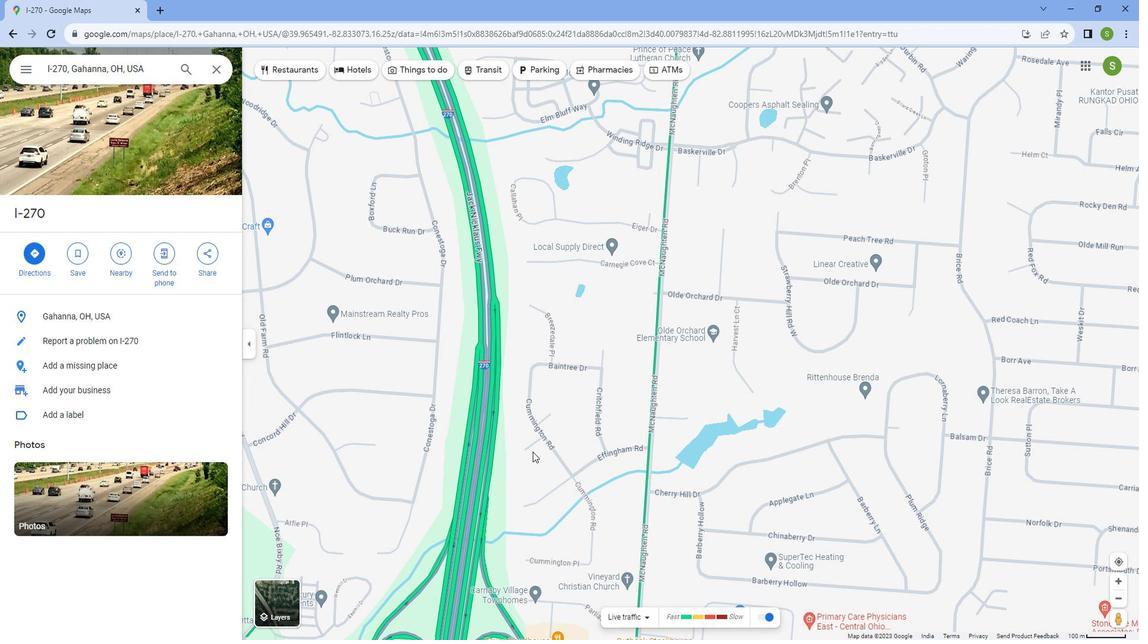 
Action: Mouse pressed left at (532, 436)
Screenshot: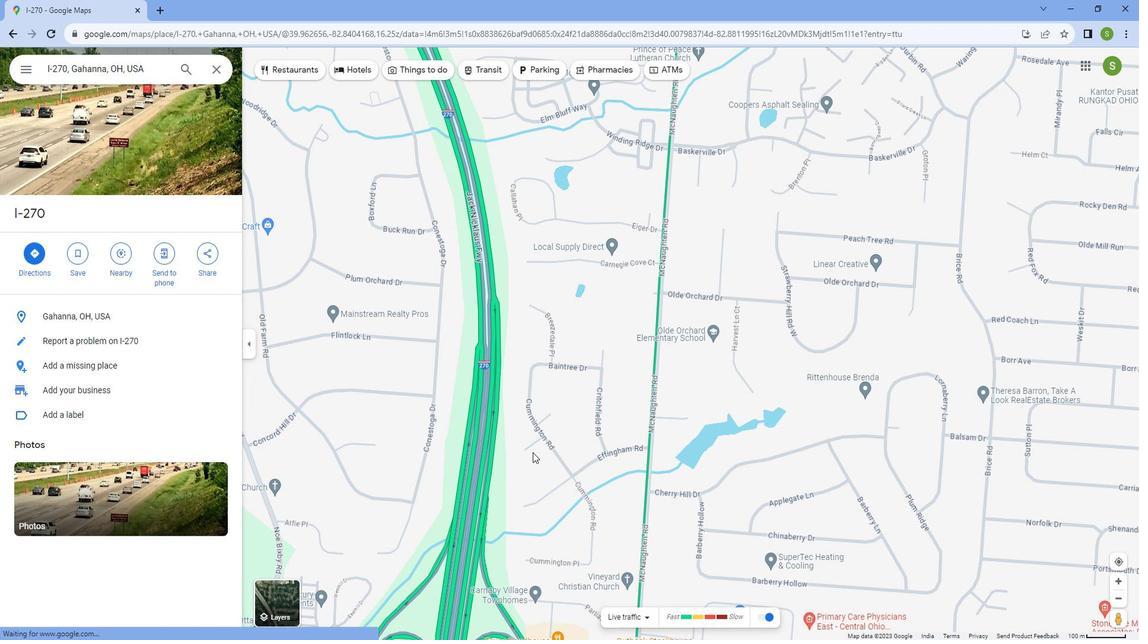 
Action: Mouse moved to (561, 484)
Screenshot: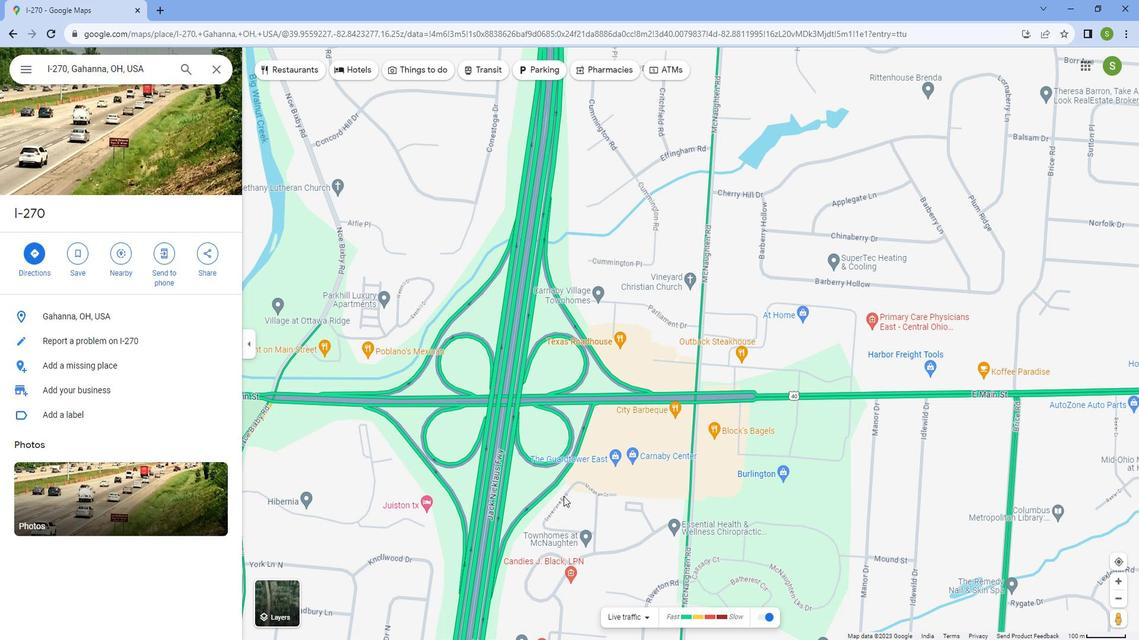 
Action: Mouse pressed left at (561, 484)
Screenshot: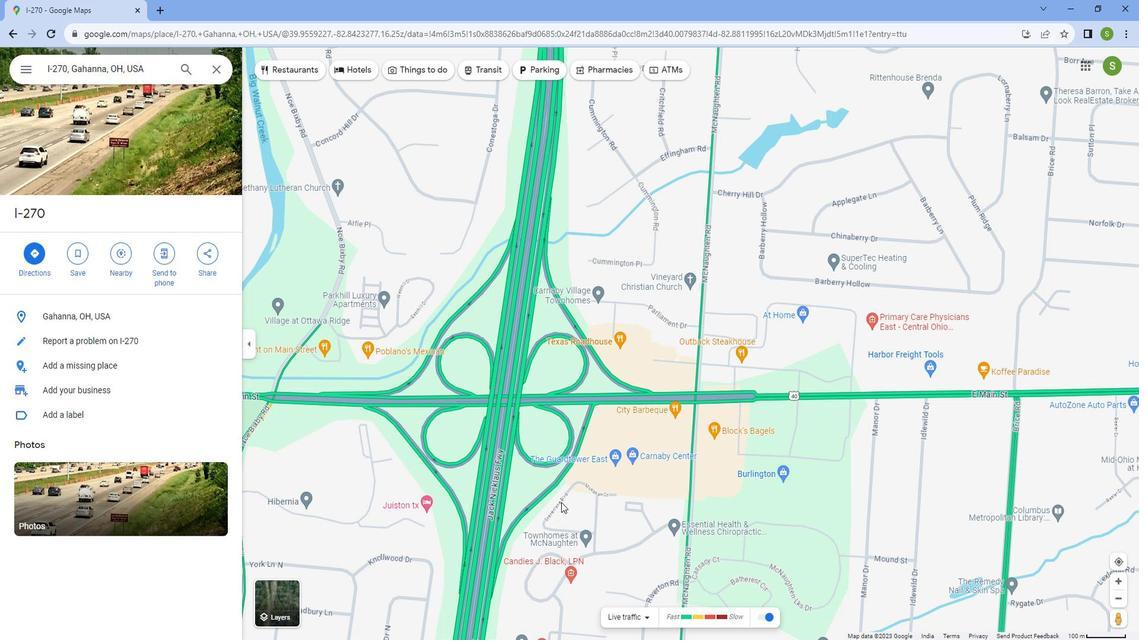 
Action: Mouse moved to (529, 169)
Screenshot: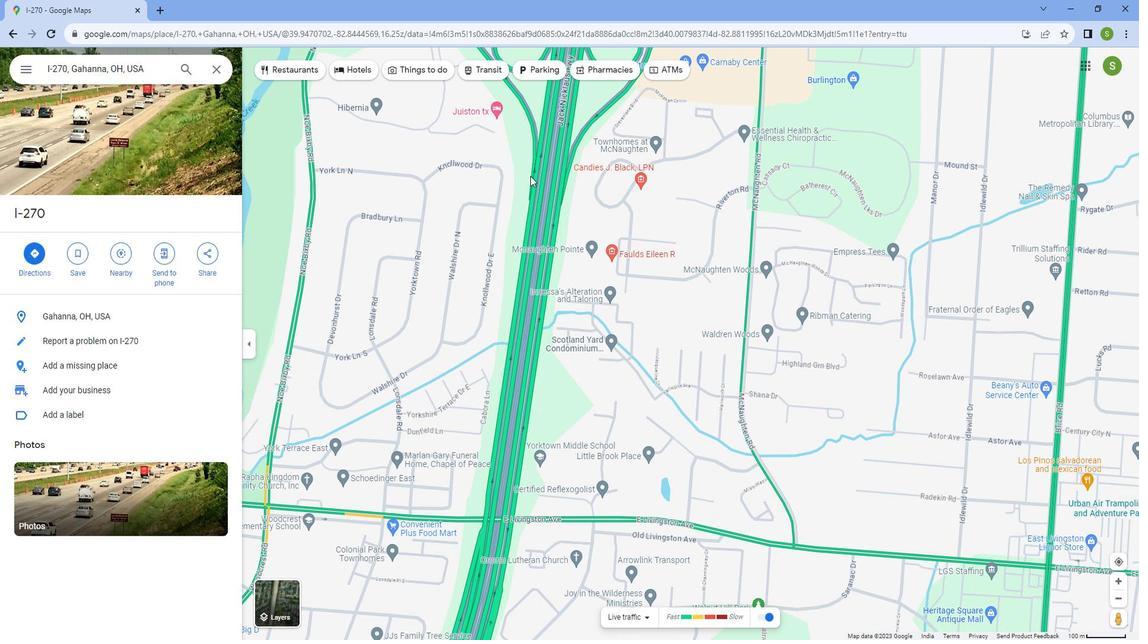 
Action: Mouse scrolled (529, 168) with delta (0, 0)
Screenshot: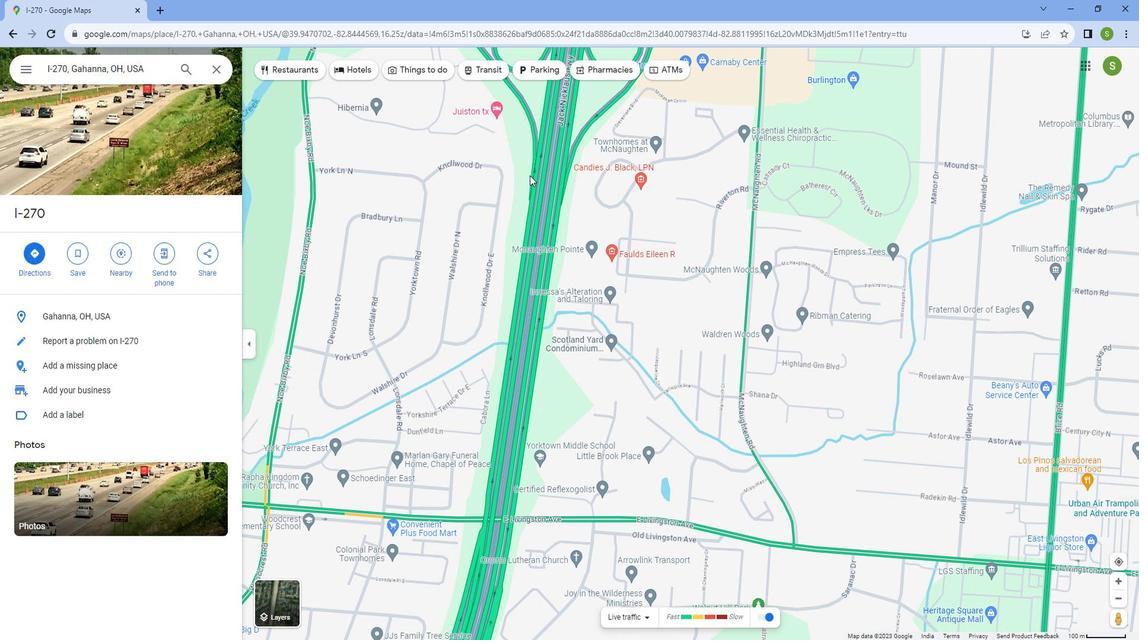 
Action: Mouse scrolled (529, 168) with delta (0, 0)
Screenshot: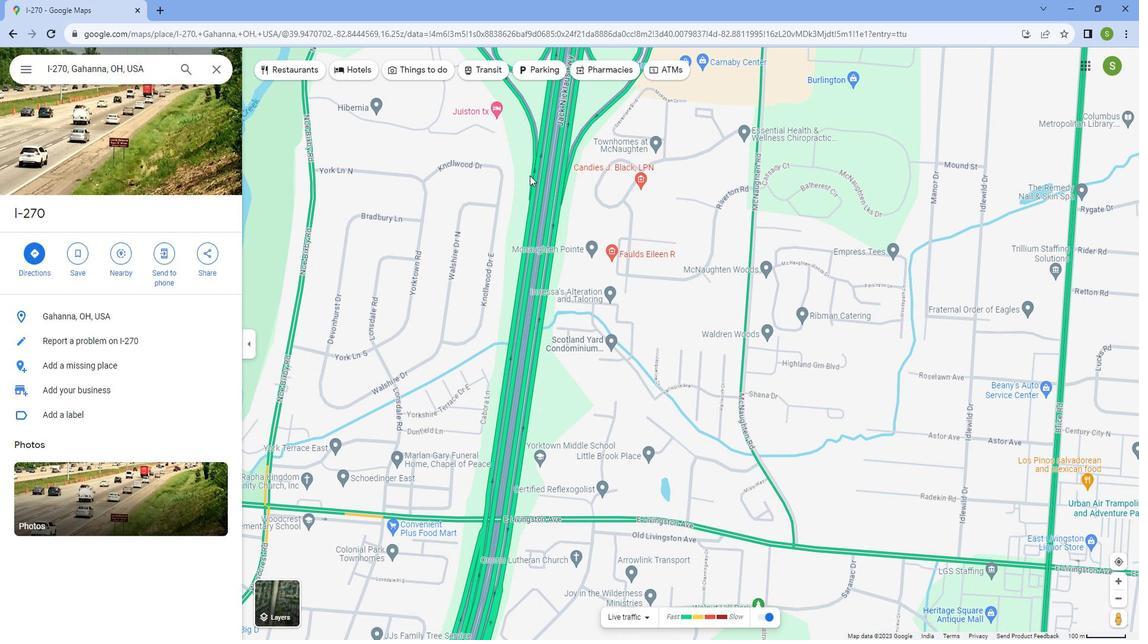 
Action: Mouse moved to (529, 169)
Screenshot: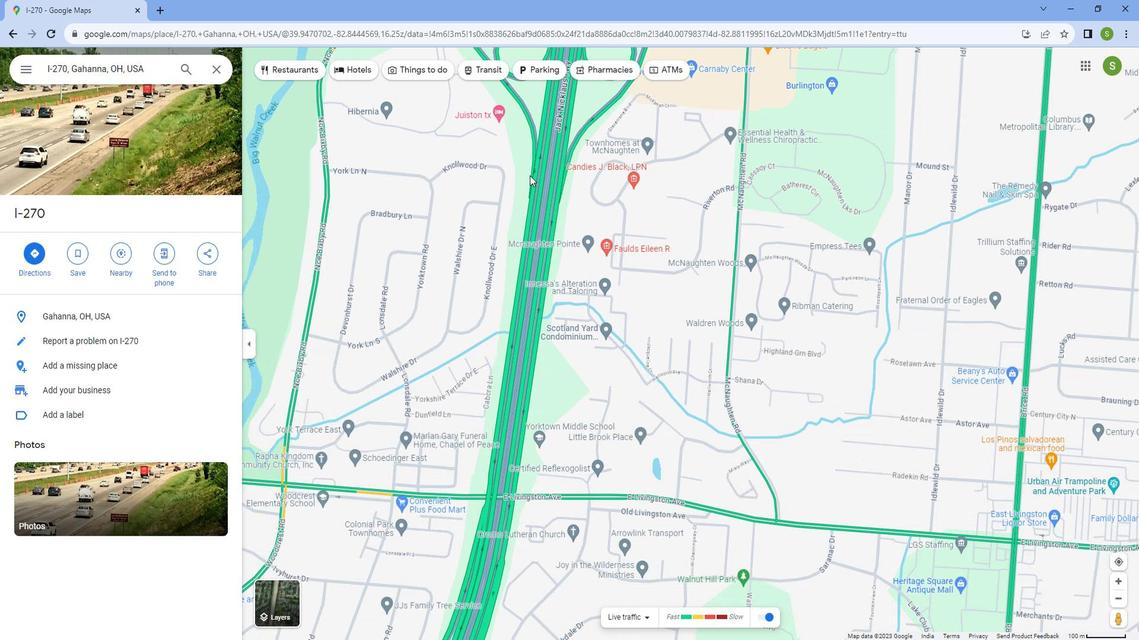 
Action: Mouse scrolled (529, 169) with delta (0, 0)
Screenshot: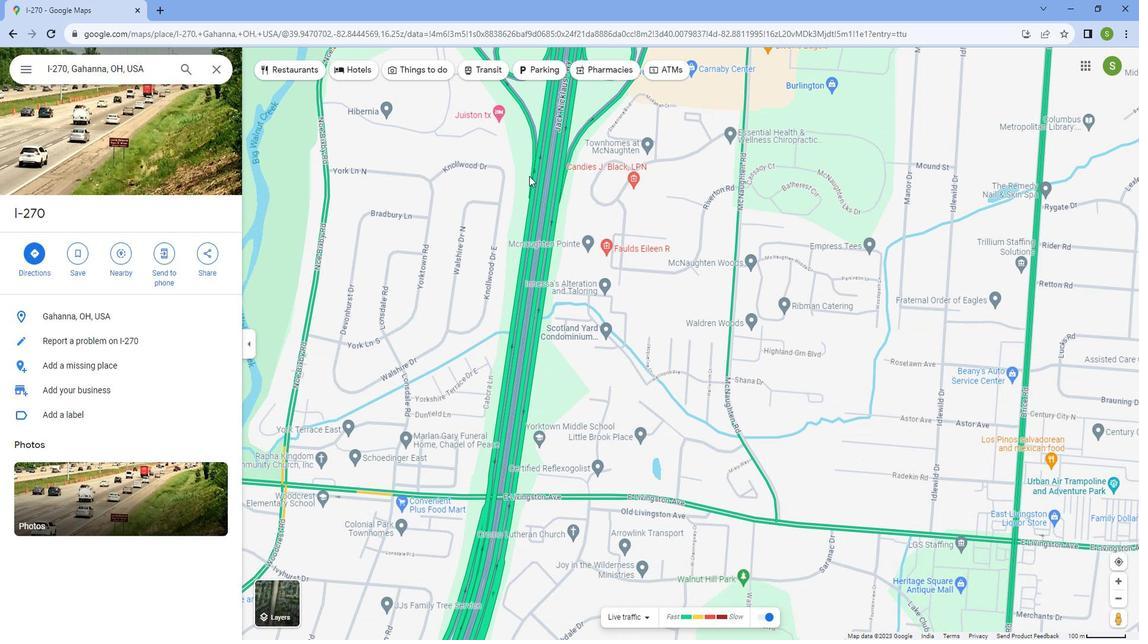 
Action: Mouse moved to (470, 162)
Screenshot: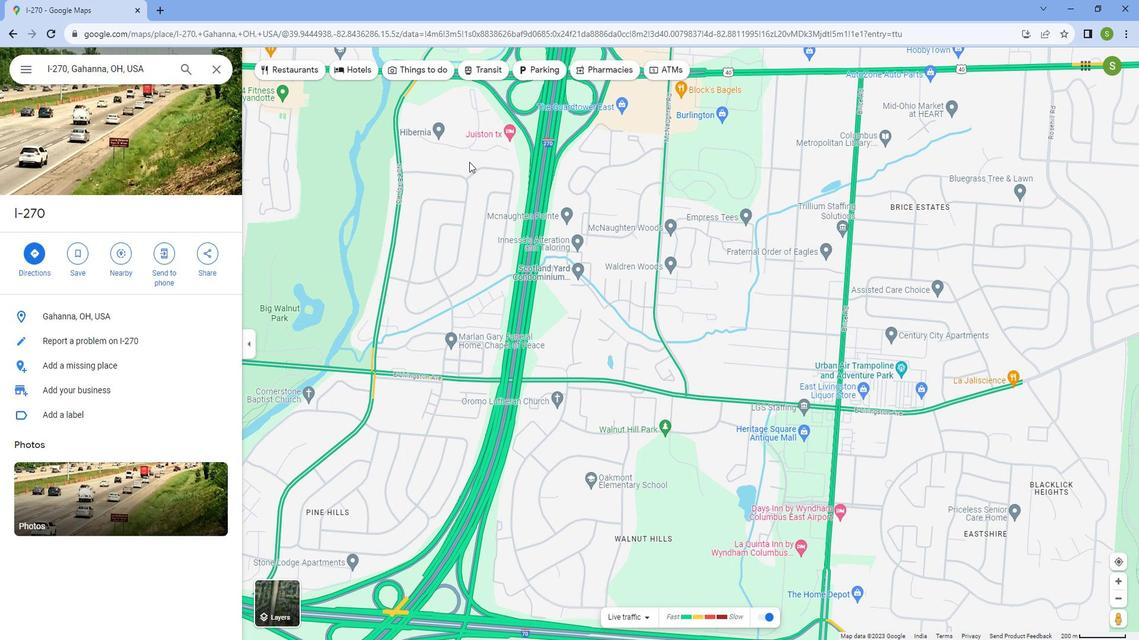 
Action: Mouse pressed left at (470, 162)
Screenshot: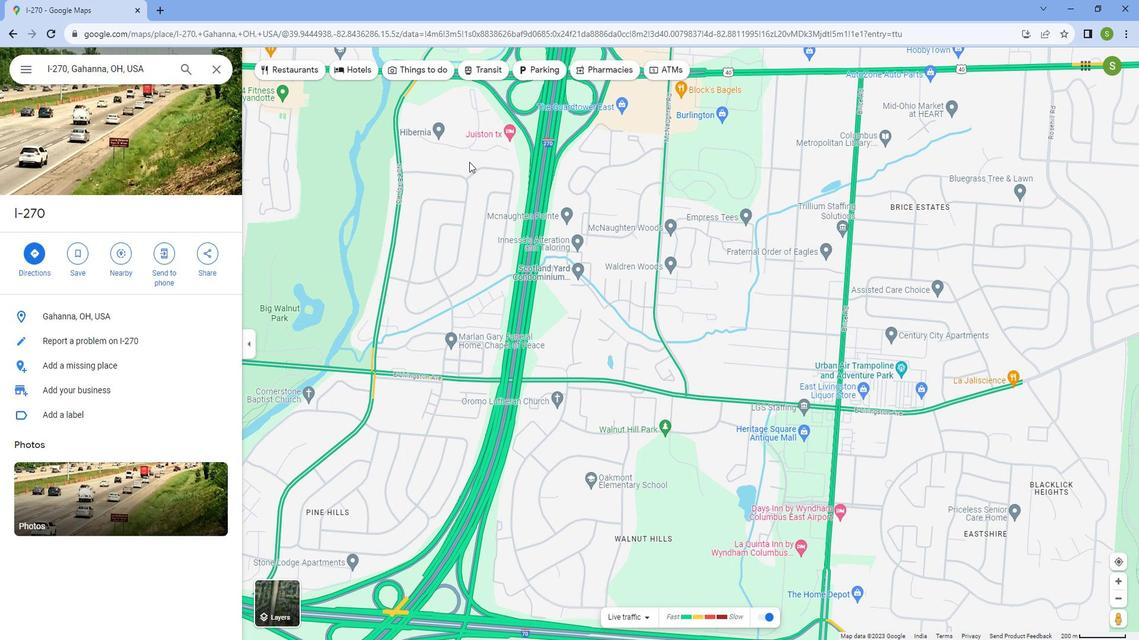 
Action: Mouse moved to (503, 284)
Screenshot: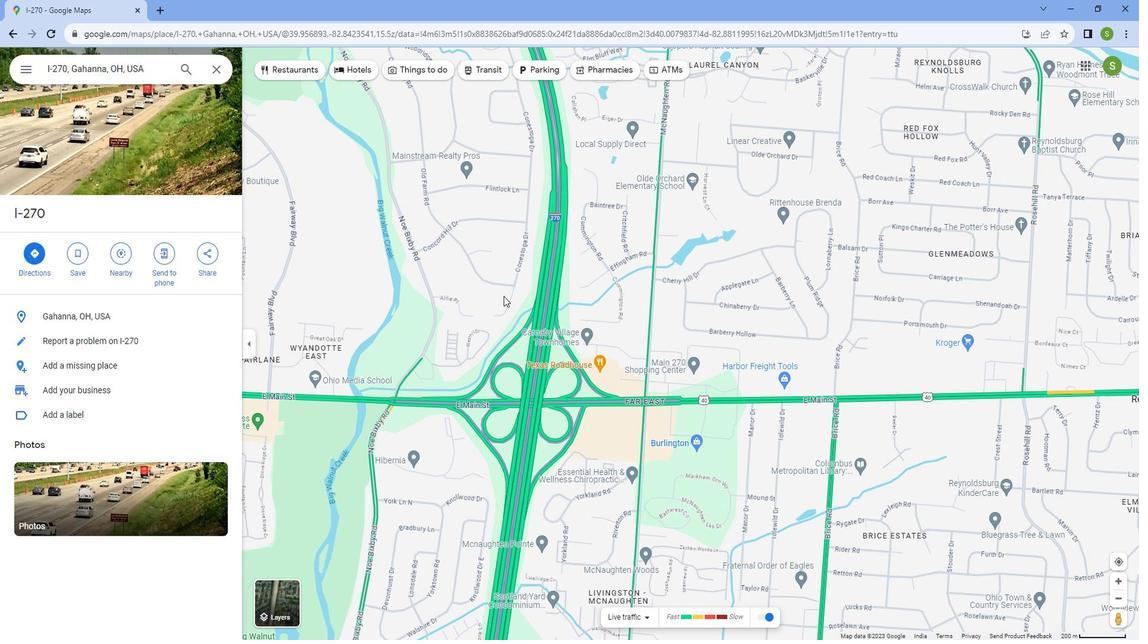 
Action: Mouse scrolled (503, 285) with delta (0, 0)
Screenshot: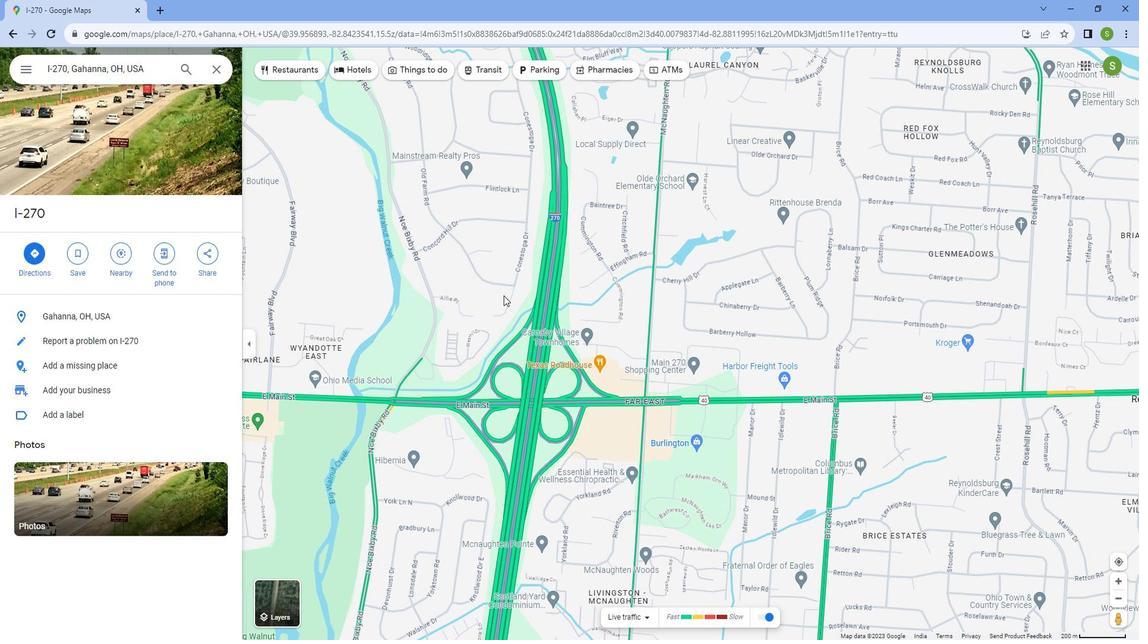 
Action: Mouse scrolled (503, 285) with delta (0, 0)
Screenshot: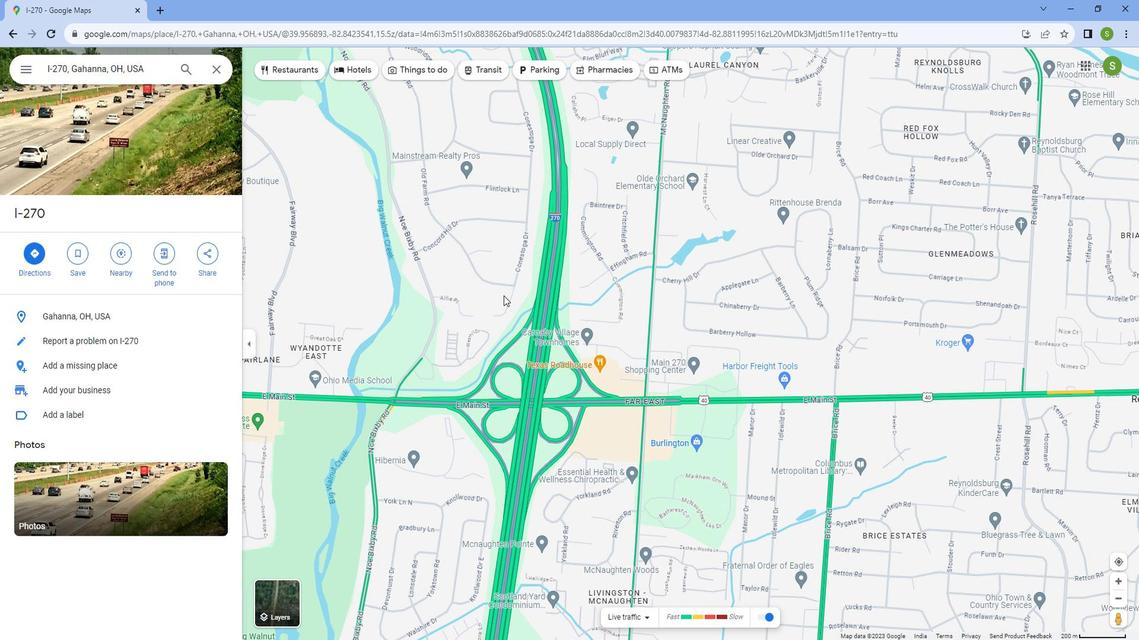 
Action: Mouse scrolled (503, 285) with delta (0, 0)
Screenshot: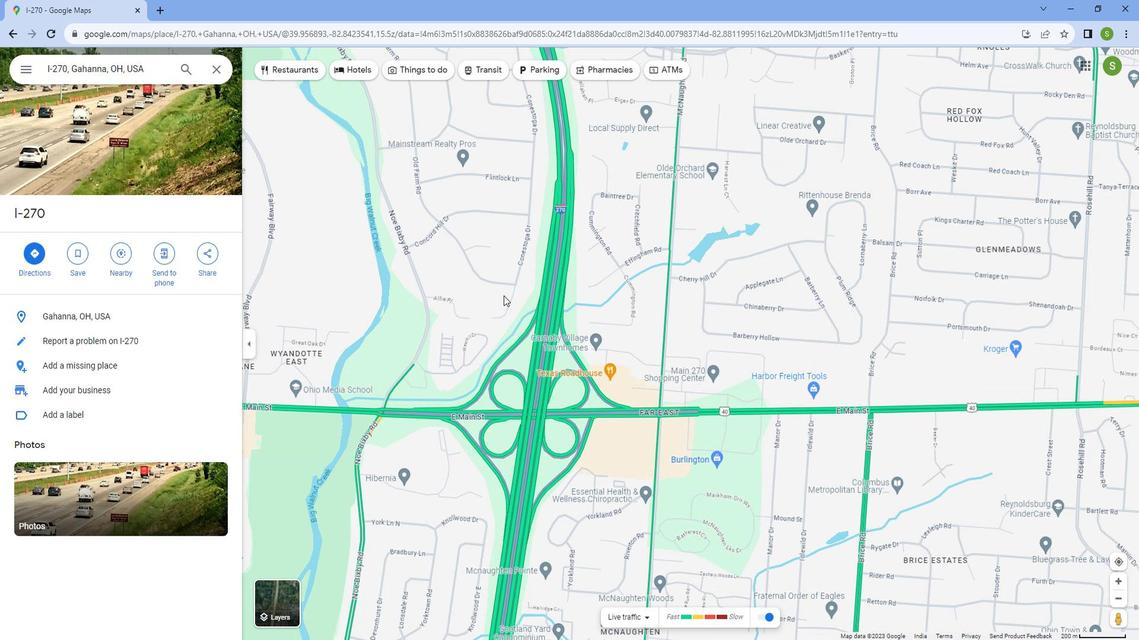 
Action: Mouse moved to (496, 290)
Screenshot: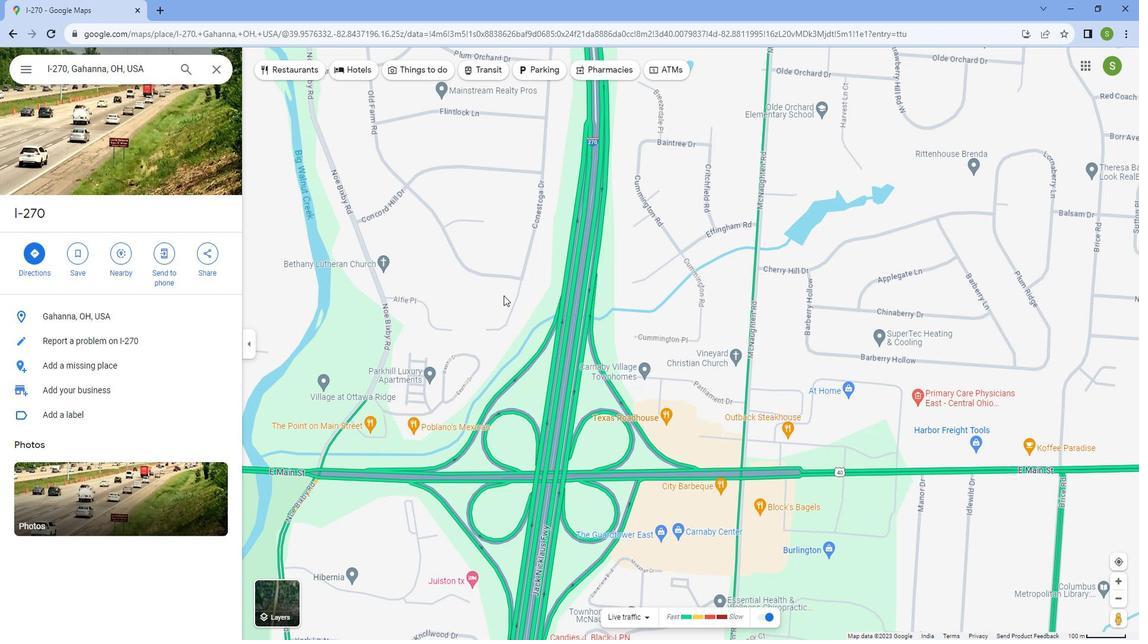 
Action: Mouse pressed left at (496, 290)
Screenshot: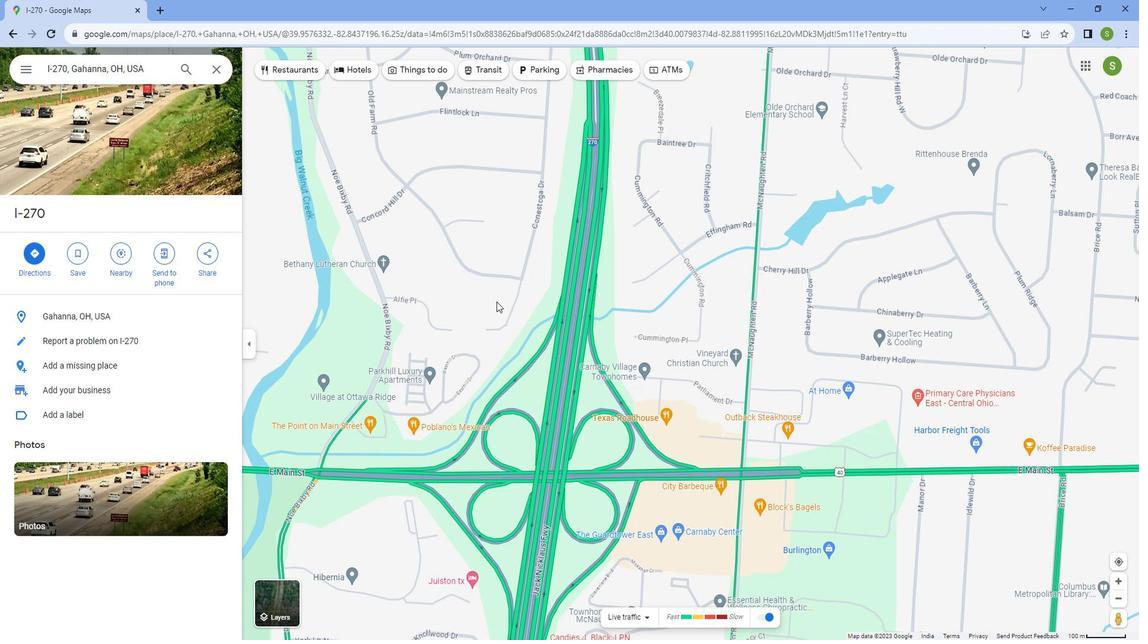 
Action: Mouse moved to (417, 413)
Screenshot: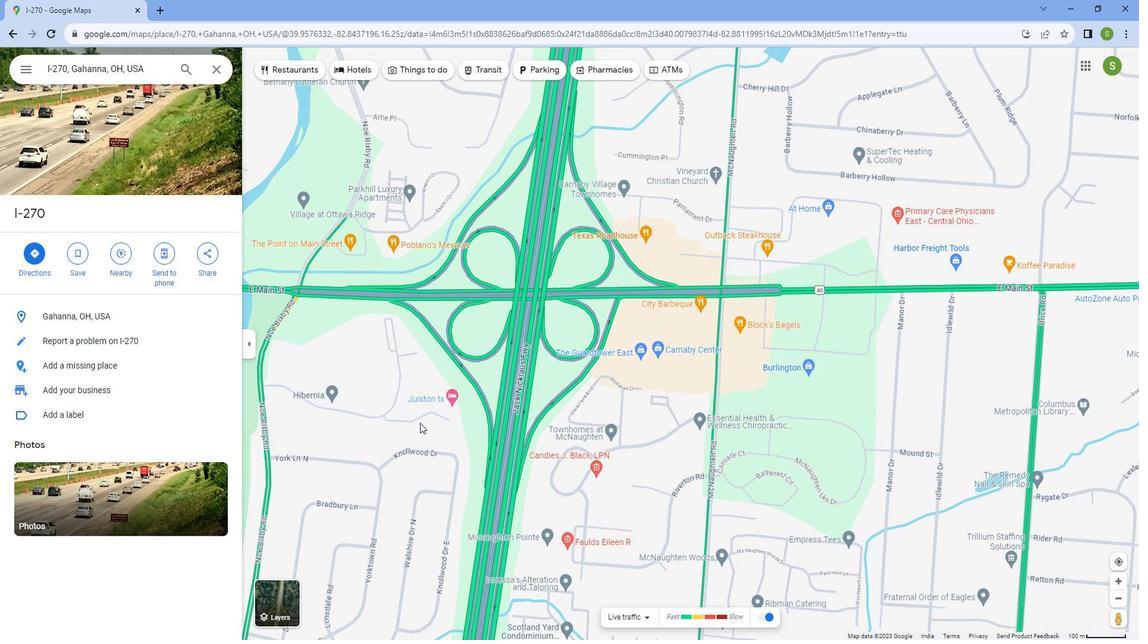 
Action: Mouse pressed left at (417, 413)
Screenshot: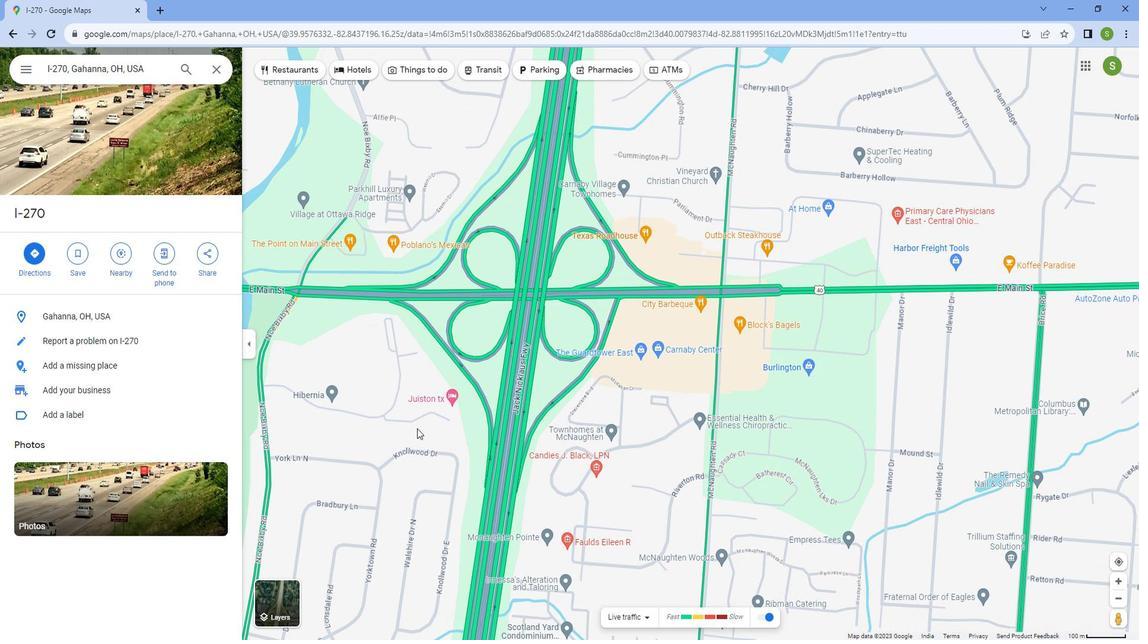 
Action: Mouse moved to (418, 281)
Screenshot: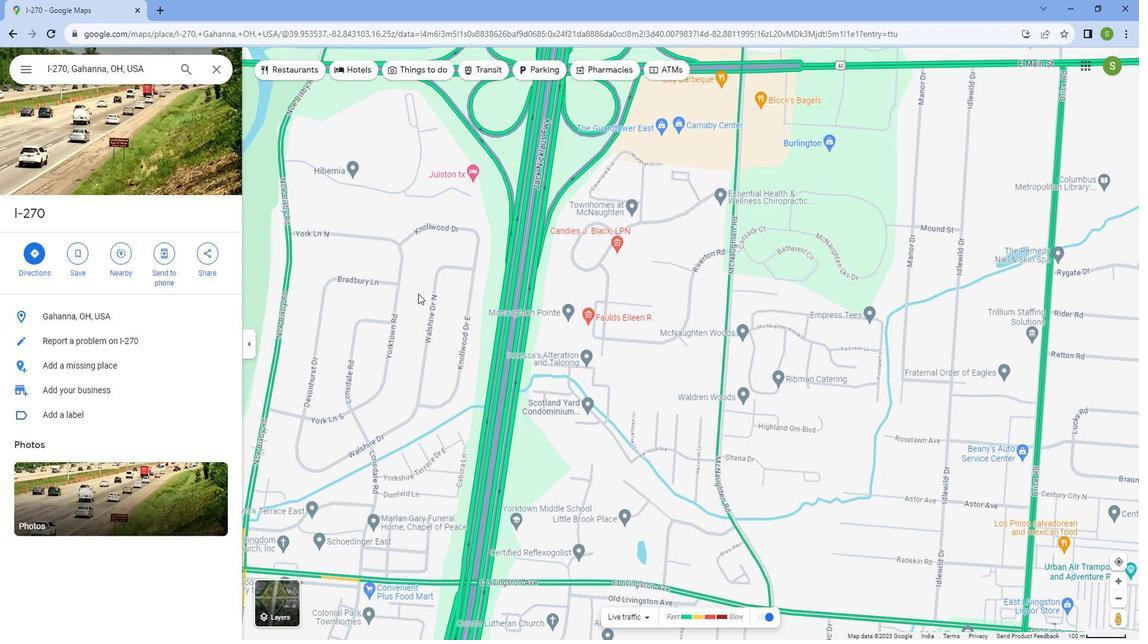 
Action: Mouse pressed left at (418, 281)
Screenshot: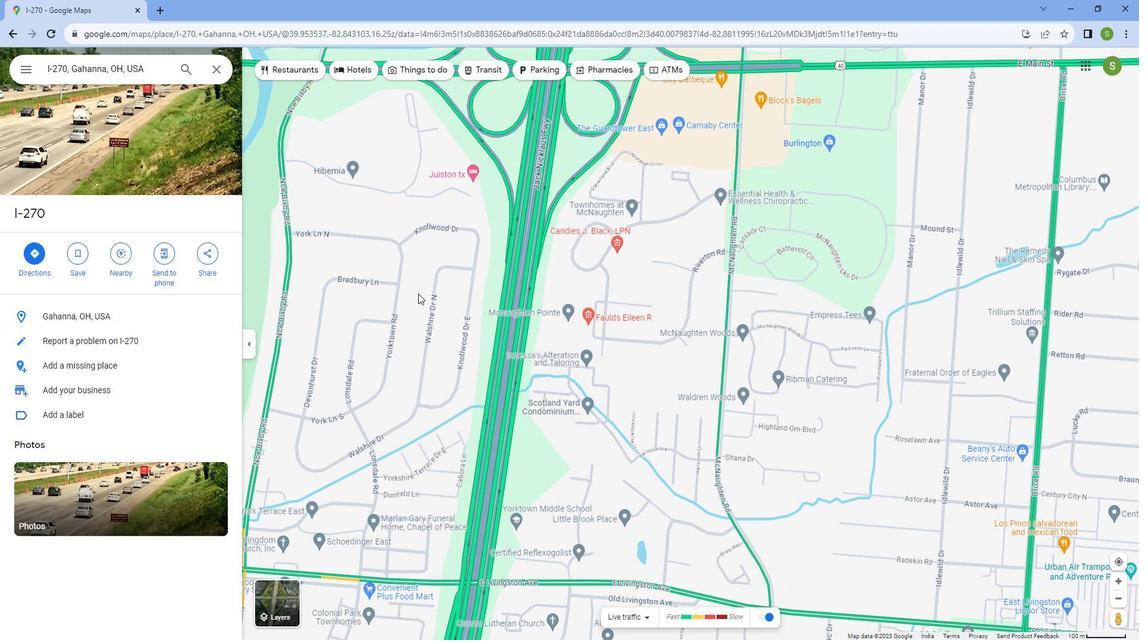 
Action: Mouse moved to (360, 513)
Screenshot: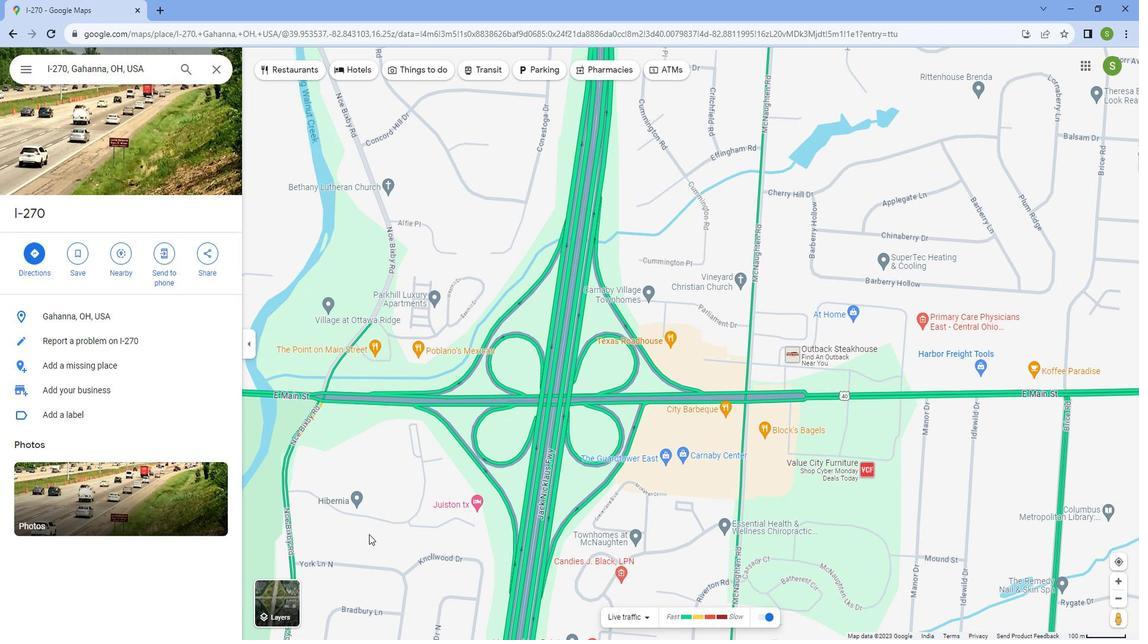 
Action: Mouse pressed left at (360, 513)
Screenshot: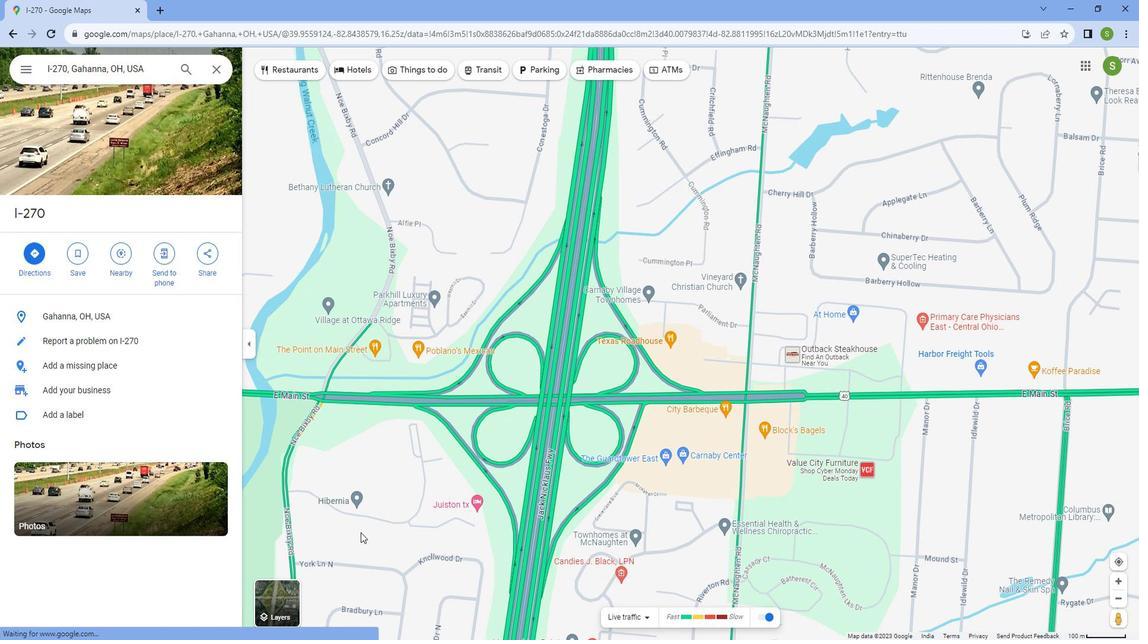 
Action: Mouse moved to (325, 479)
Screenshot: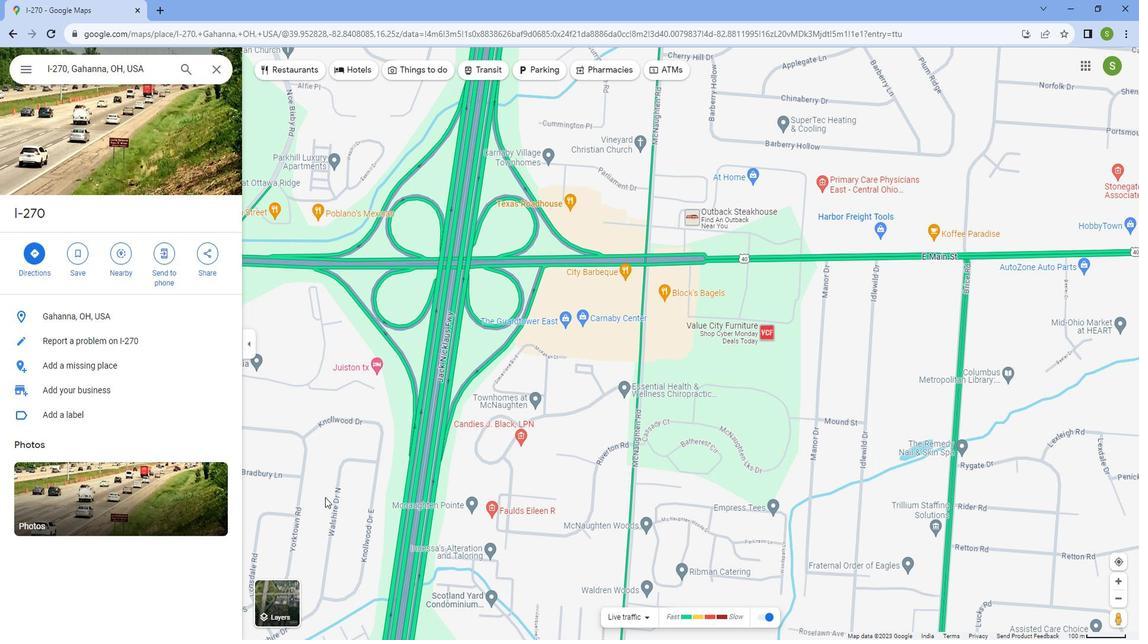 
Action: Mouse pressed left at (325, 479)
Screenshot: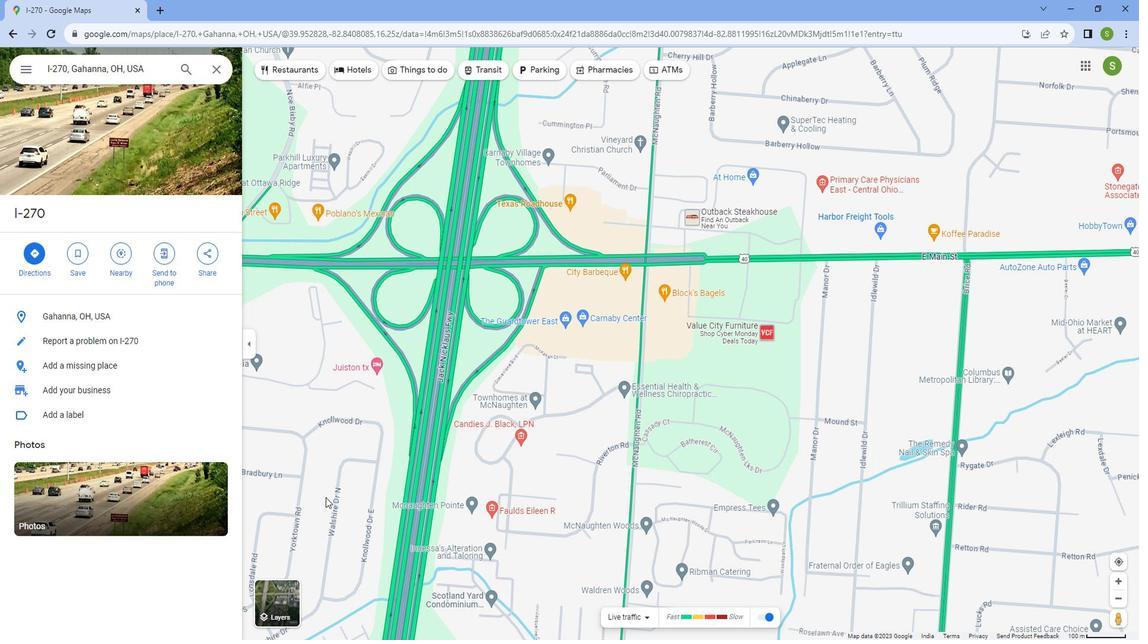
Action: Mouse moved to (399, 354)
Screenshot: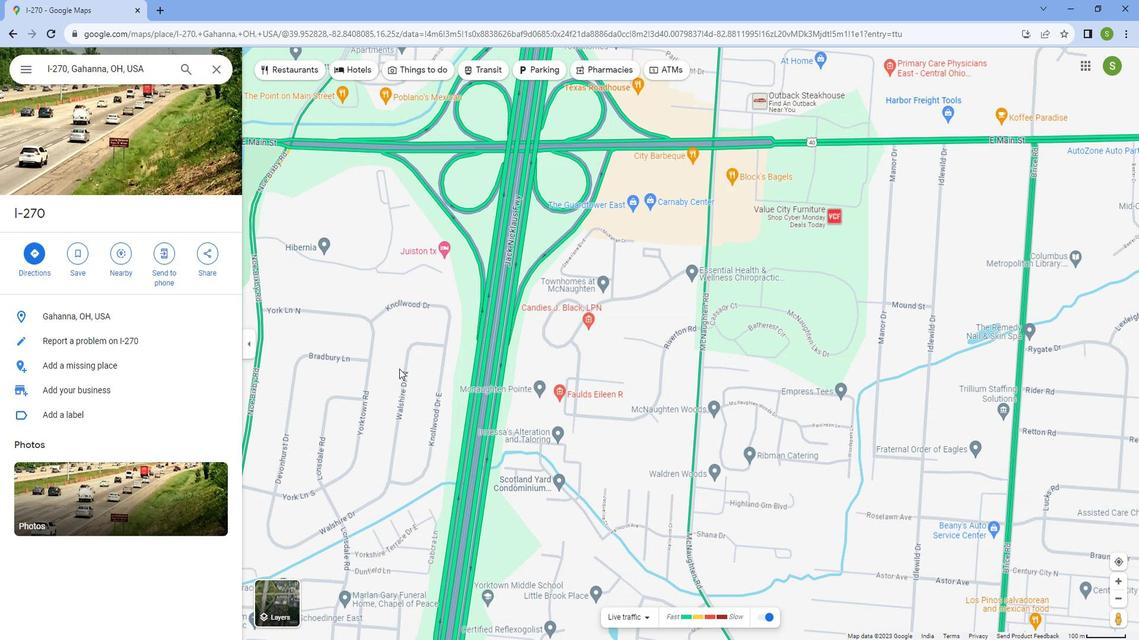 
Action: Mouse scrolled (399, 354) with delta (0, 0)
Screenshot: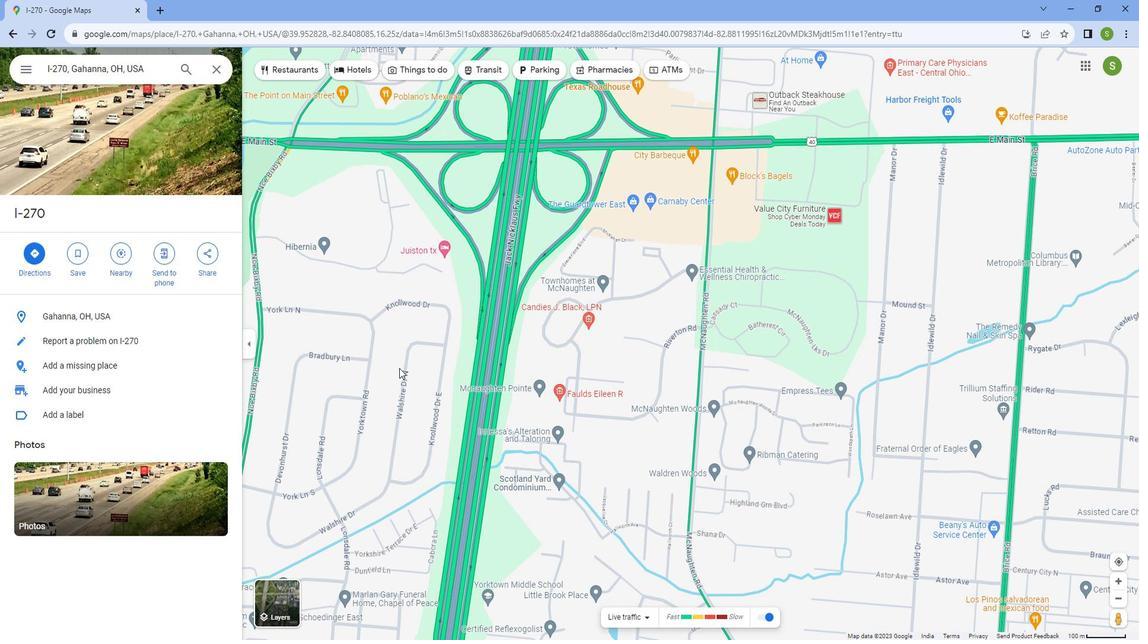 
Action: Mouse scrolled (399, 354) with delta (0, 0)
Screenshot: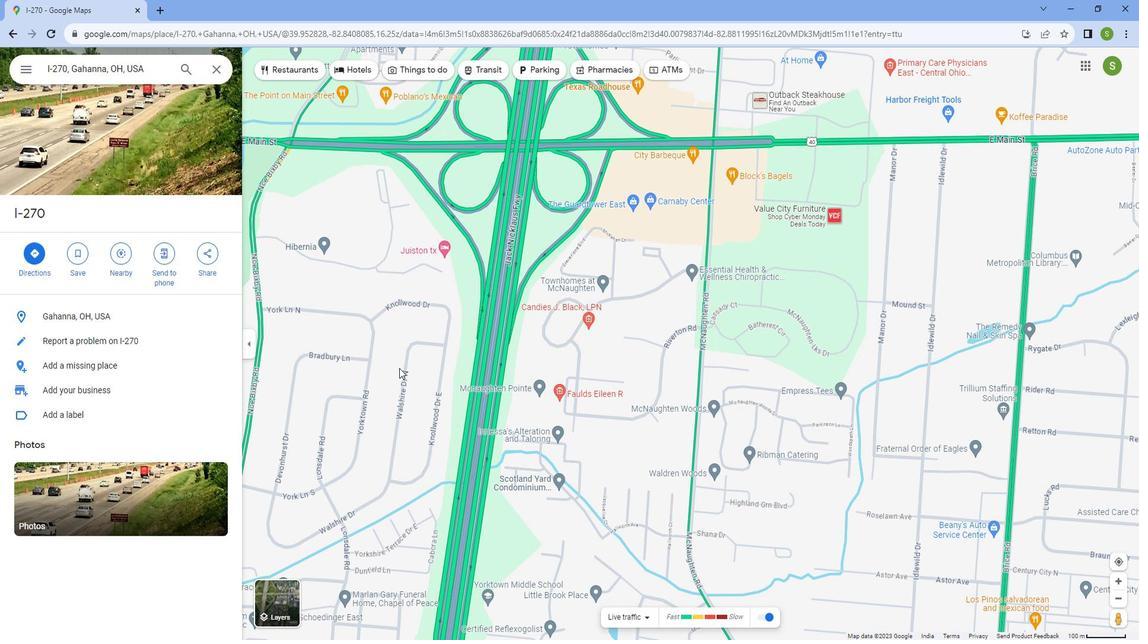 
Action: Mouse scrolled (399, 354) with delta (0, 0)
Screenshot: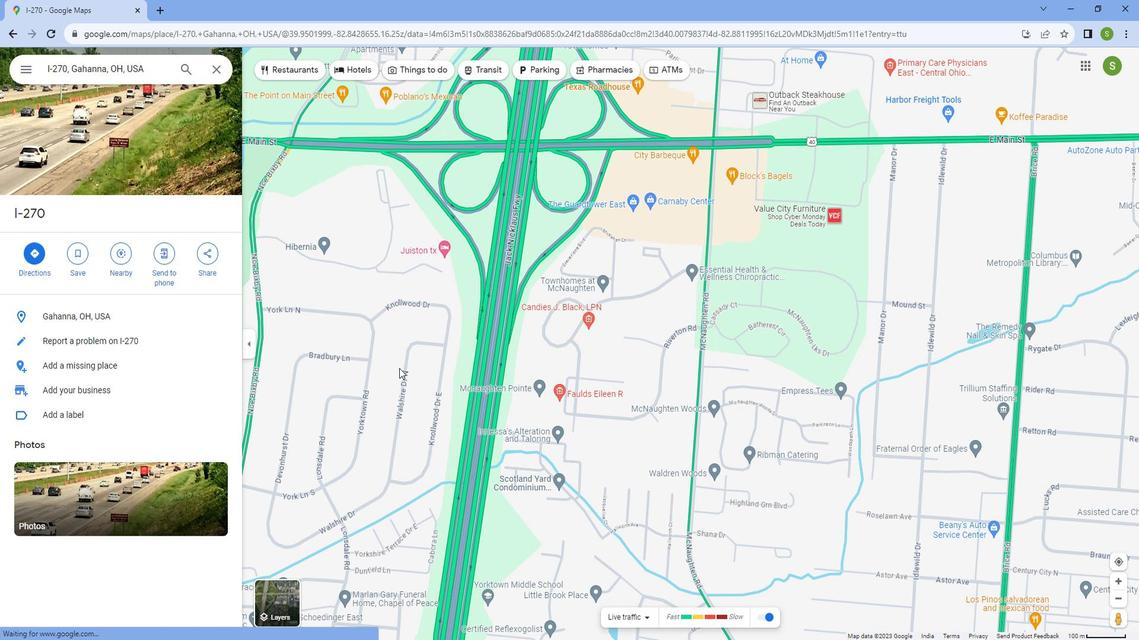 
Action: Mouse scrolled (399, 354) with delta (0, 0)
Screenshot: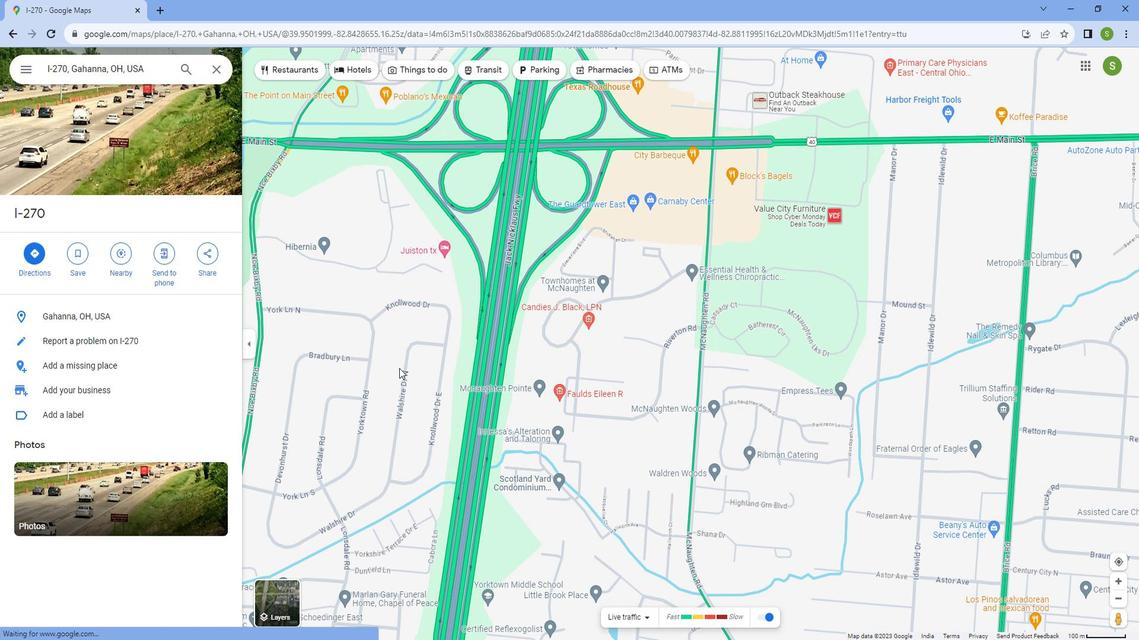 
Action: Mouse scrolled (399, 354) with delta (0, 0)
Screenshot: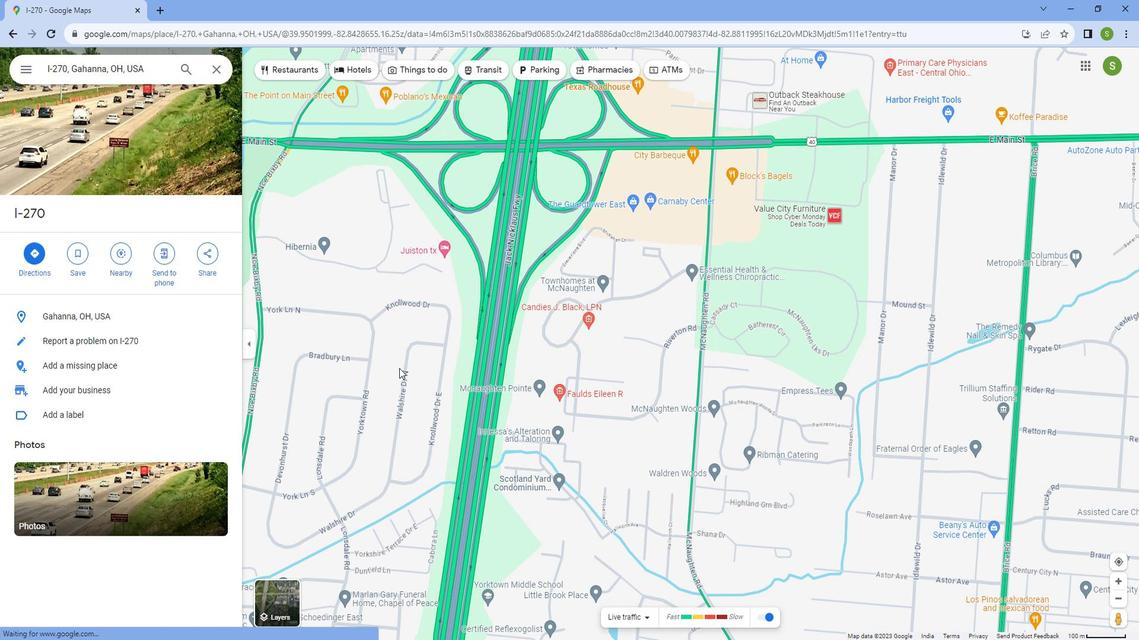 
Action: Mouse scrolled (399, 354) with delta (0, 0)
Screenshot: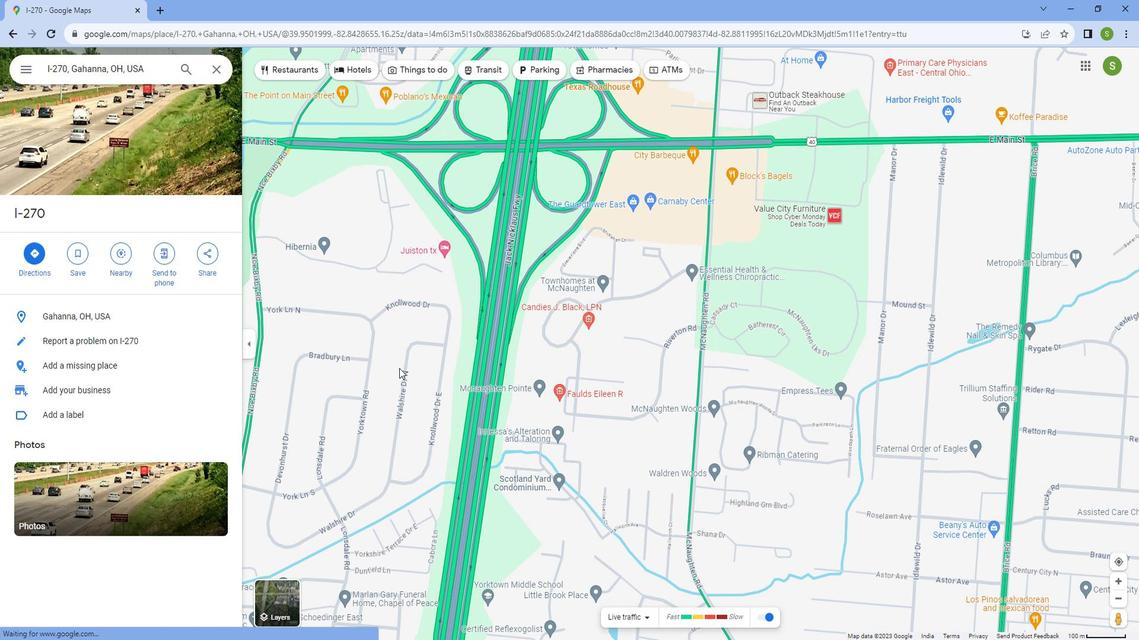
Action: Mouse scrolled (399, 354) with delta (0, 0)
Screenshot: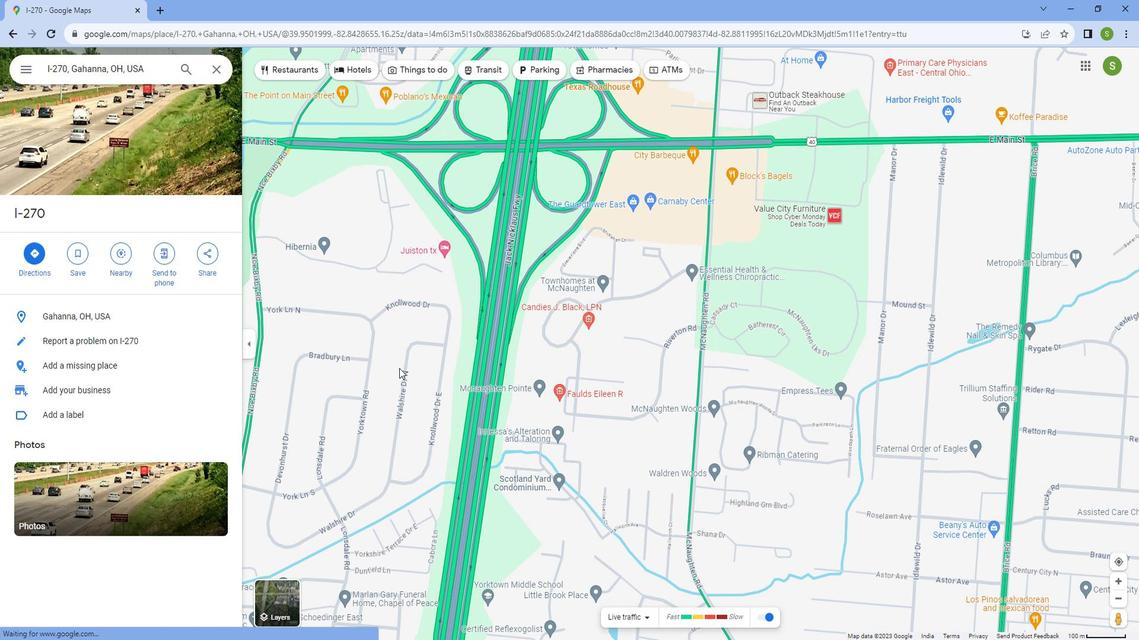 
Action: Mouse scrolled (399, 354) with delta (0, 0)
Screenshot: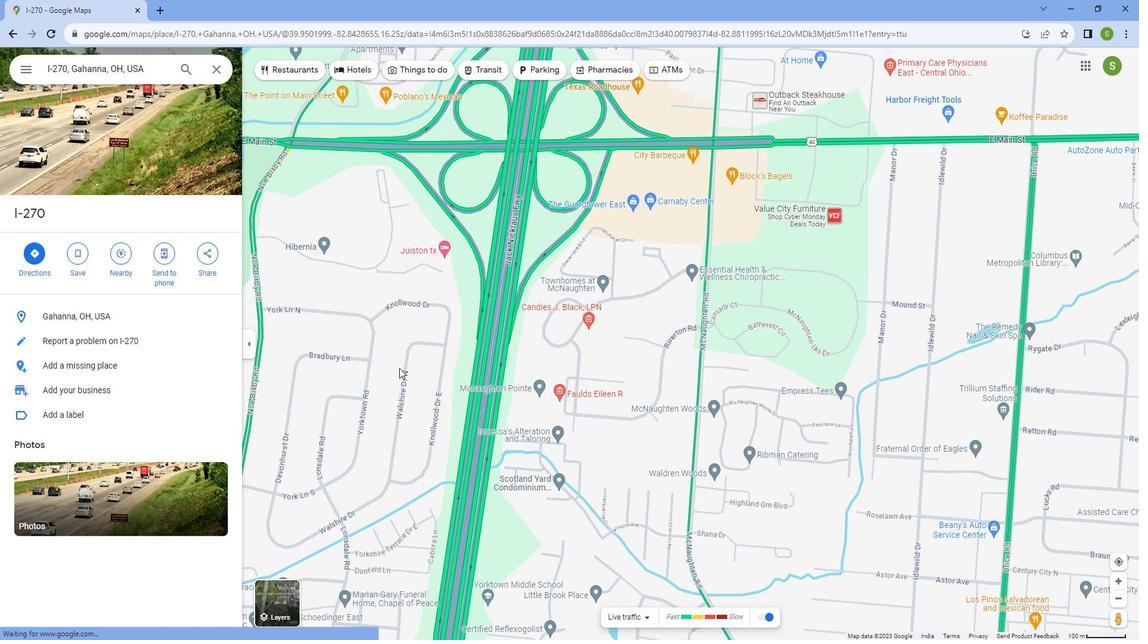 
Action: Mouse scrolled (399, 355) with delta (0, 0)
Screenshot: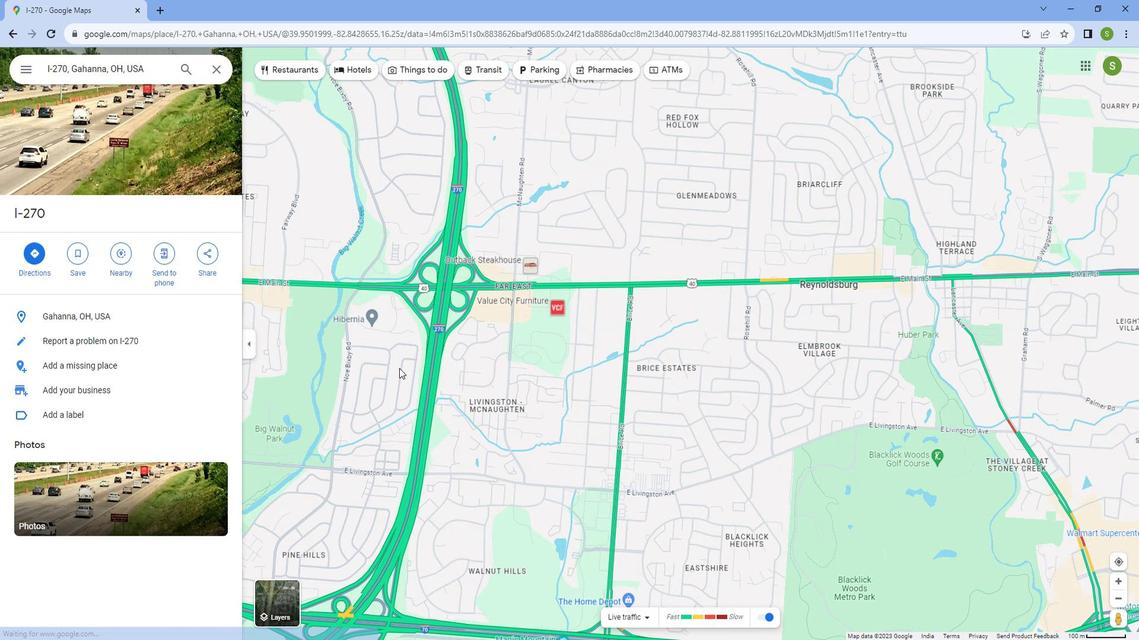 
Action: Mouse scrolled (399, 354) with delta (0, 0)
Screenshot: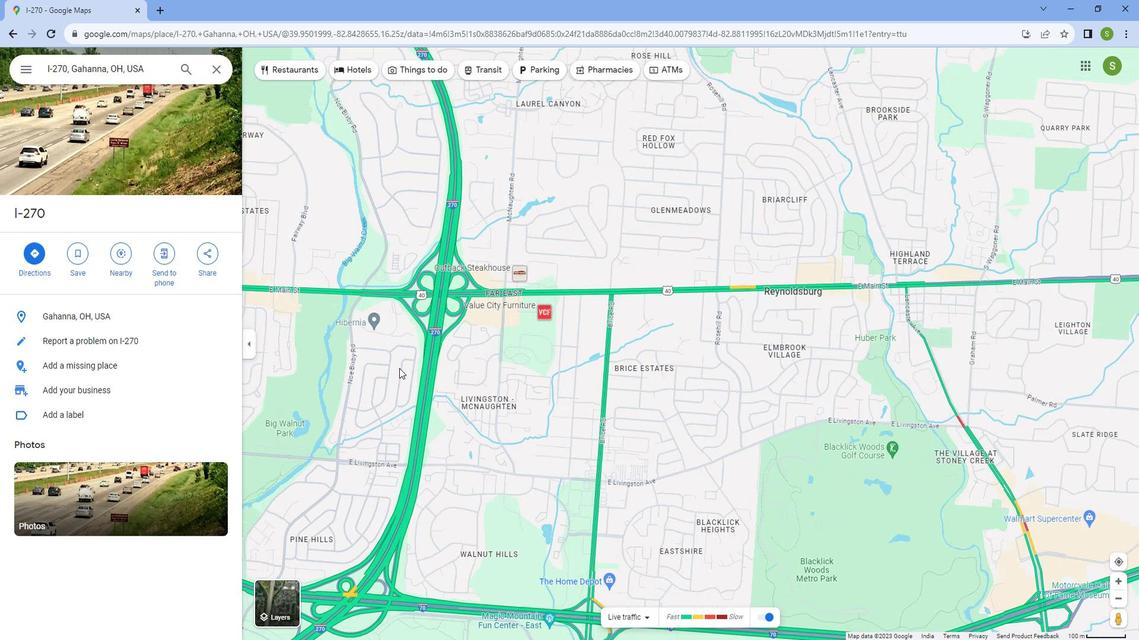 
Action: Mouse scrolled (399, 354) with delta (0, 0)
Screenshot: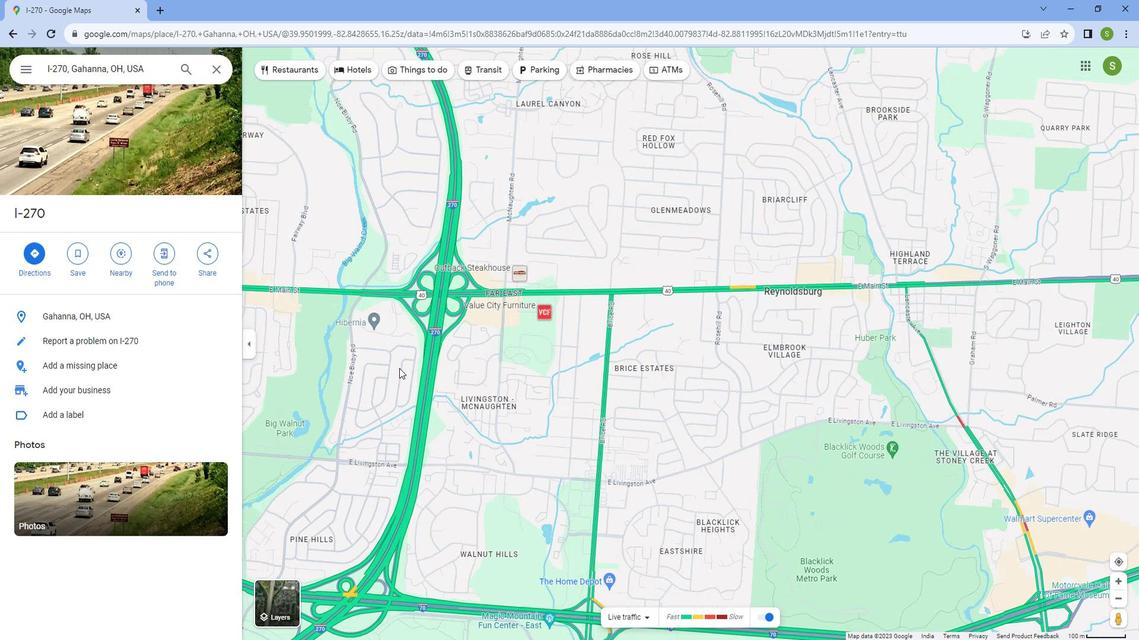
Action: Mouse scrolled (399, 354) with delta (0, 0)
Screenshot: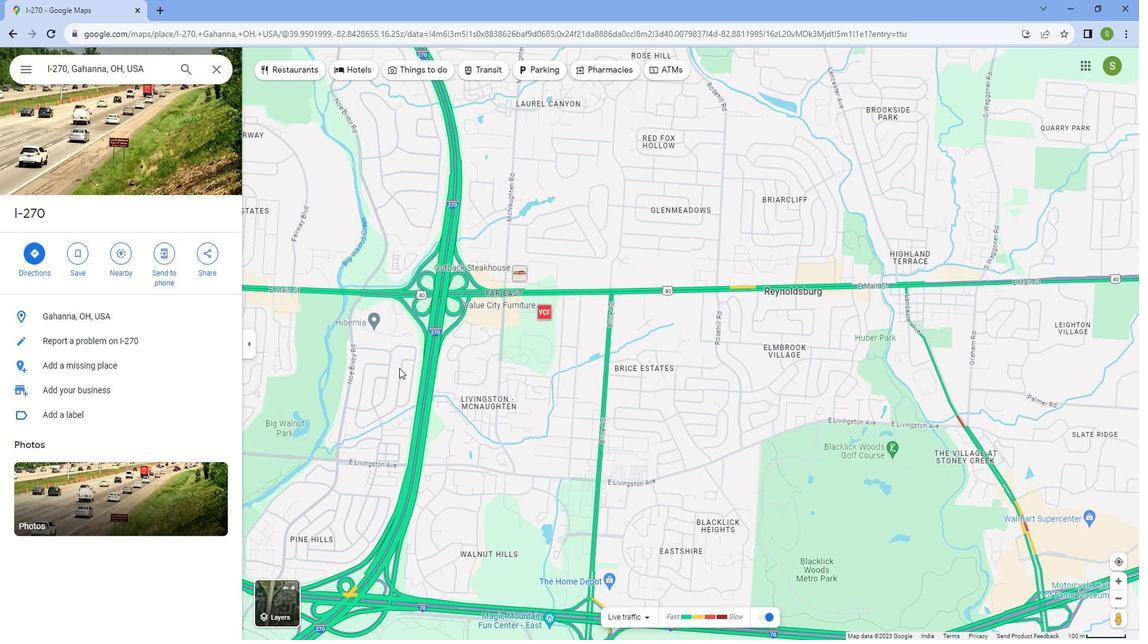 
Action: Mouse scrolled (399, 354) with delta (0, 0)
Screenshot: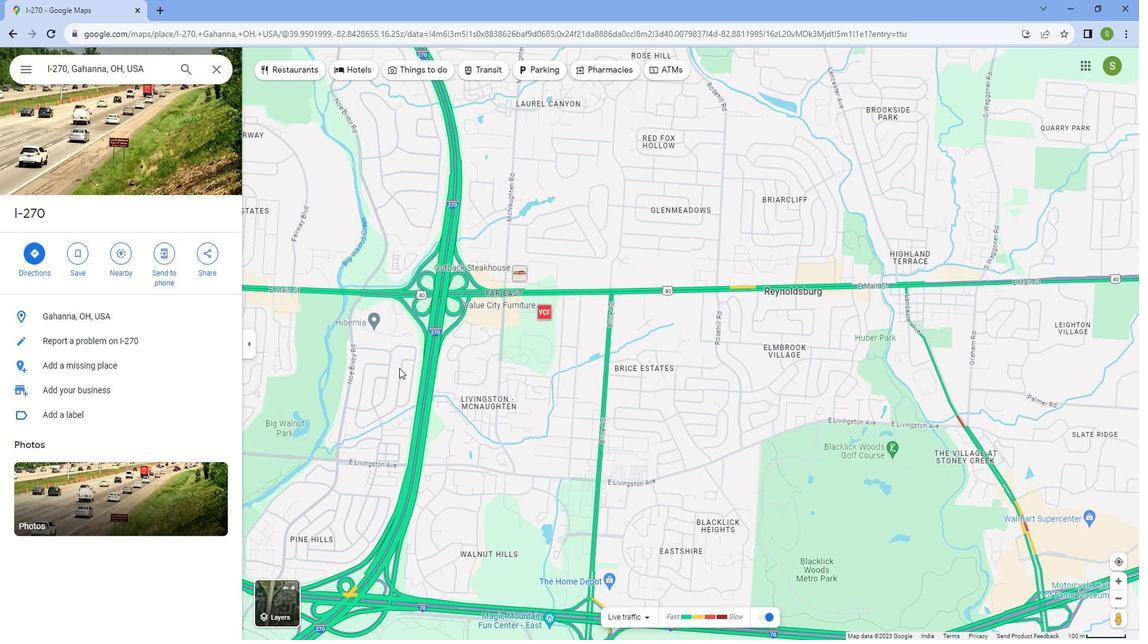 
Action: Mouse scrolled (399, 354) with delta (0, 0)
Screenshot: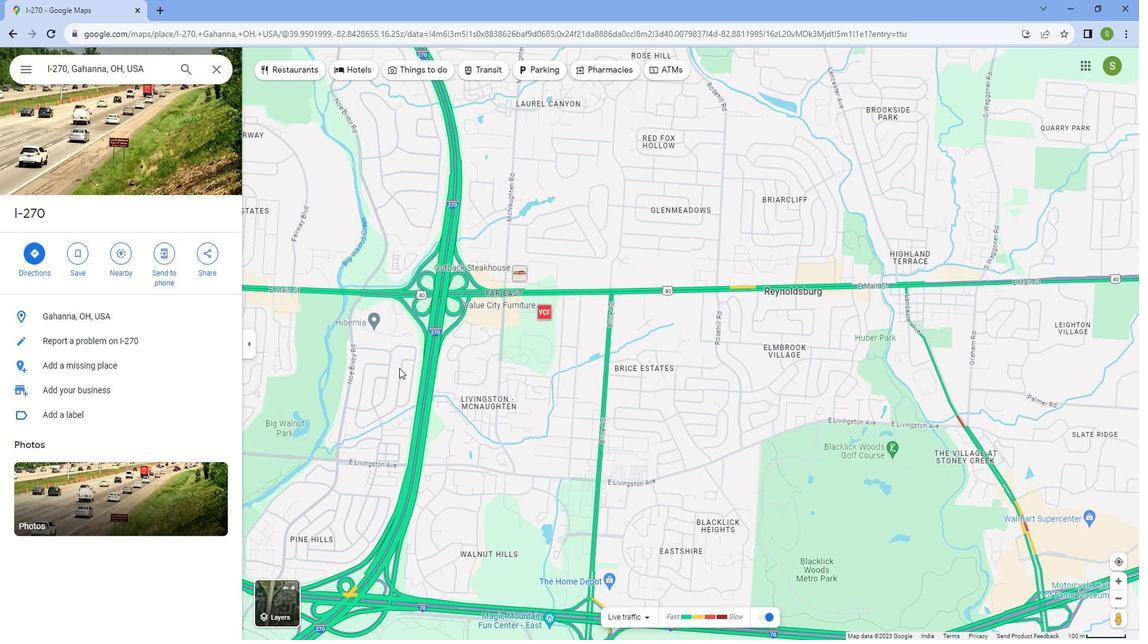 
Action: Mouse scrolled (399, 354) with delta (0, 0)
Screenshot: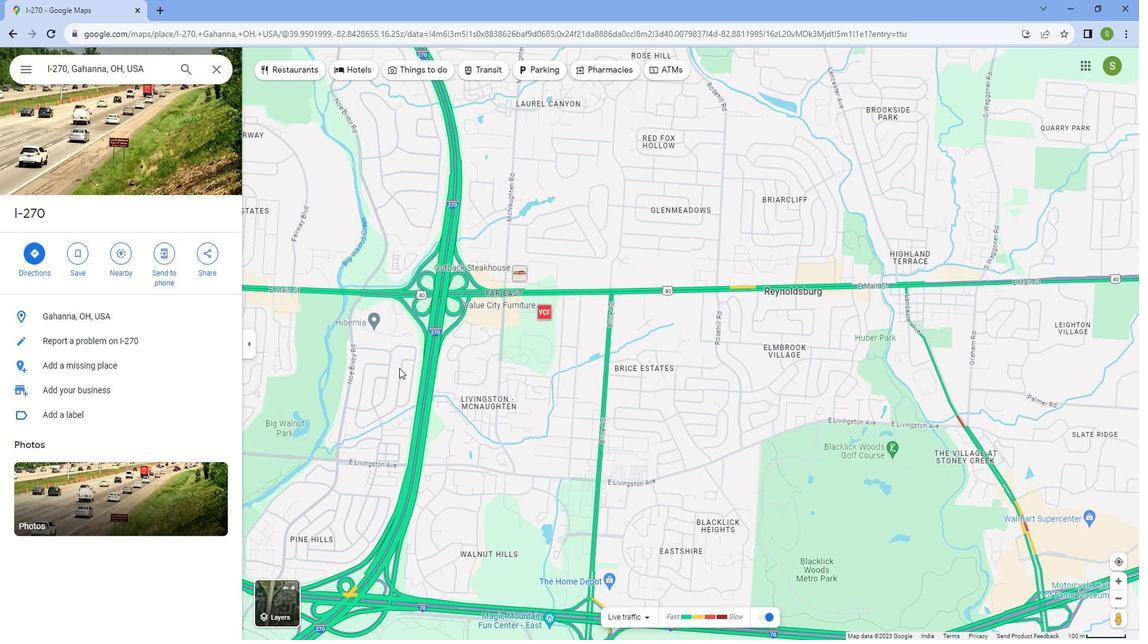 
Action: Mouse moved to (366, 317)
Screenshot: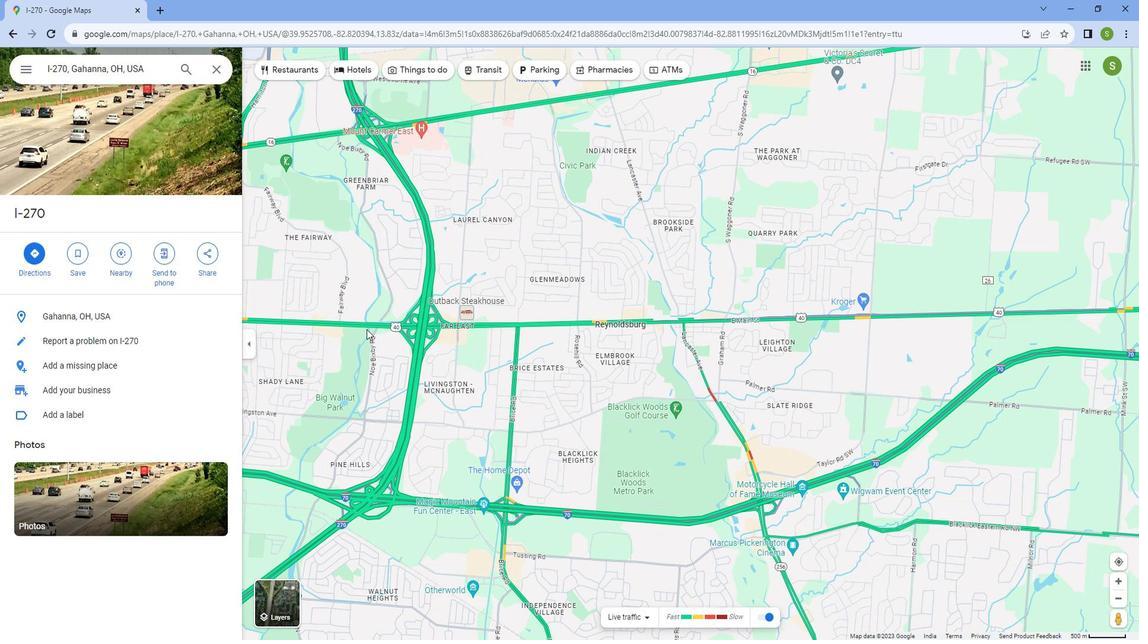 
Action: Mouse scrolled (366, 318) with delta (0, 0)
Screenshot: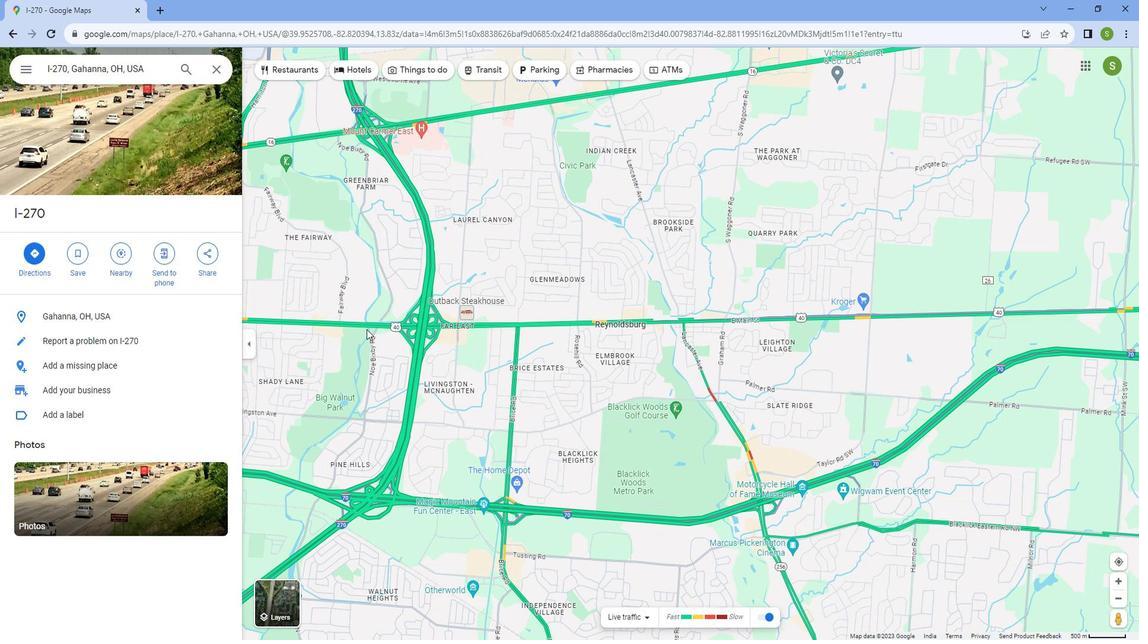 
Action: Mouse scrolled (366, 318) with delta (0, 0)
Screenshot: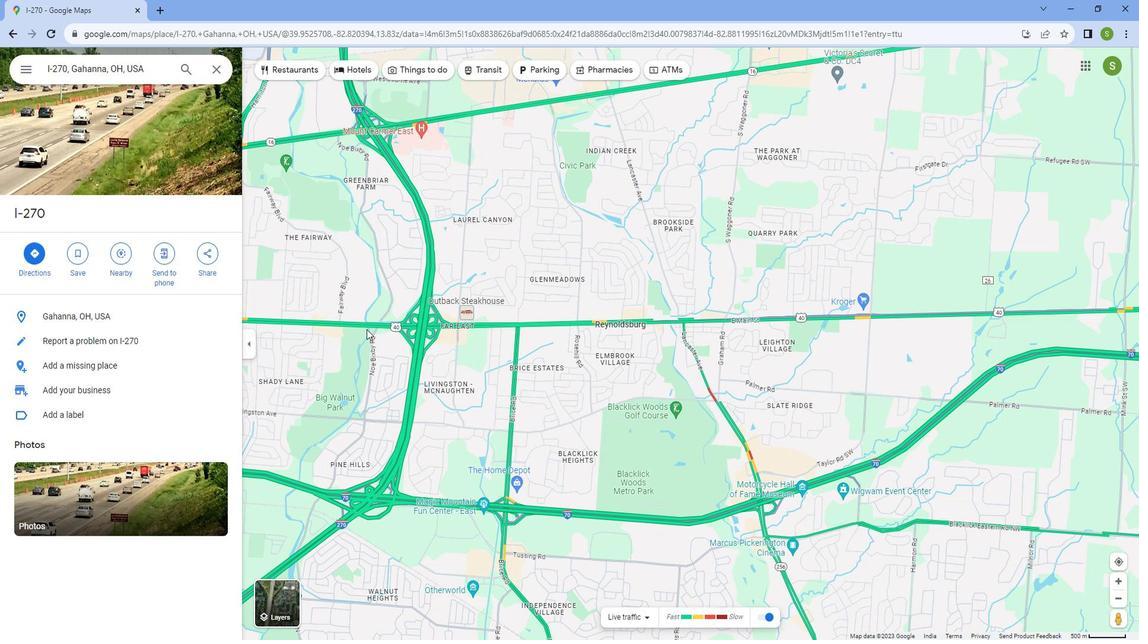 
Action: Mouse scrolled (366, 318) with delta (0, 0)
Screenshot: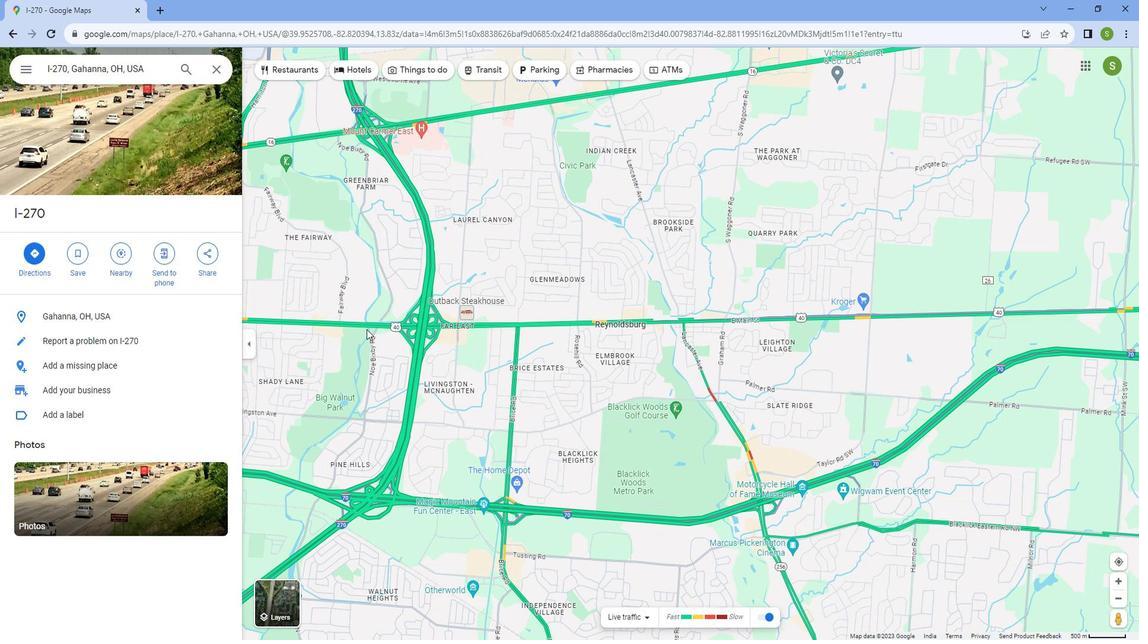 
Action: Mouse moved to (365, 317)
Screenshot: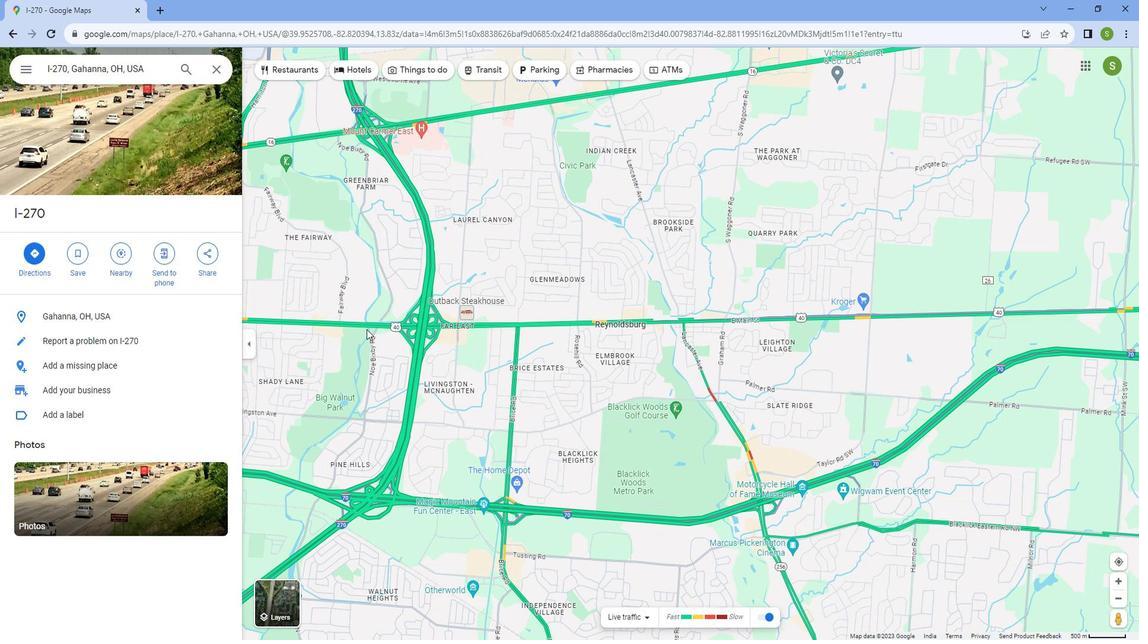 
Action: Mouse scrolled (365, 318) with delta (0, 0)
Screenshot: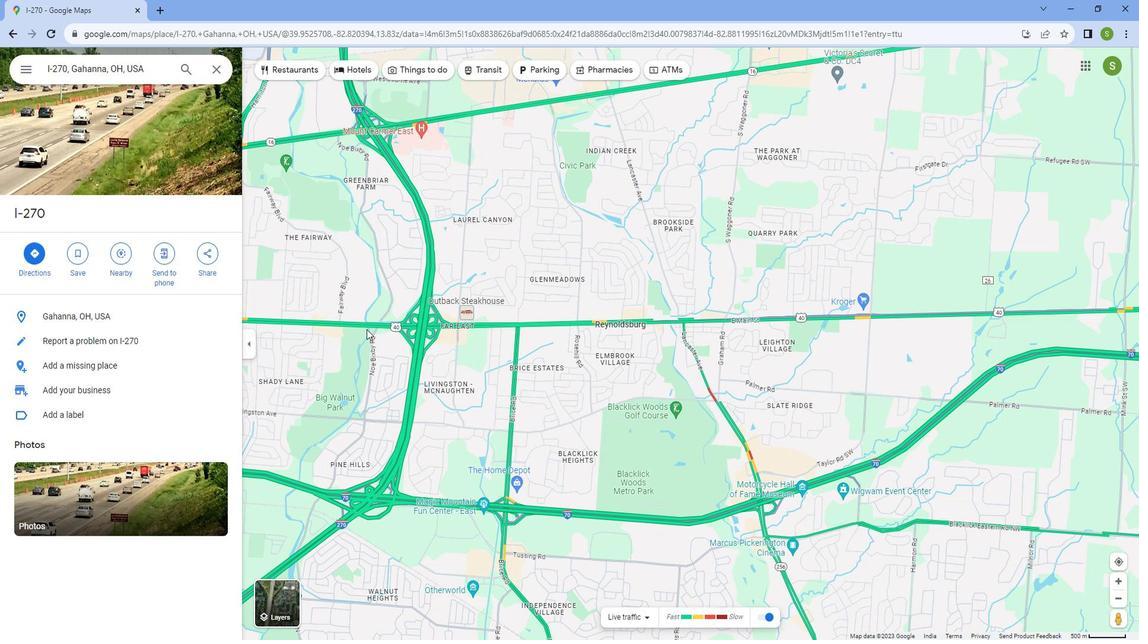 
Action: Mouse moved to (365, 317)
Screenshot: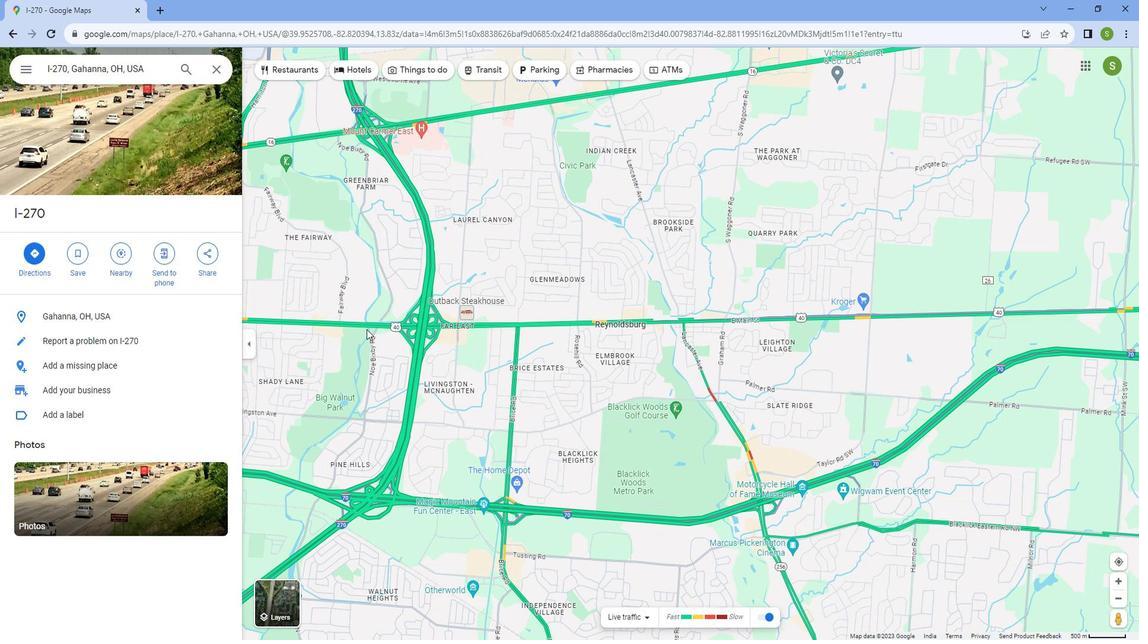 
Action: Mouse scrolled (365, 318) with delta (0, 0)
Screenshot: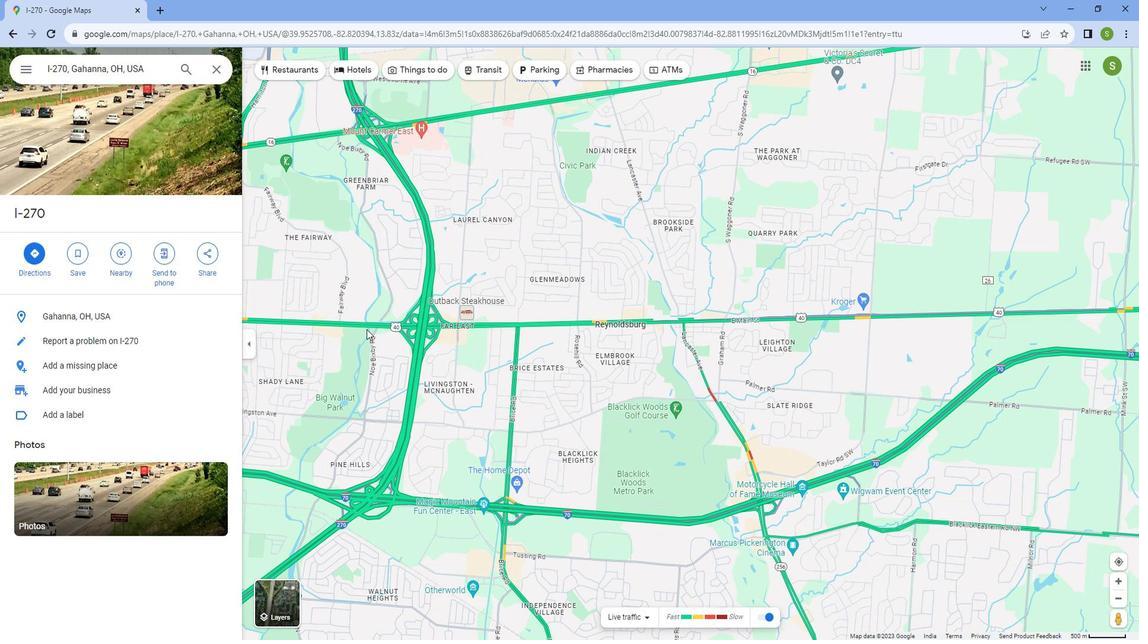 
Action: Mouse scrolled (365, 318) with delta (0, 0)
Screenshot: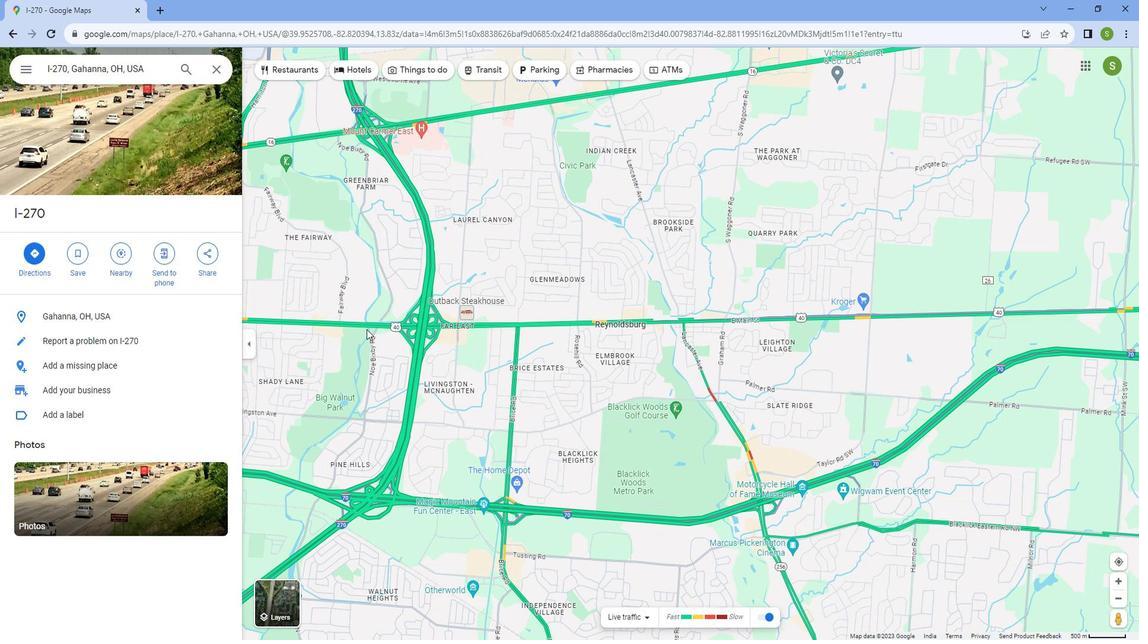 
